 Task: Search one way flight ticket for 3 adults in first from Des Moines: Des Moines International Airport to Gillette: Gillette Campbell County Airport on 5-1-2023. Choice of flights is Singapure airlines. Number of bags: 11 checked bags. Price is upto 92000. Outbound departure time preference is 5:45.
Action: Mouse moved to (302, 293)
Screenshot: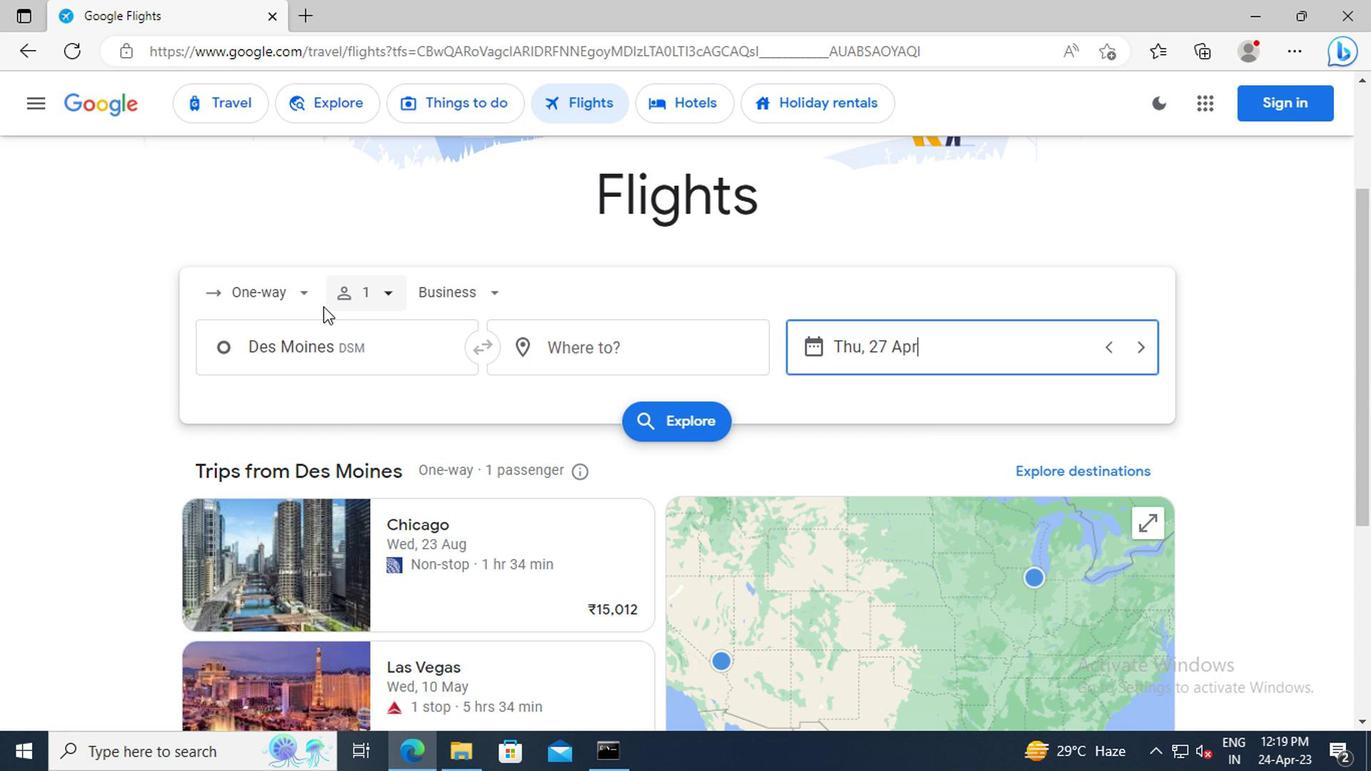 
Action: Mouse pressed left at (302, 293)
Screenshot: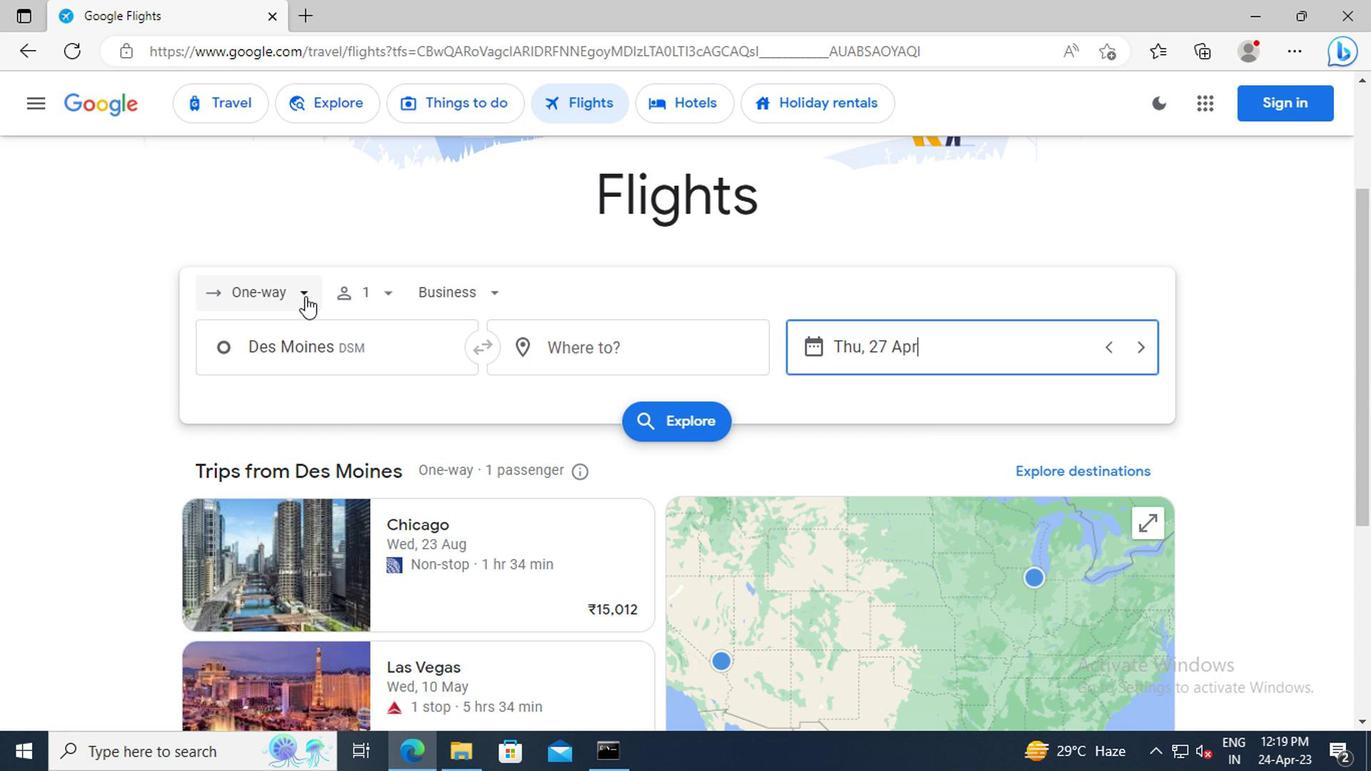 
Action: Mouse moved to (262, 395)
Screenshot: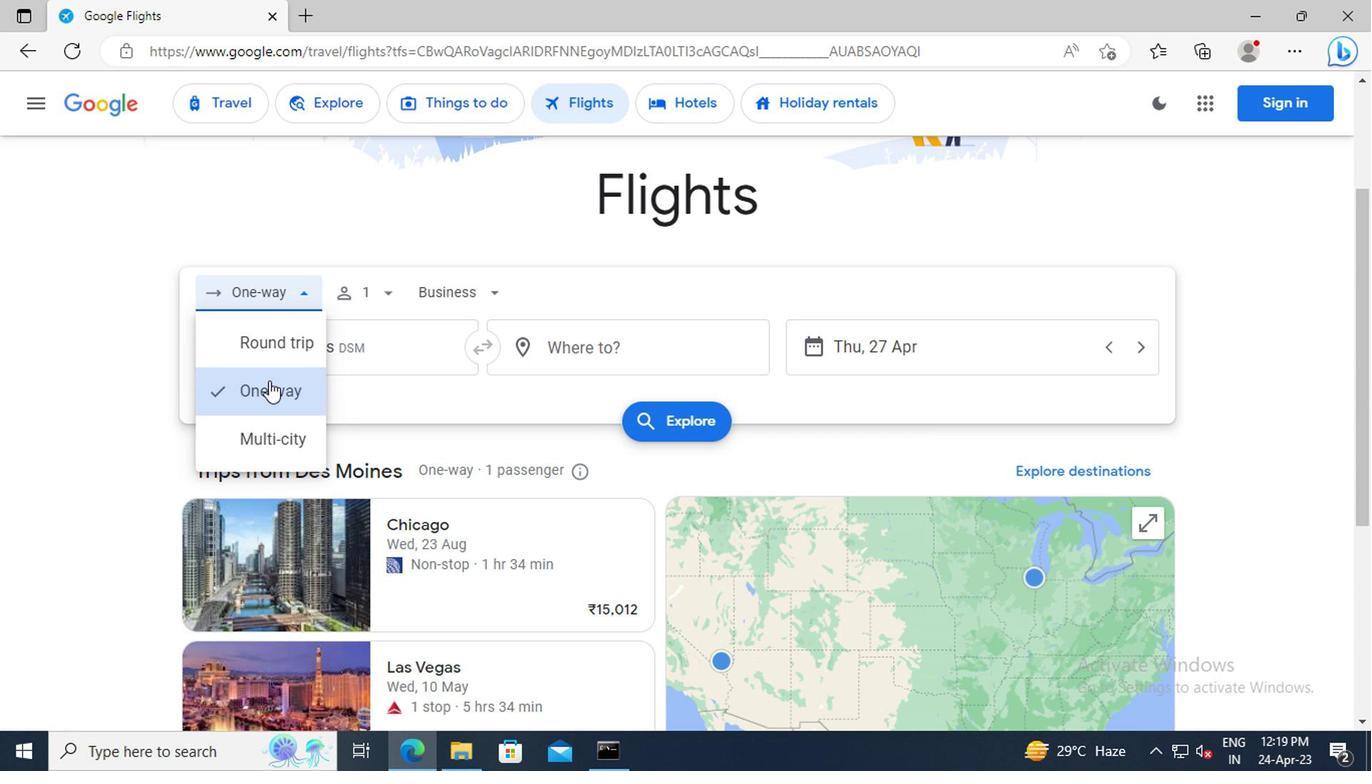 
Action: Mouse pressed left at (262, 395)
Screenshot: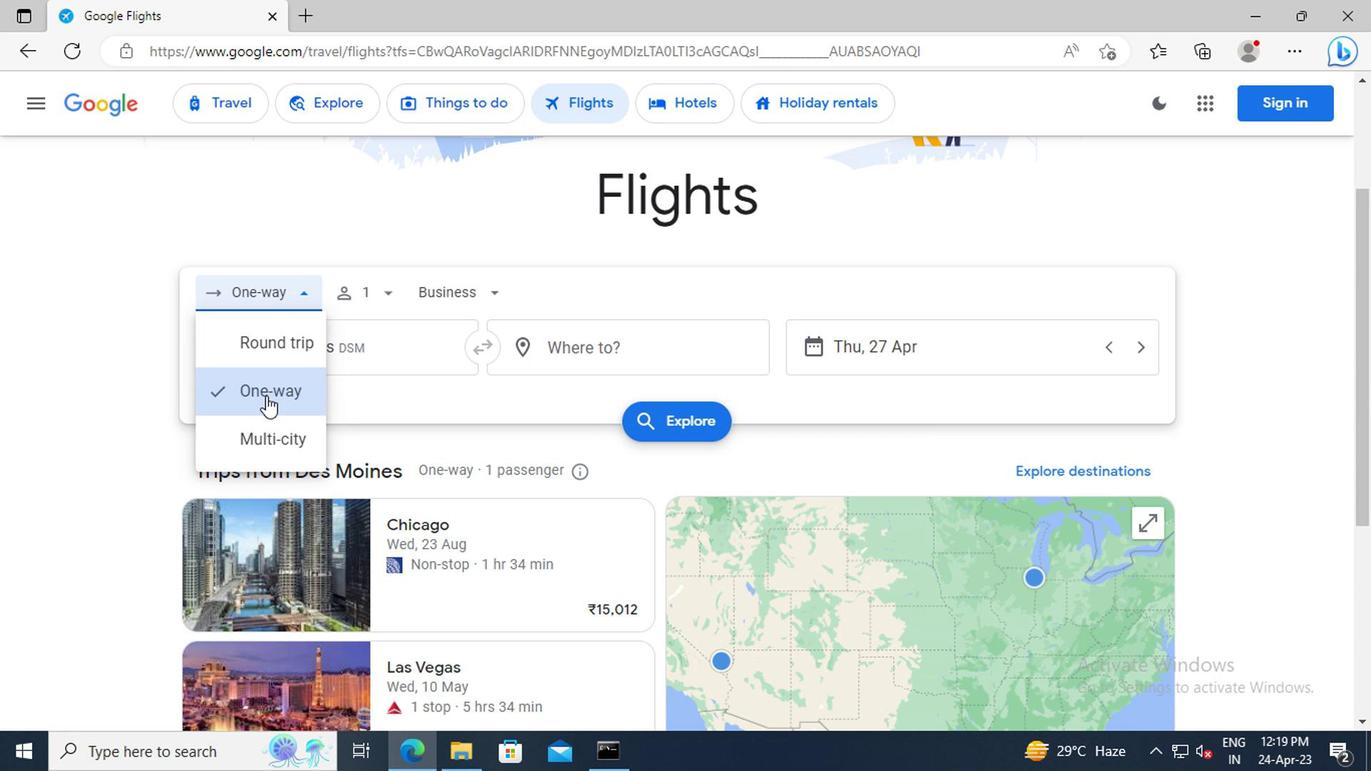 
Action: Mouse moved to (383, 293)
Screenshot: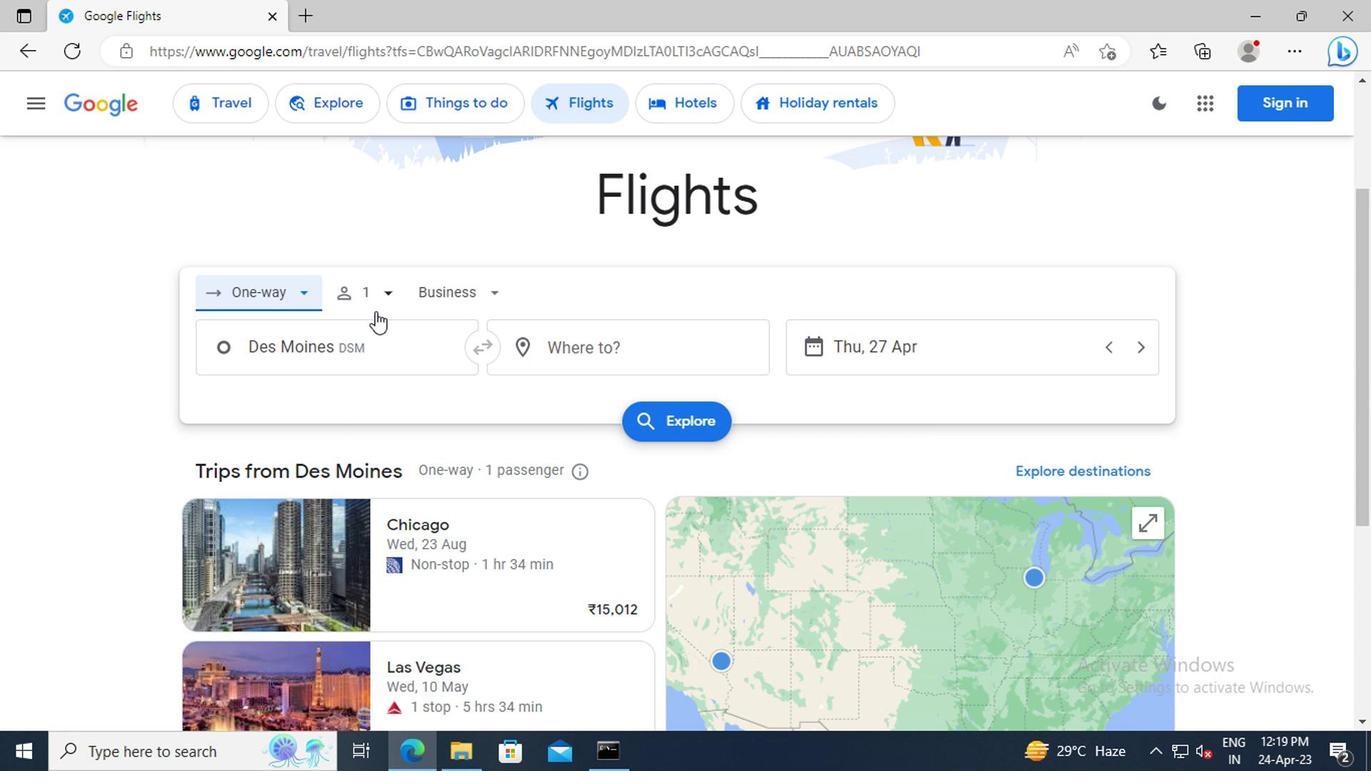 
Action: Mouse pressed left at (383, 293)
Screenshot: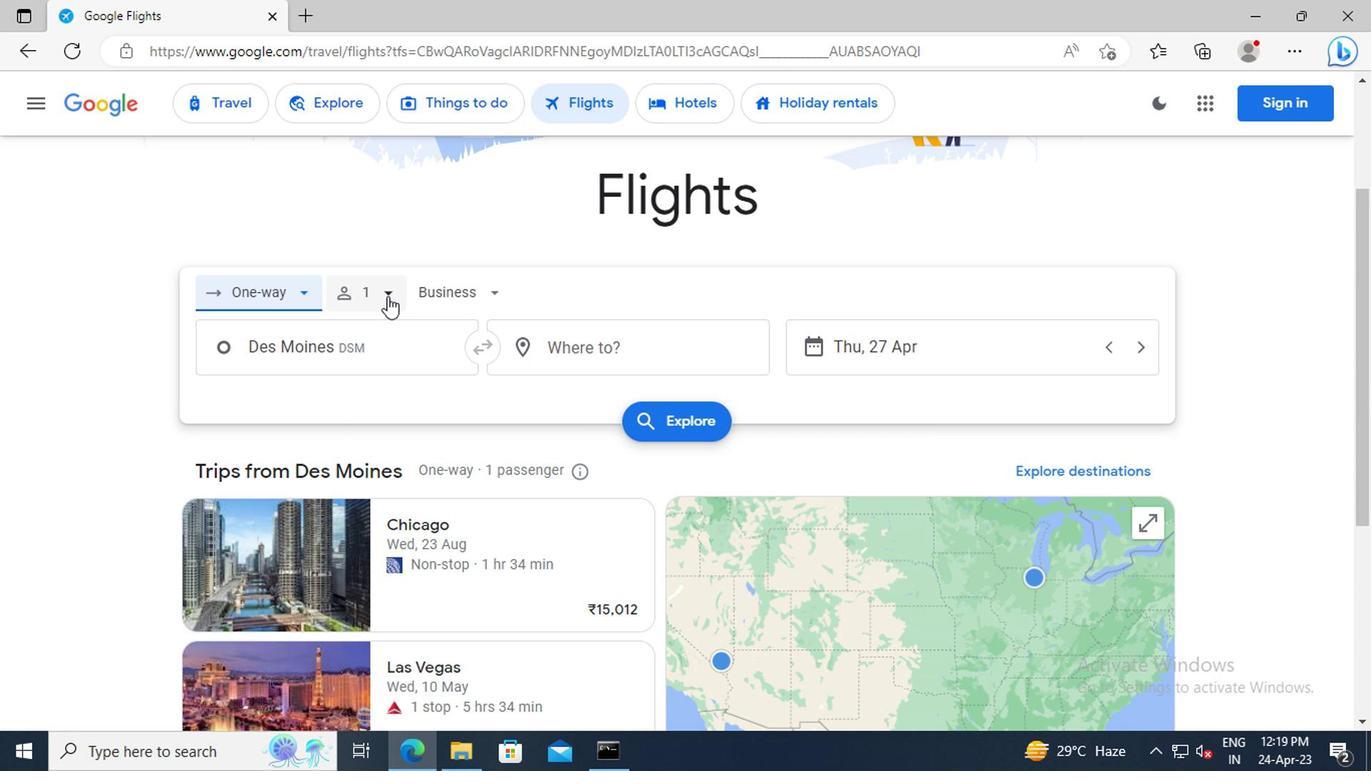 
Action: Mouse moved to (527, 337)
Screenshot: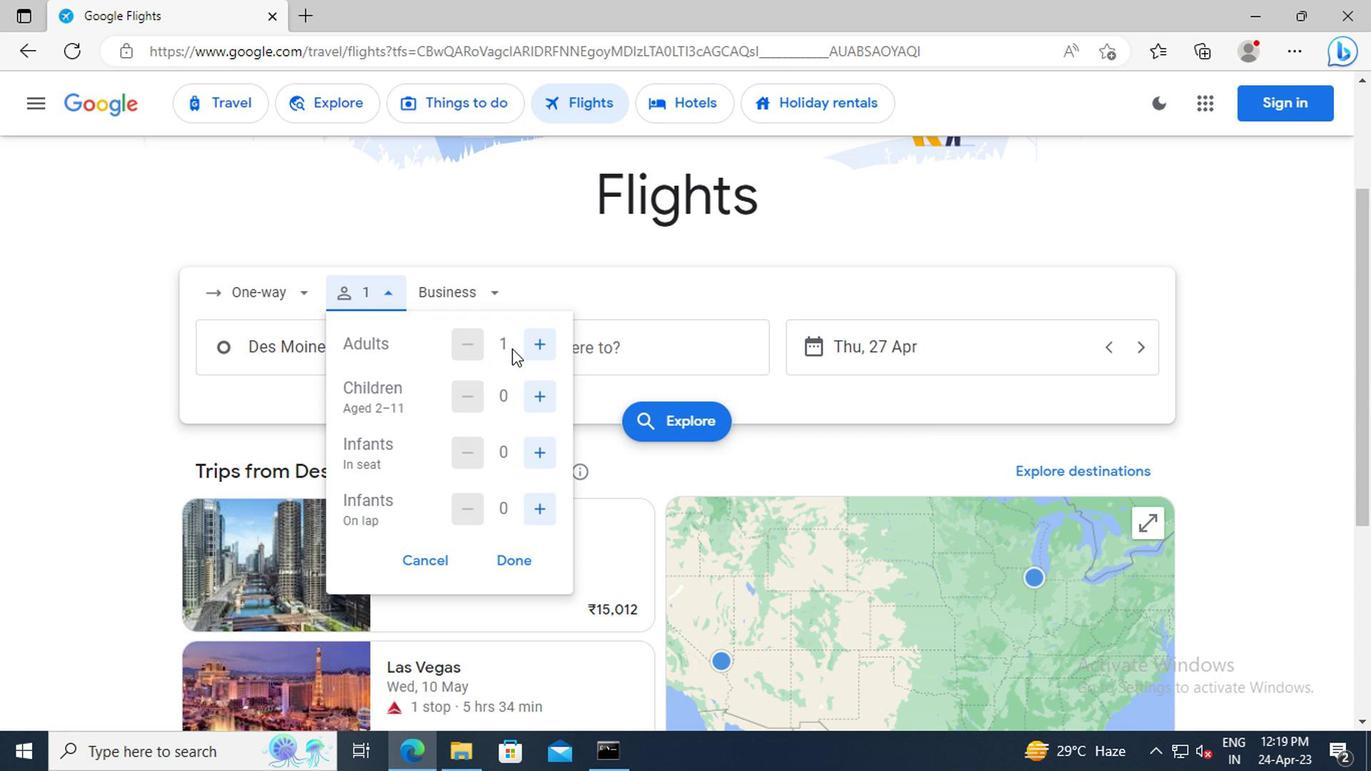 
Action: Mouse pressed left at (527, 337)
Screenshot: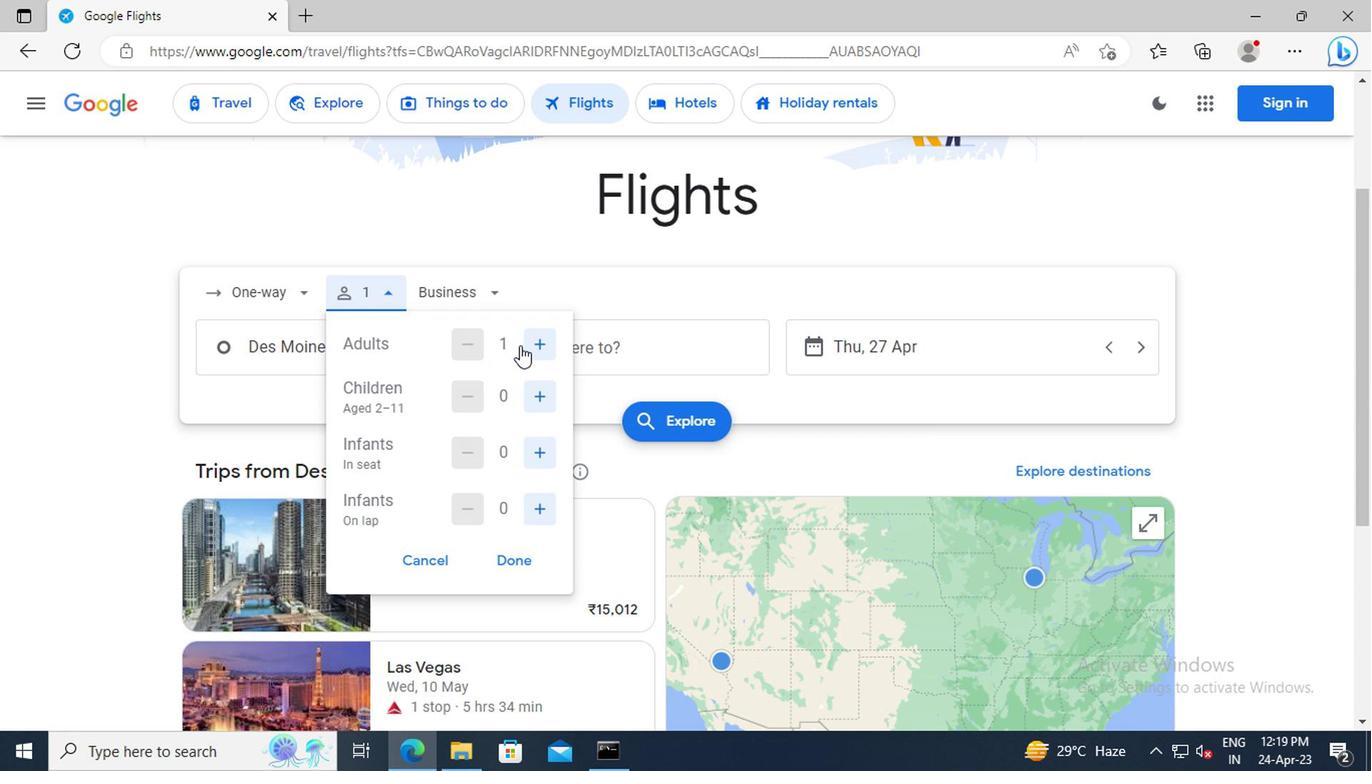 
Action: Mouse pressed left at (527, 337)
Screenshot: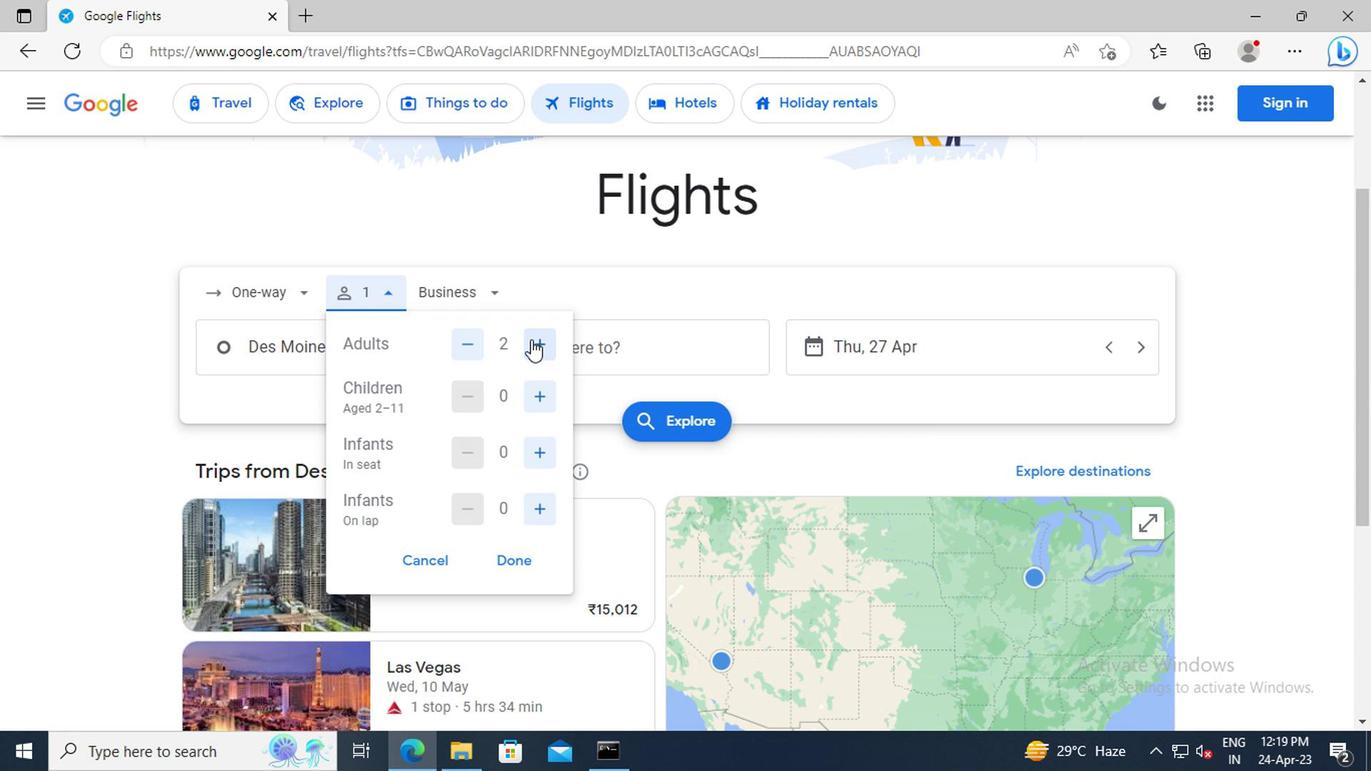 
Action: Mouse moved to (525, 565)
Screenshot: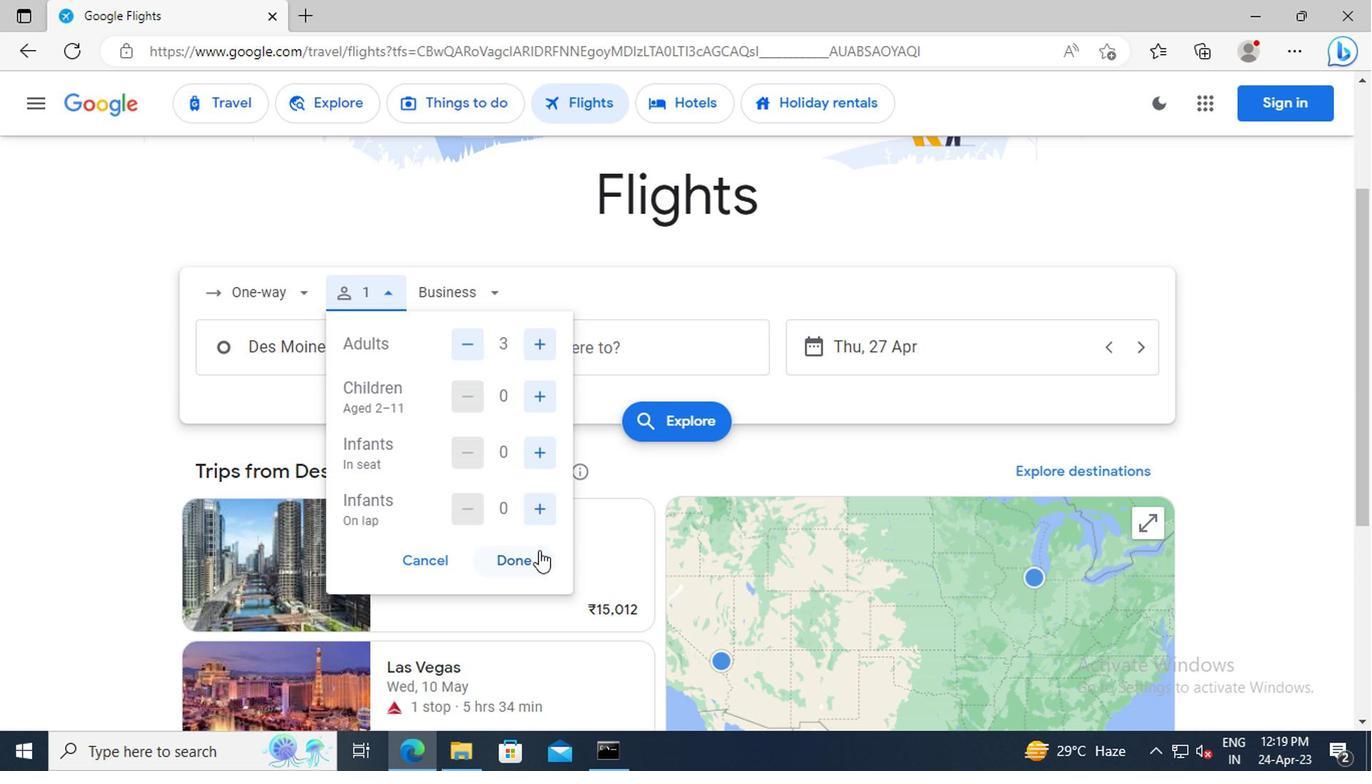 
Action: Mouse pressed left at (525, 565)
Screenshot: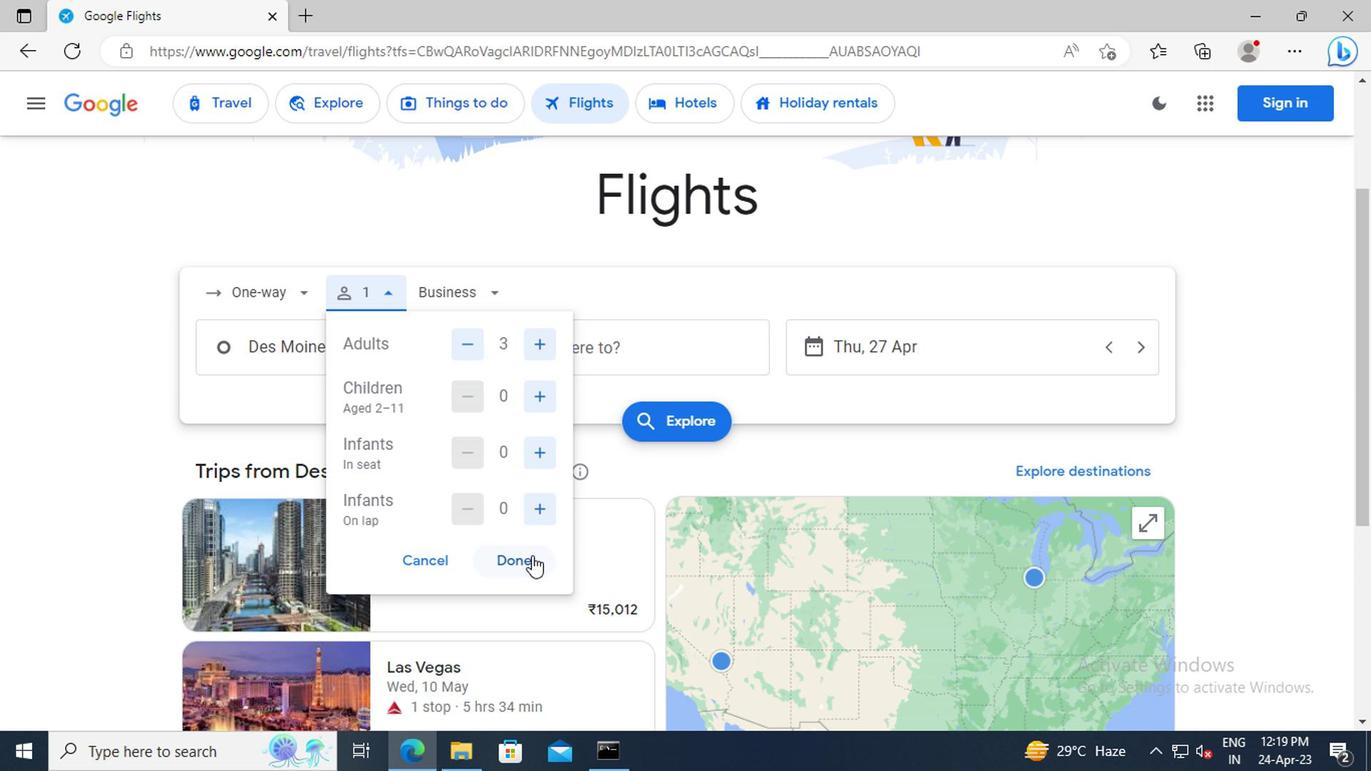 
Action: Mouse moved to (470, 293)
Screenshot: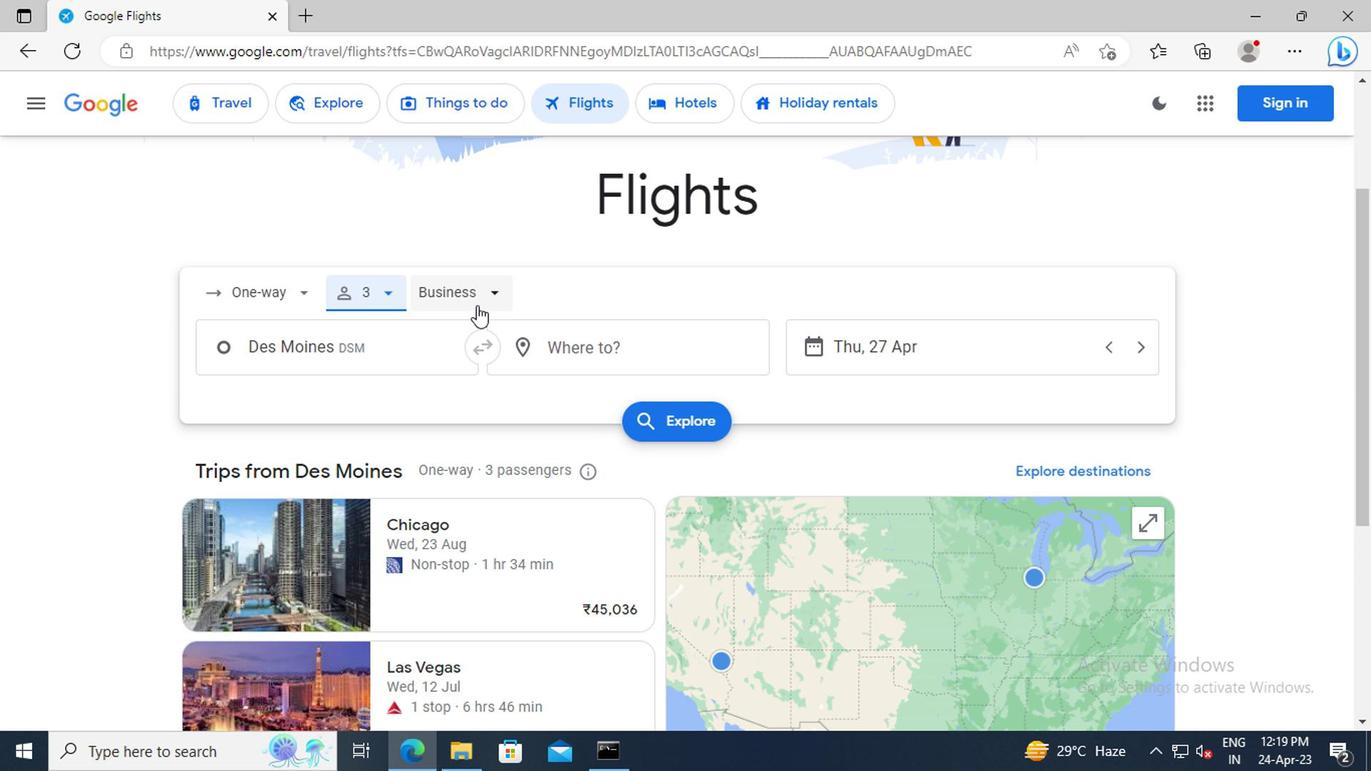 
Action: Mouse pressed left at (470, 293)
Screenshot: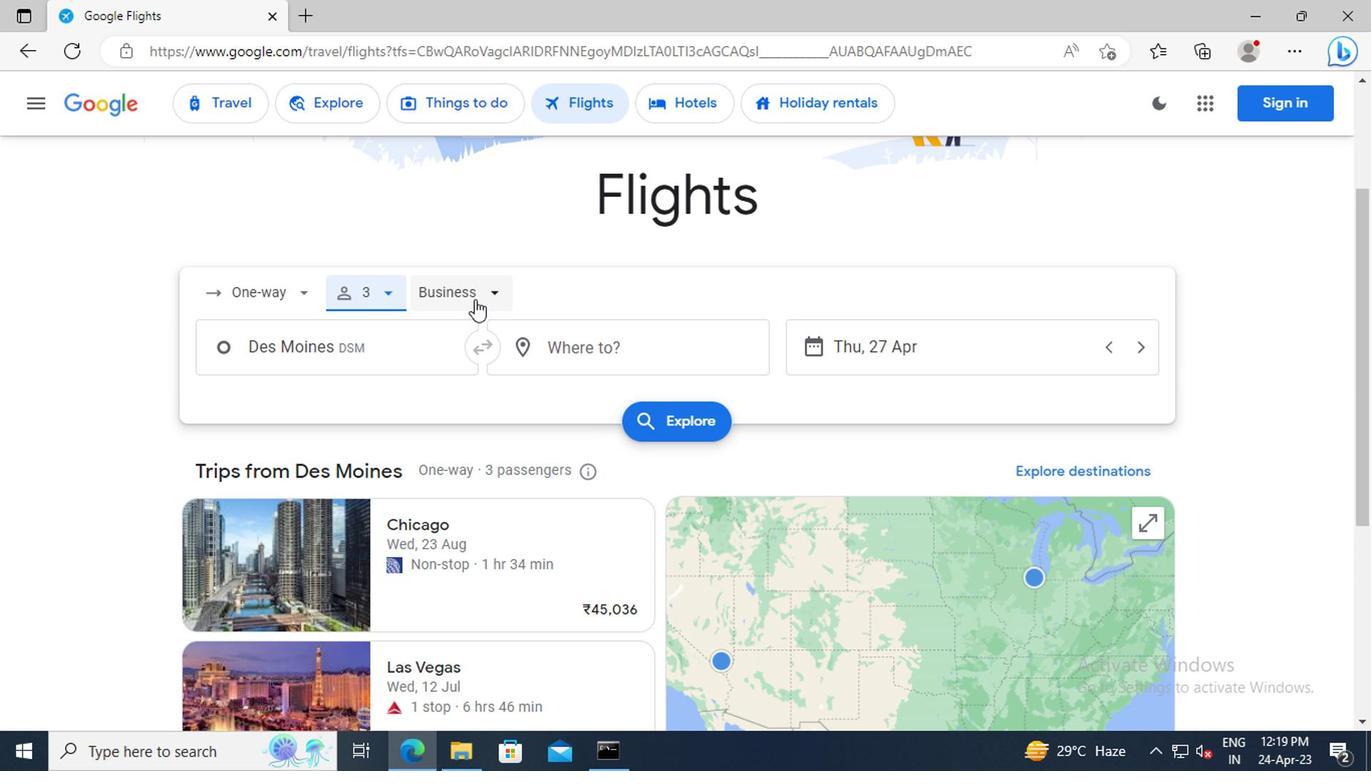 
Action: Mouse moved to (472, 487)
Screenshot: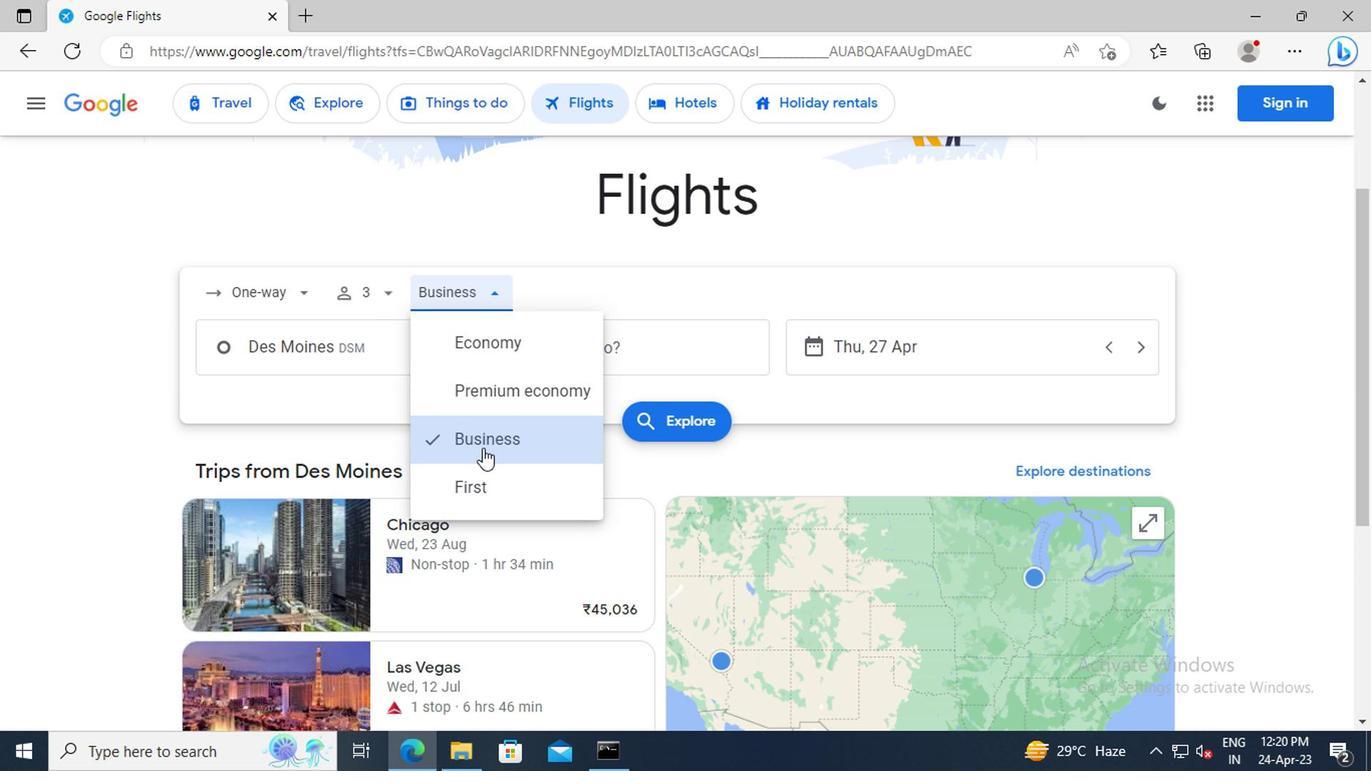 
Action: Mouse pressed left at (472, 487)
Screenshot: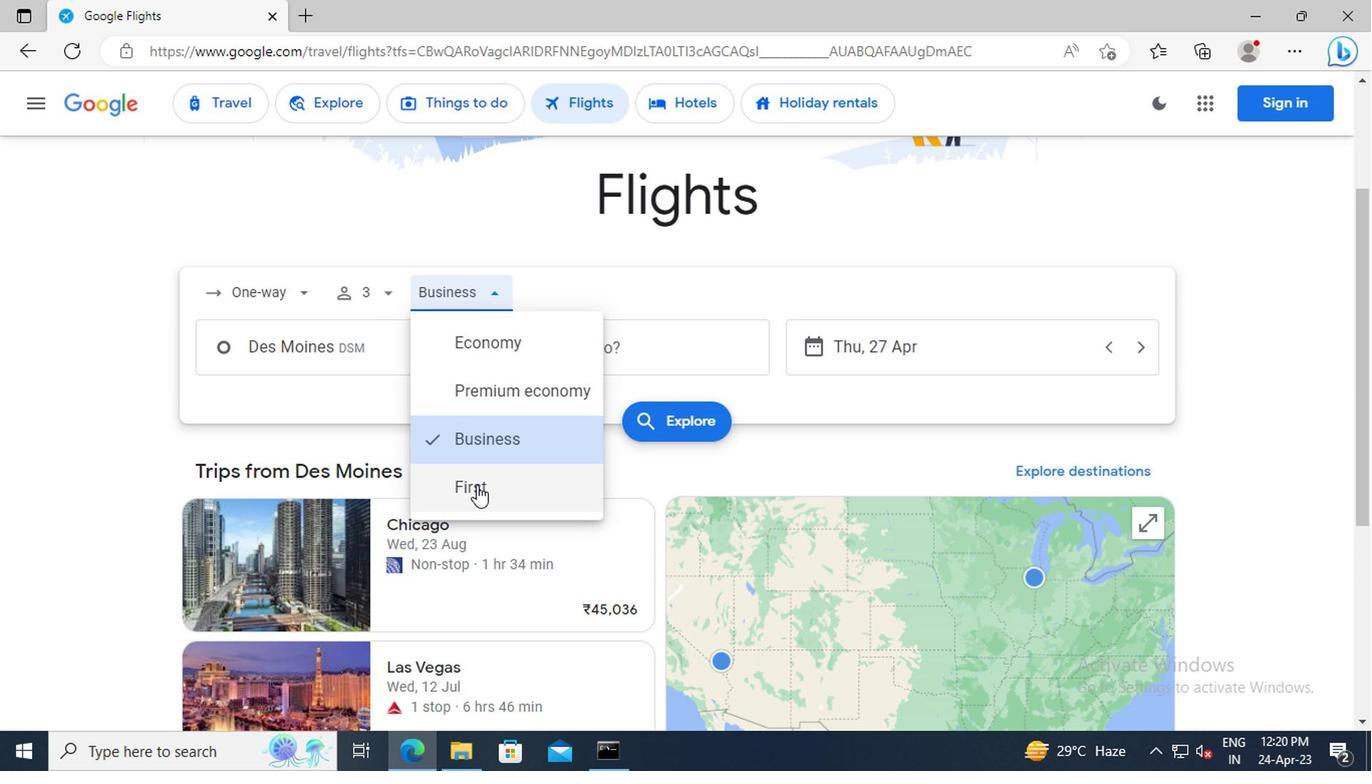 
Action: Mouse moved to (395, 345)
Screenshot: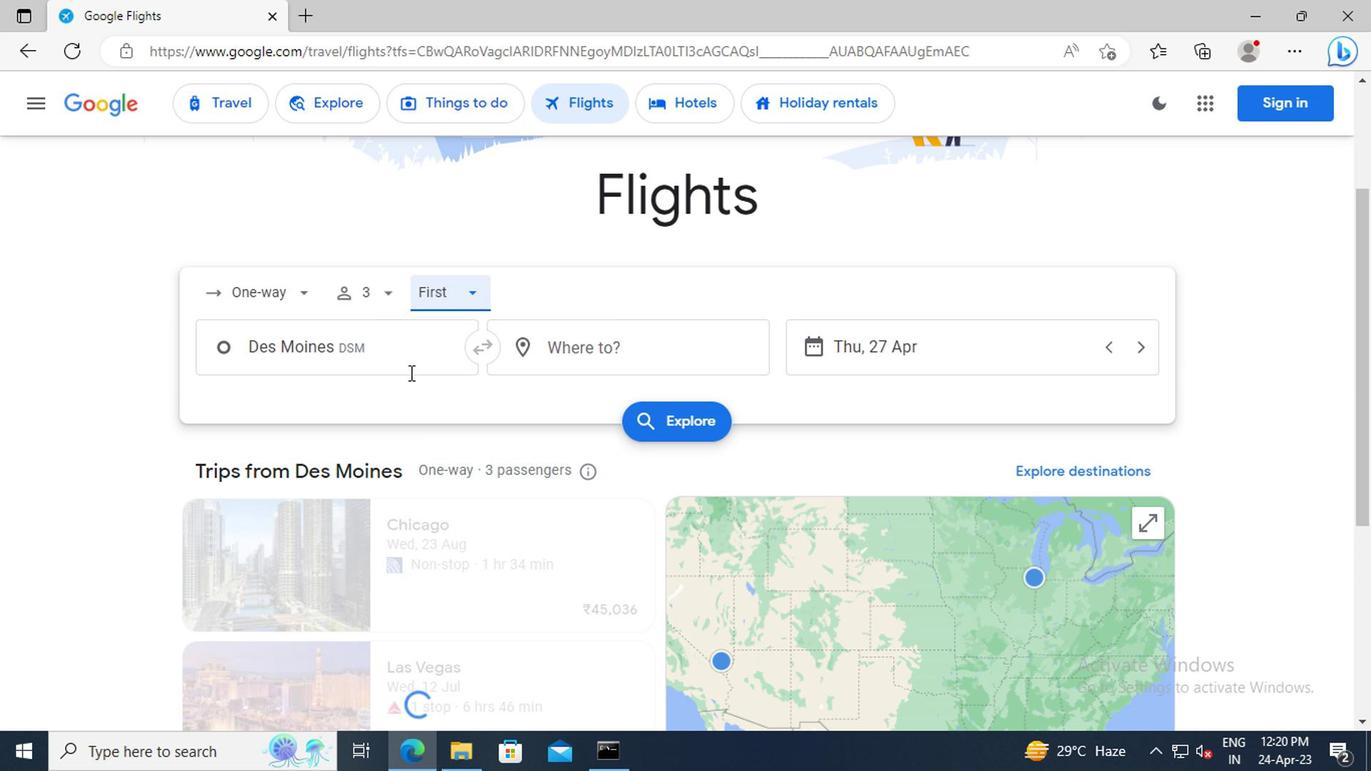 
Action: Mouse pressed left at (395, 345)
Screenshot: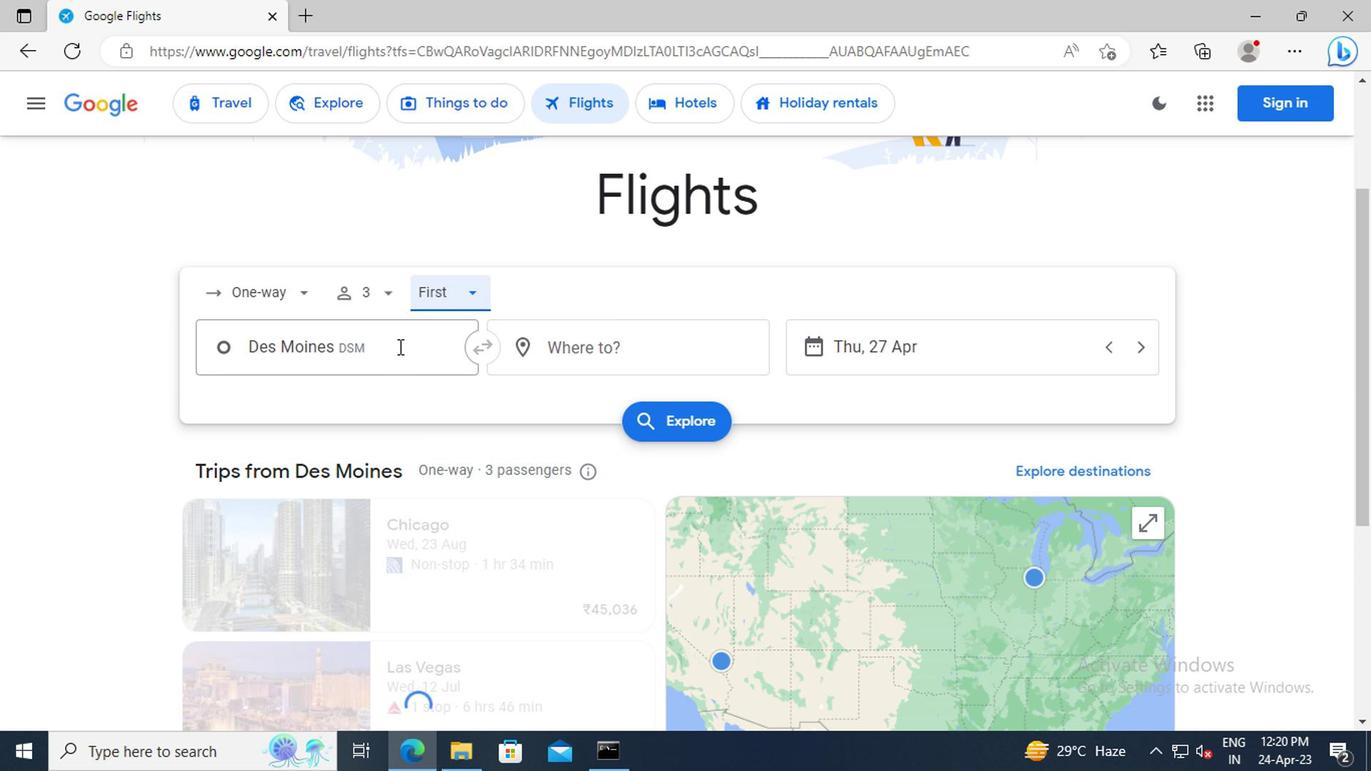 
Action: Key pressed <Key.shift>DES<Key.space><Key.shift>MOINES
Screenshot: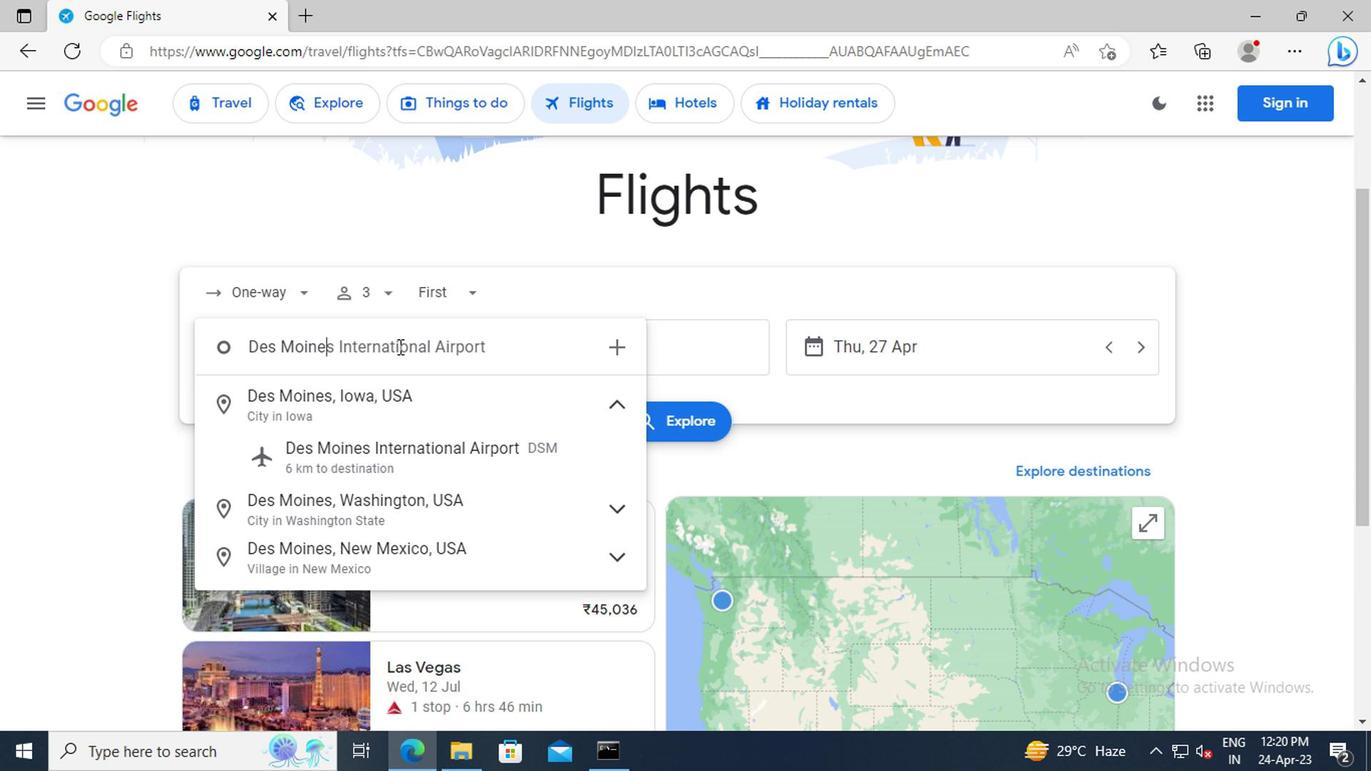 
Action: Mouse moved to (435, 458)
Screenshot: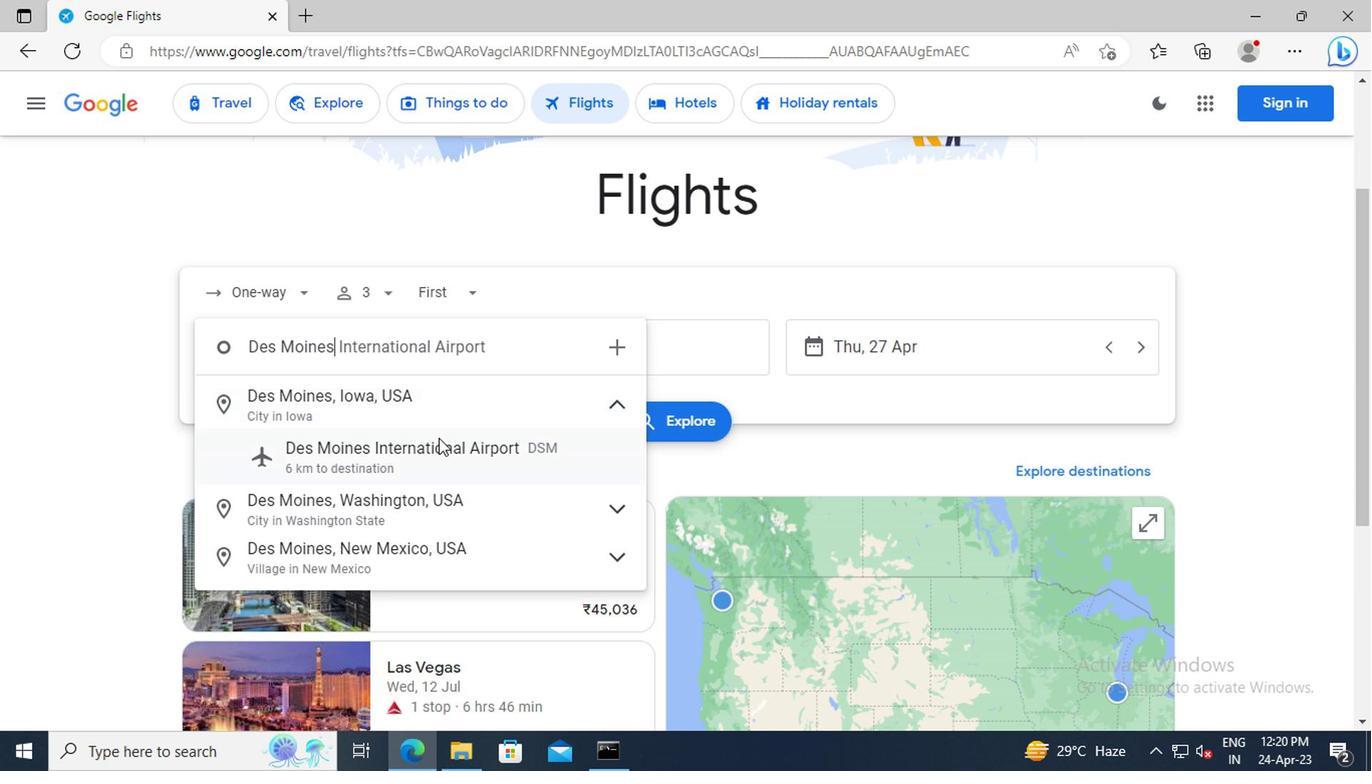 
Action: Mouse pressed left at (435, 458)
Screenshot: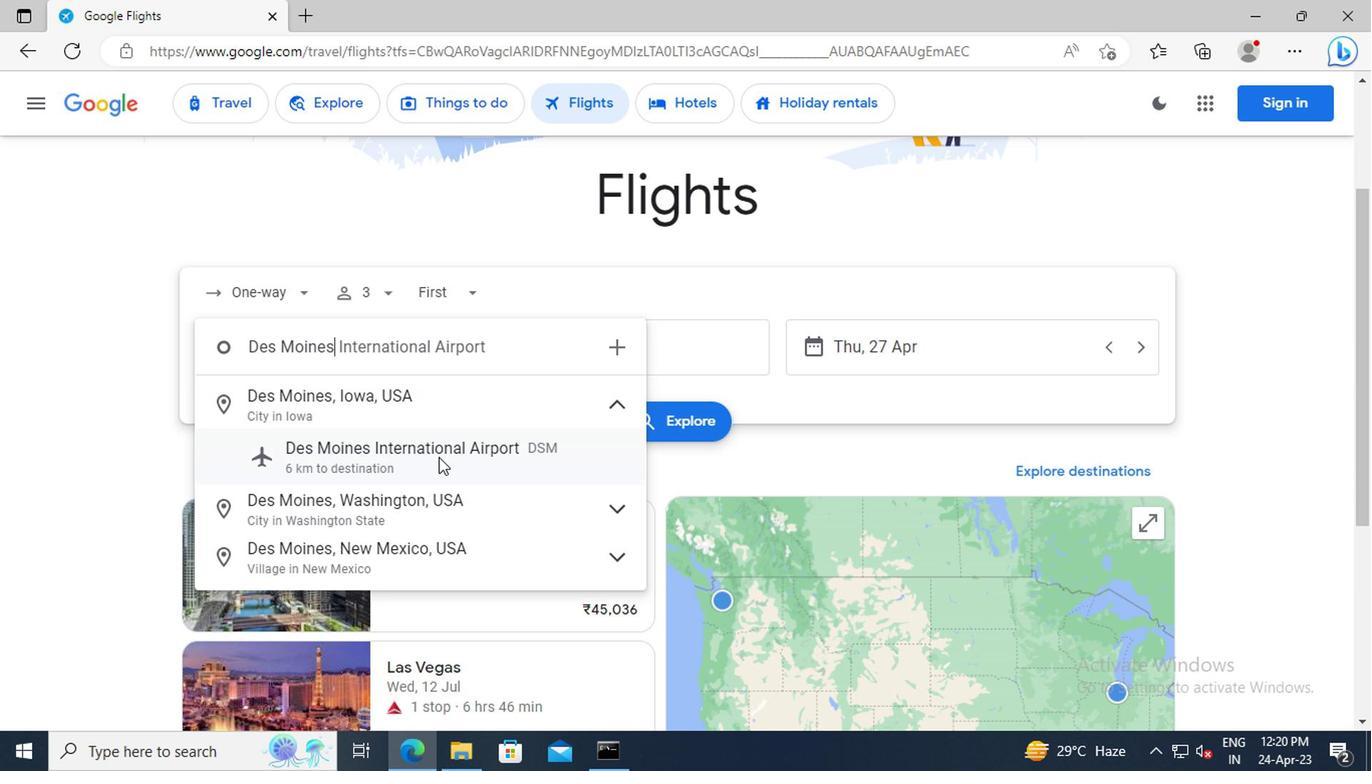 
Action: Mouse moved to (559, 357)
Screenshot: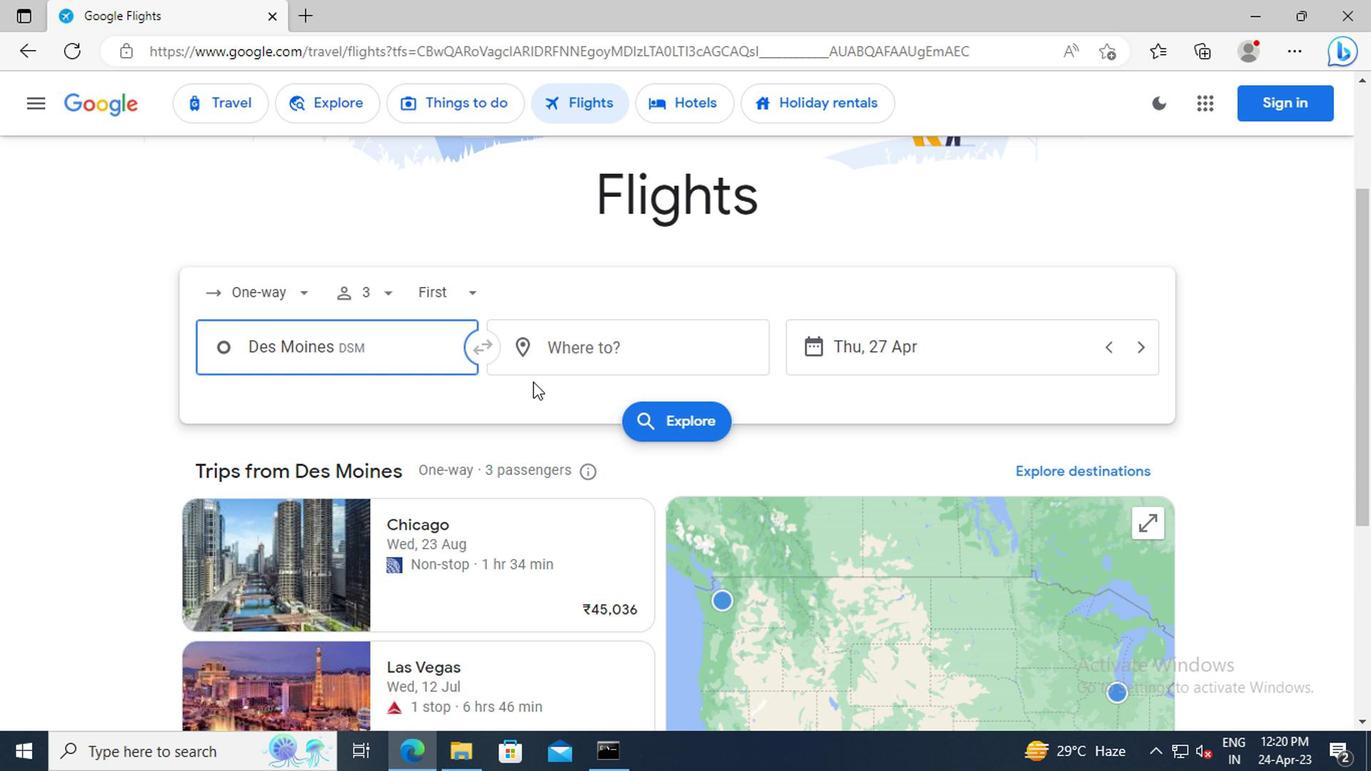 
Action: Mouse pressed left at (559, 357)
Screenshot: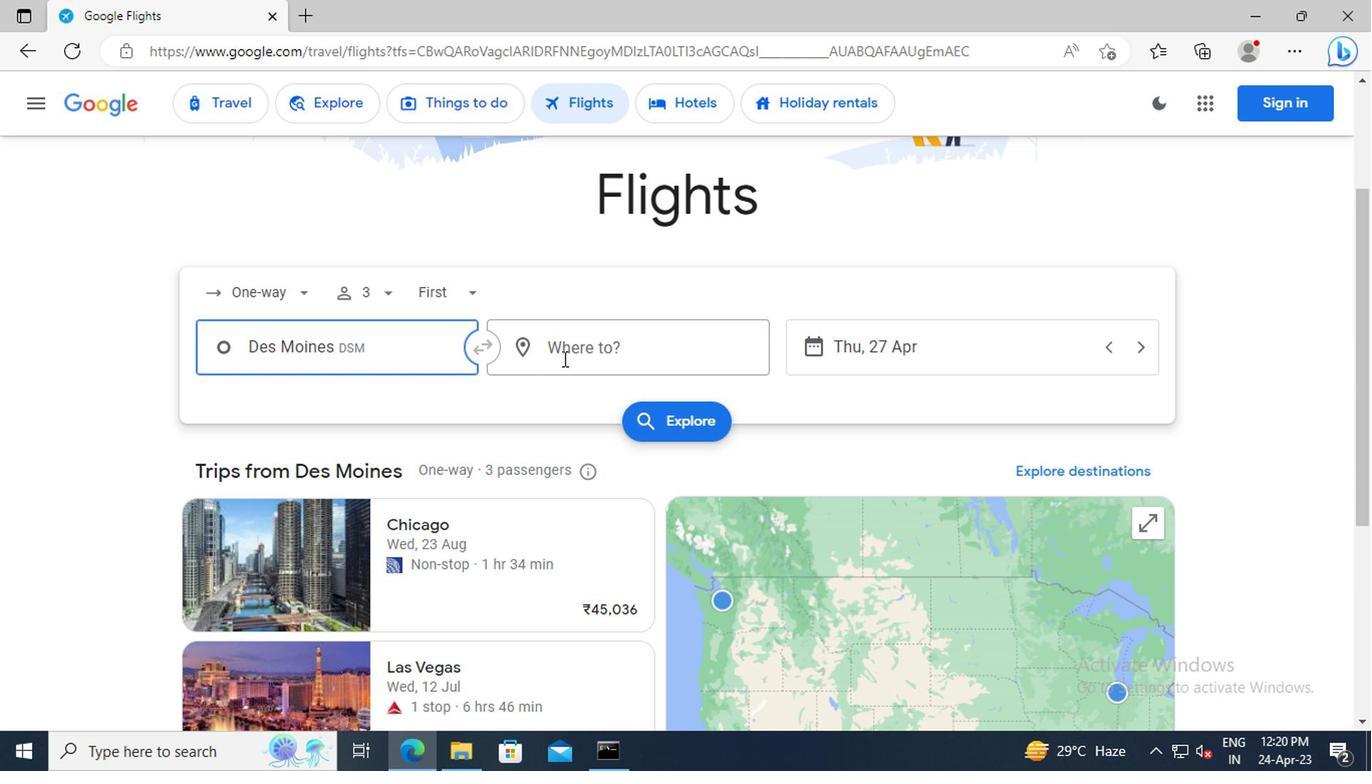 
Action: Key pressed <Key.shift>GILLETTE
Screenshot: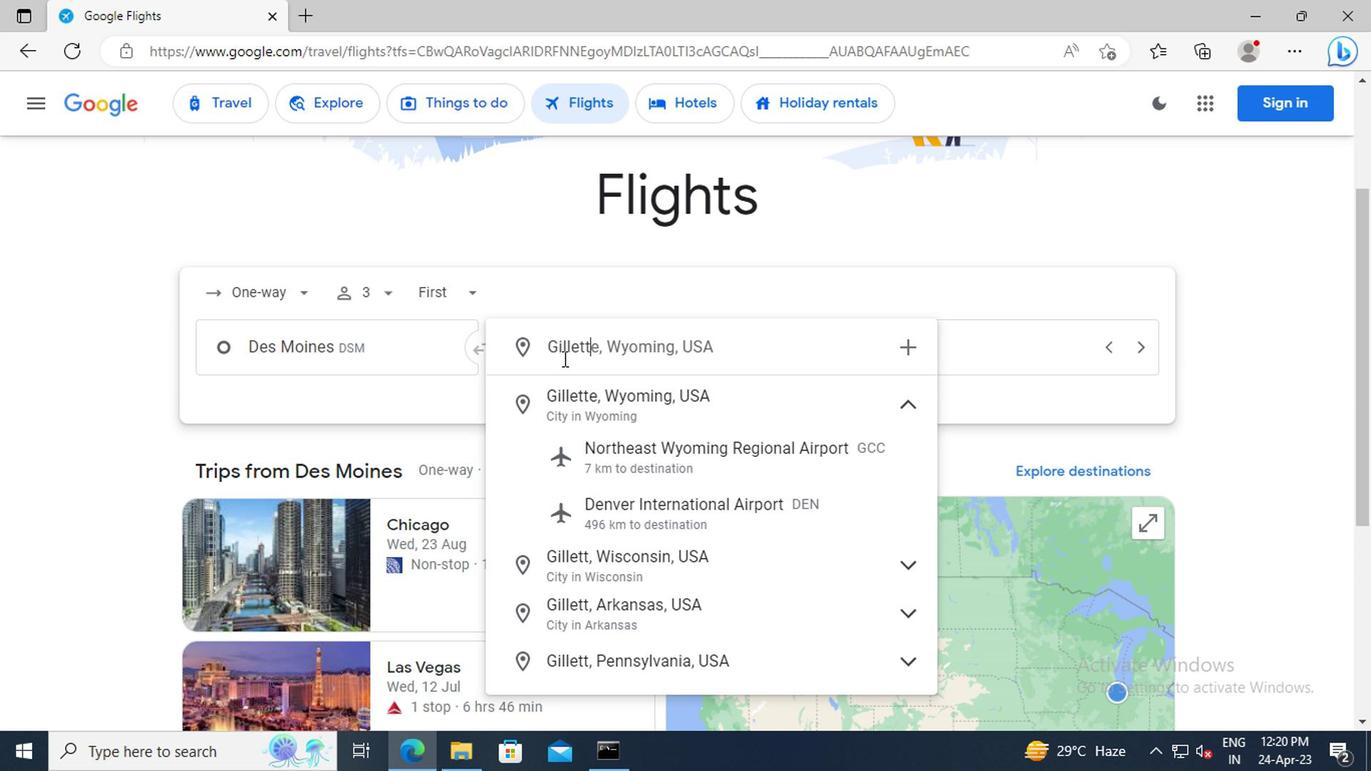 
Action: Mouse moved to (659, 461)
Screenshot: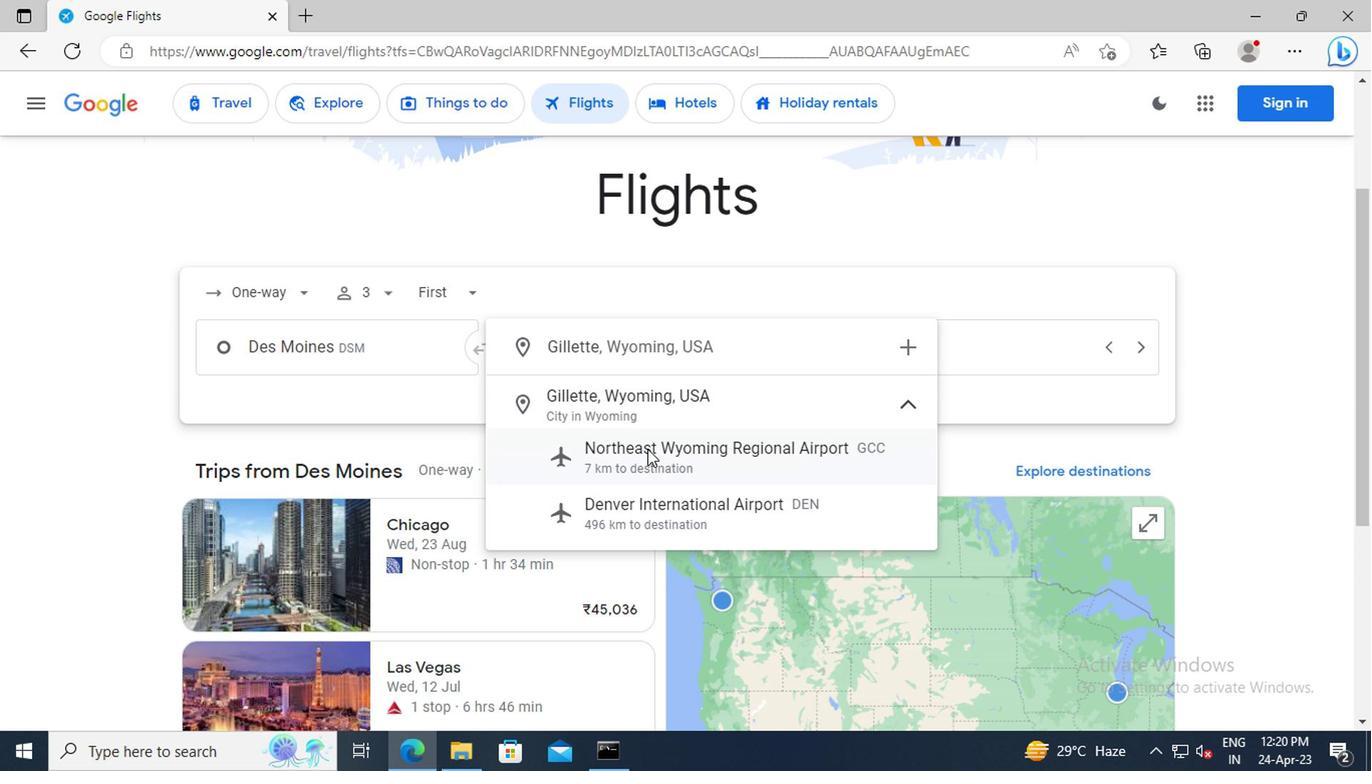 
Action: Mouse pressed left at (659, 461)
Screenshot: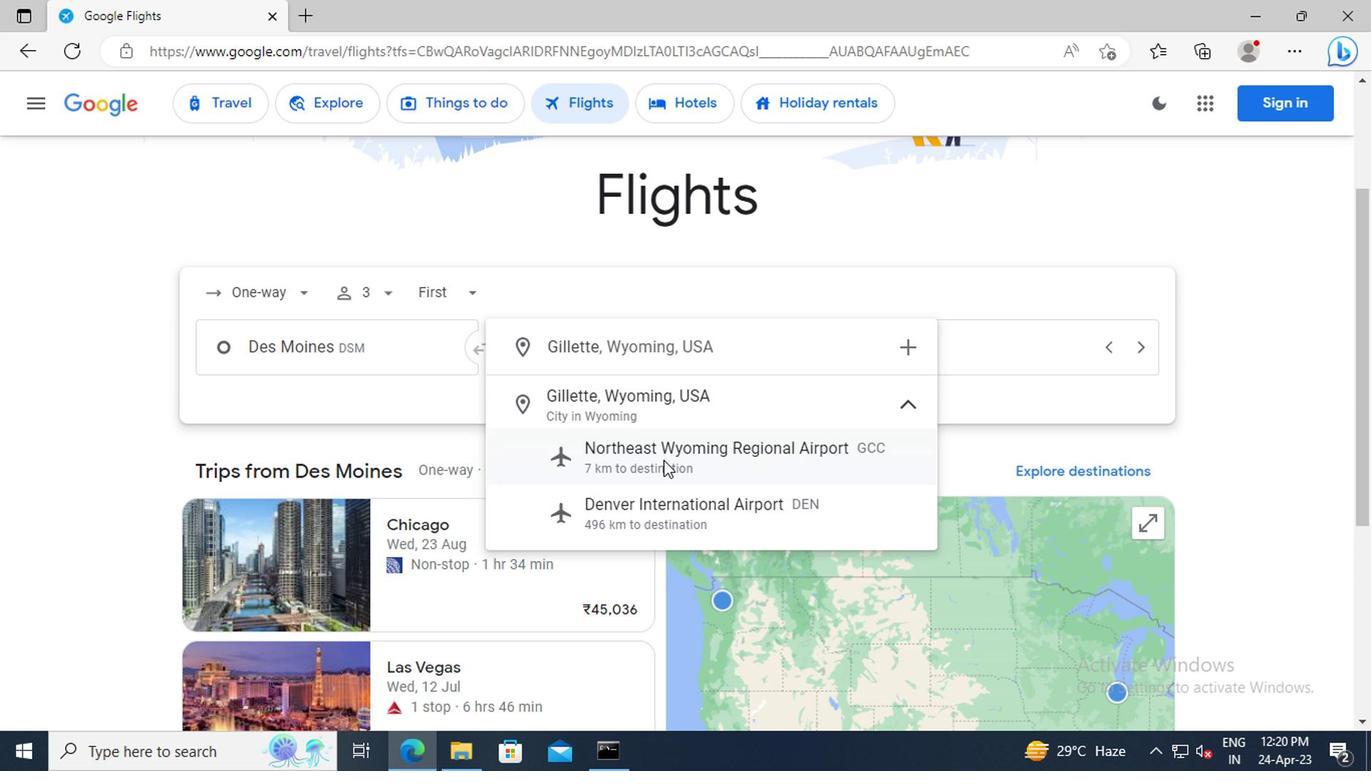 
Action: Mouse moved to (926, 344)
Screenshot: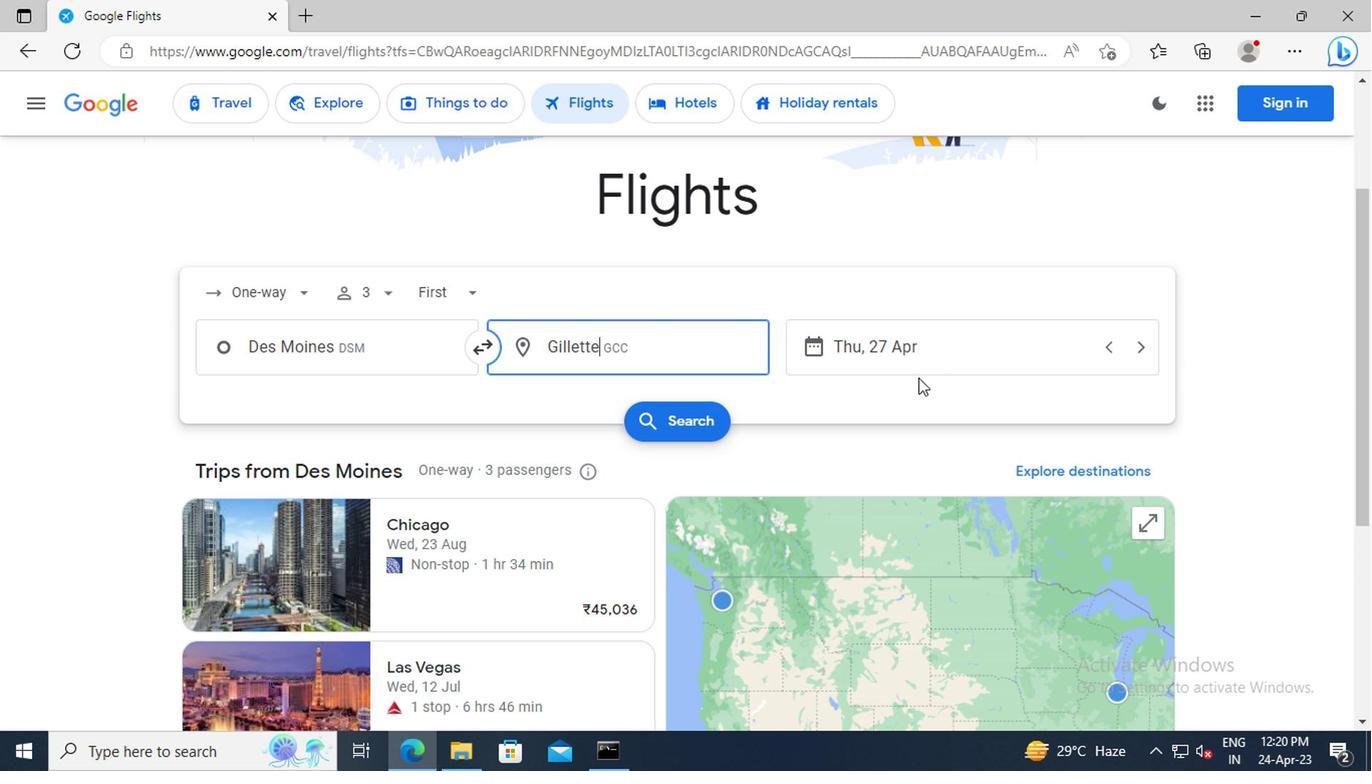 
Action: Mouse pressed left at (926, 344)
Screenshot: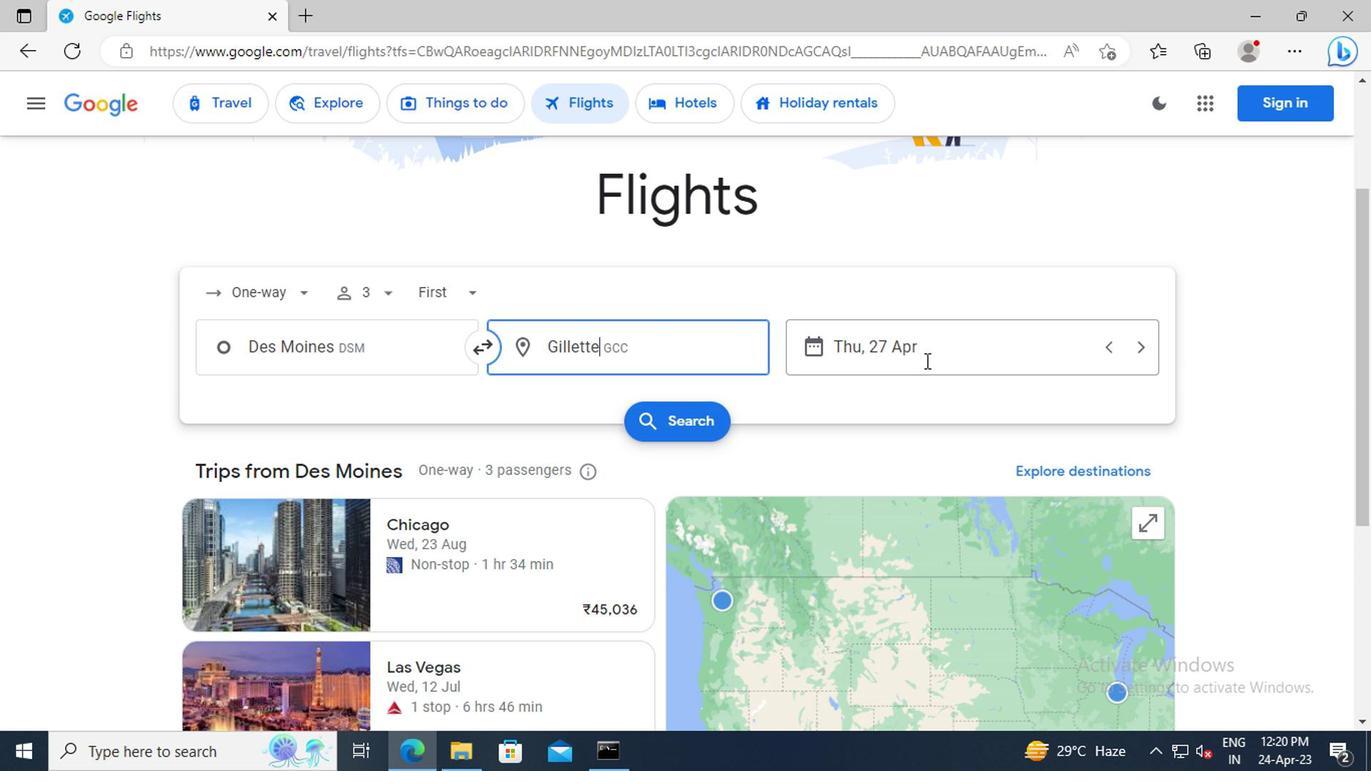 
Action: Key pressed 1<Key.space>MAY<Key.enter>
Screenshot: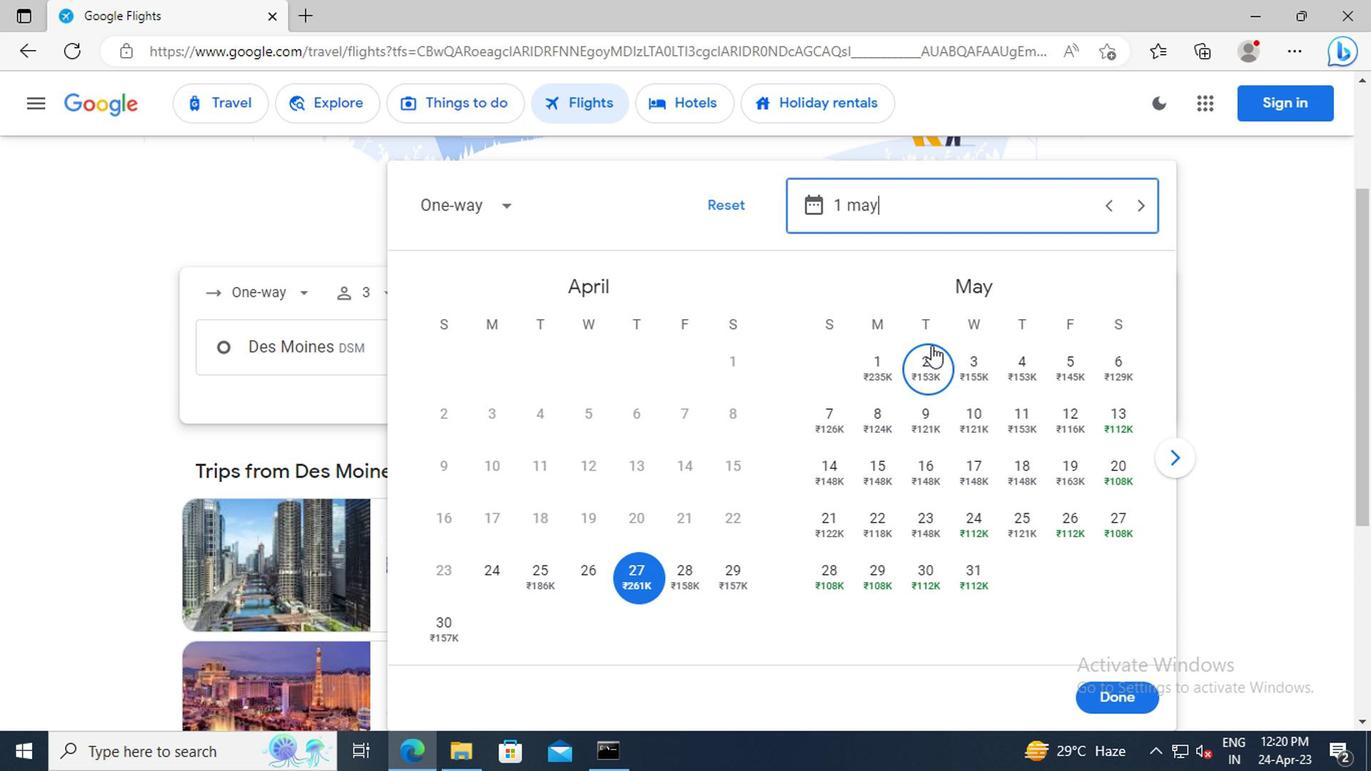 
Action: Mouse moved to (1115, 701)
Screenshot: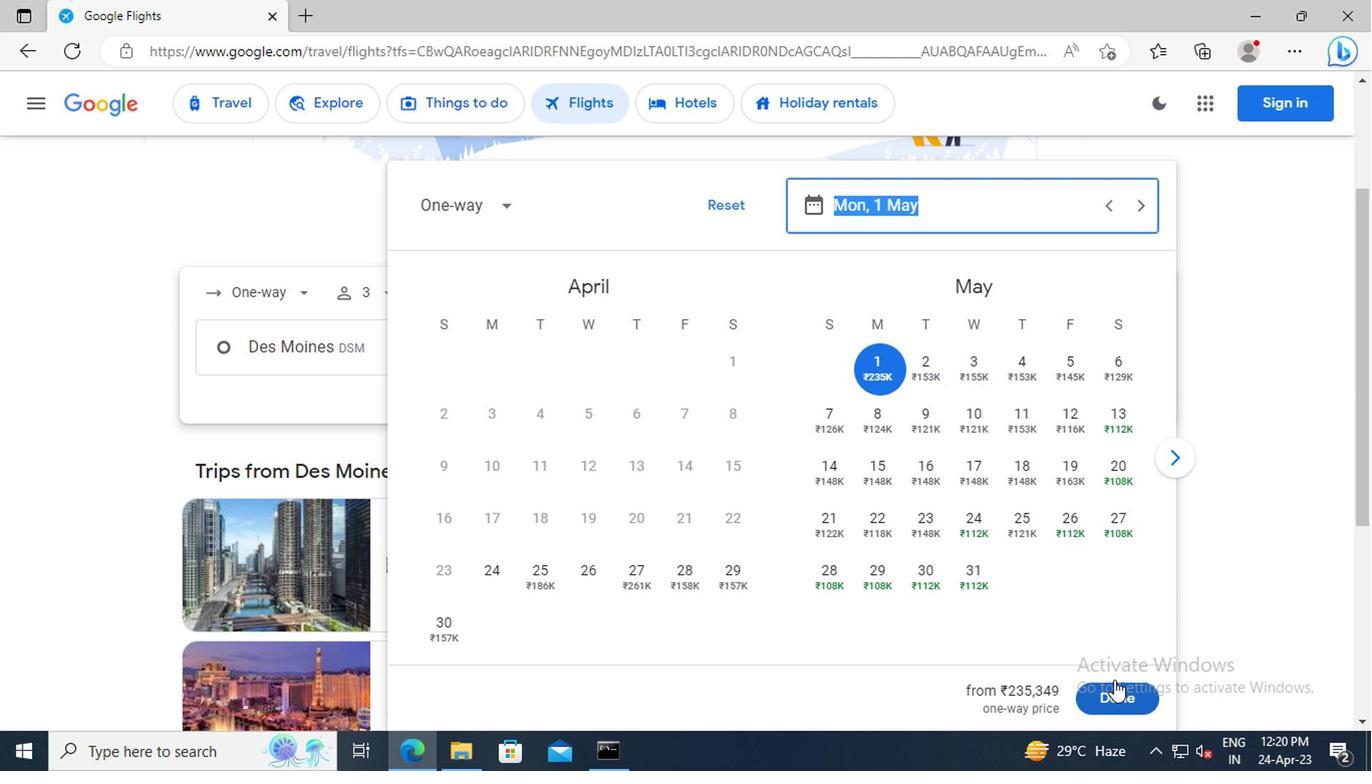 
Action: Mouse pressed left at (1115, 701)
Screenshot: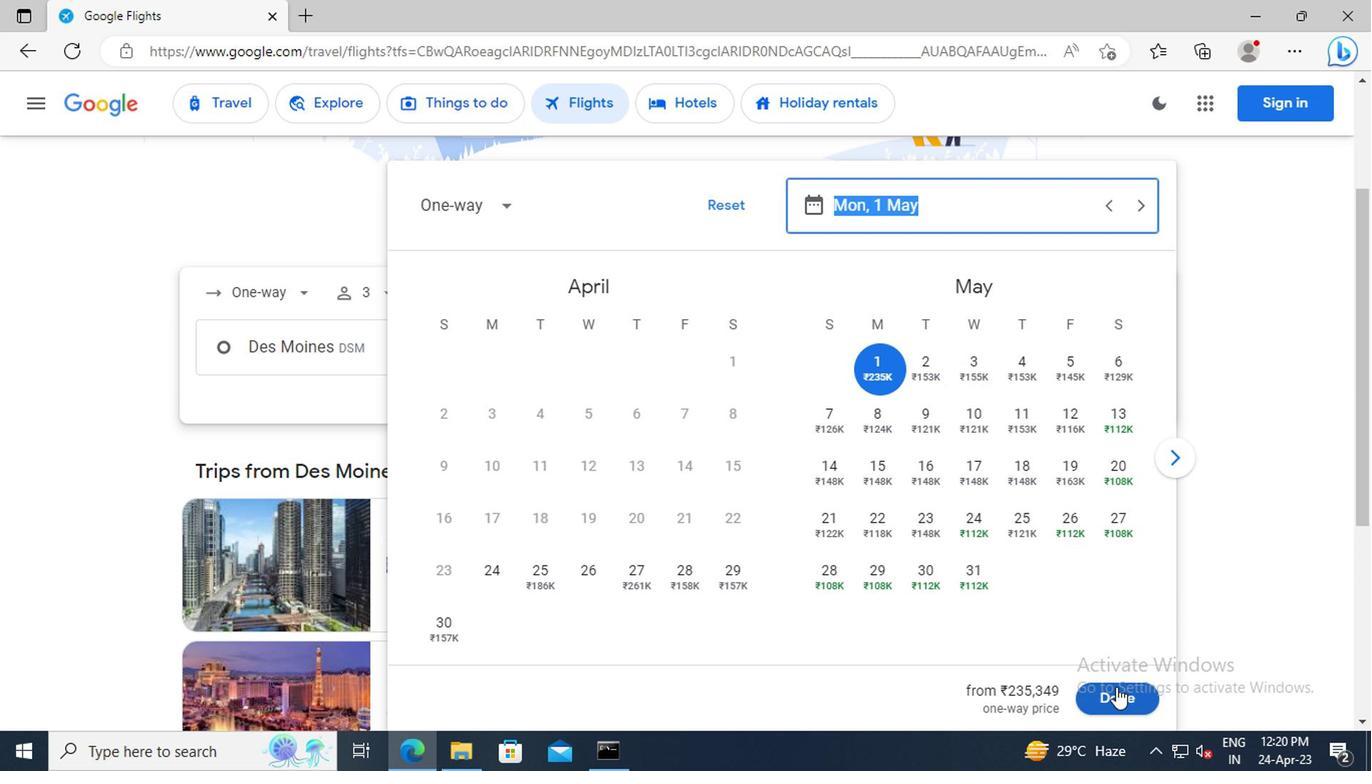
Action: Mouse moved to (682, 427)
Screenshot: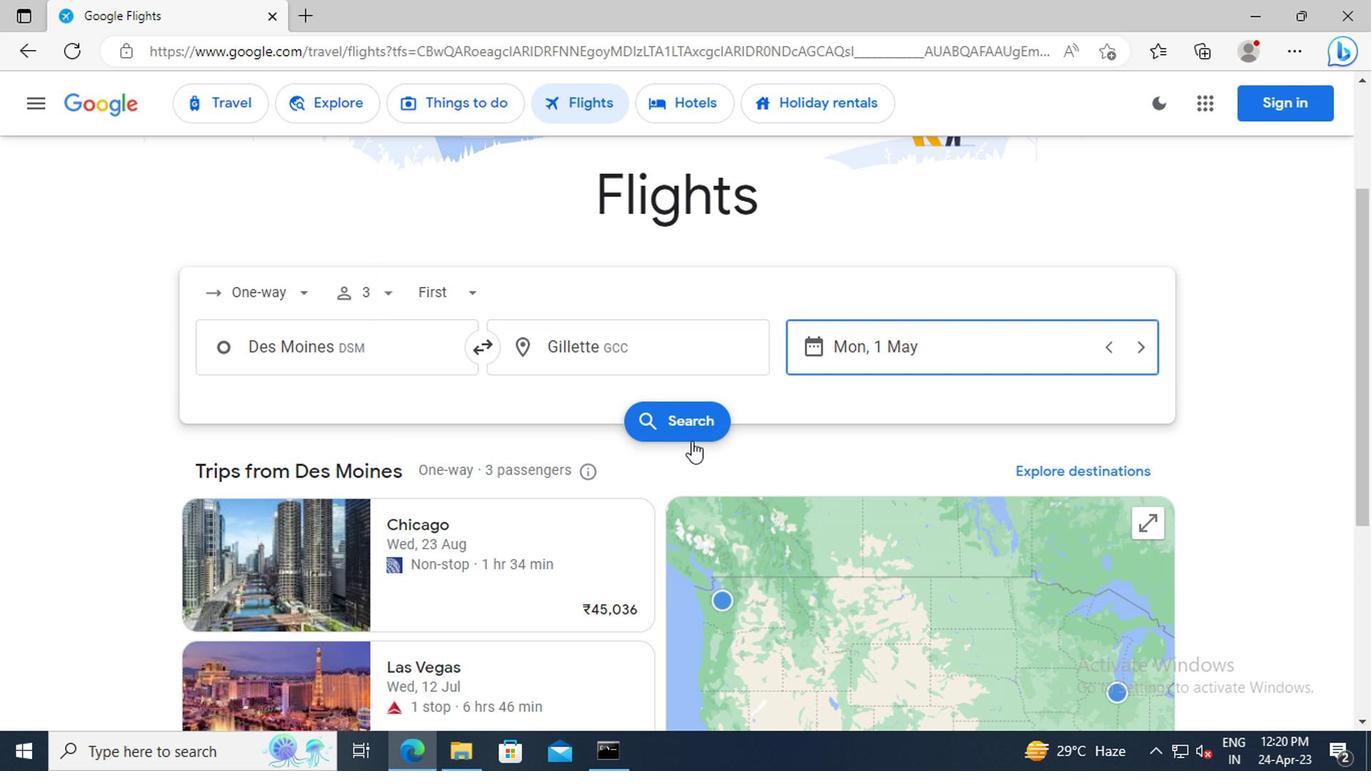 
Action: Mouse pressed left at (682, 427)
Screenshot: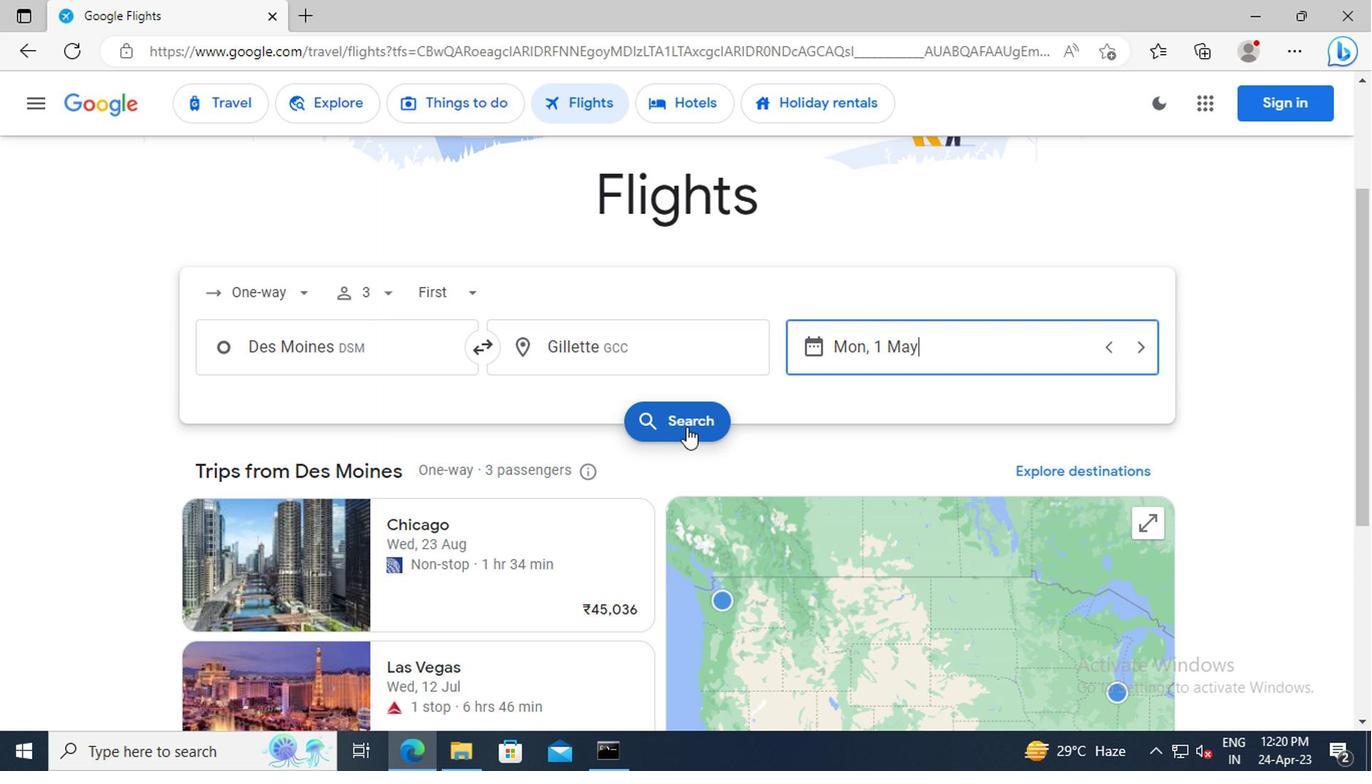 
Action: Mouse moved to (235, 290)
Screenshot: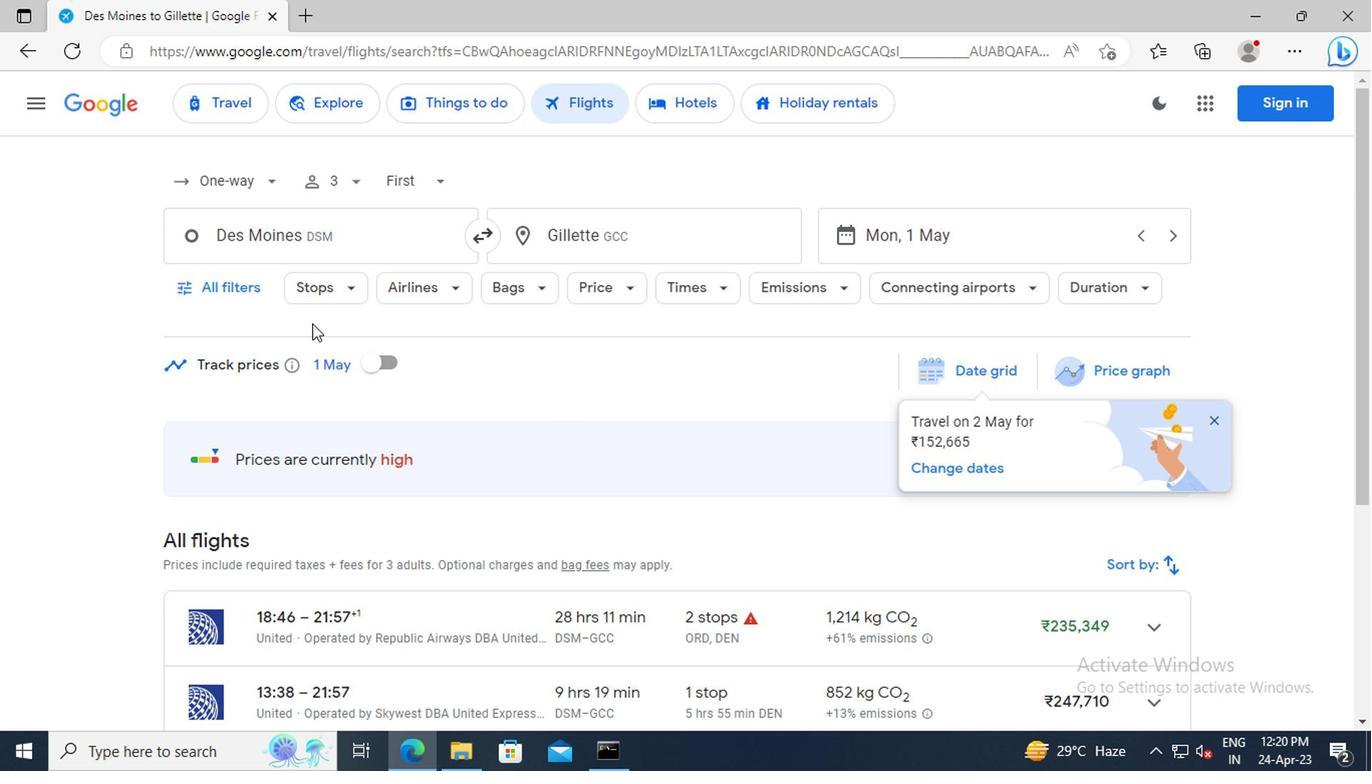 
Action: Mouse pressed left at (235, 290)
Screenshot: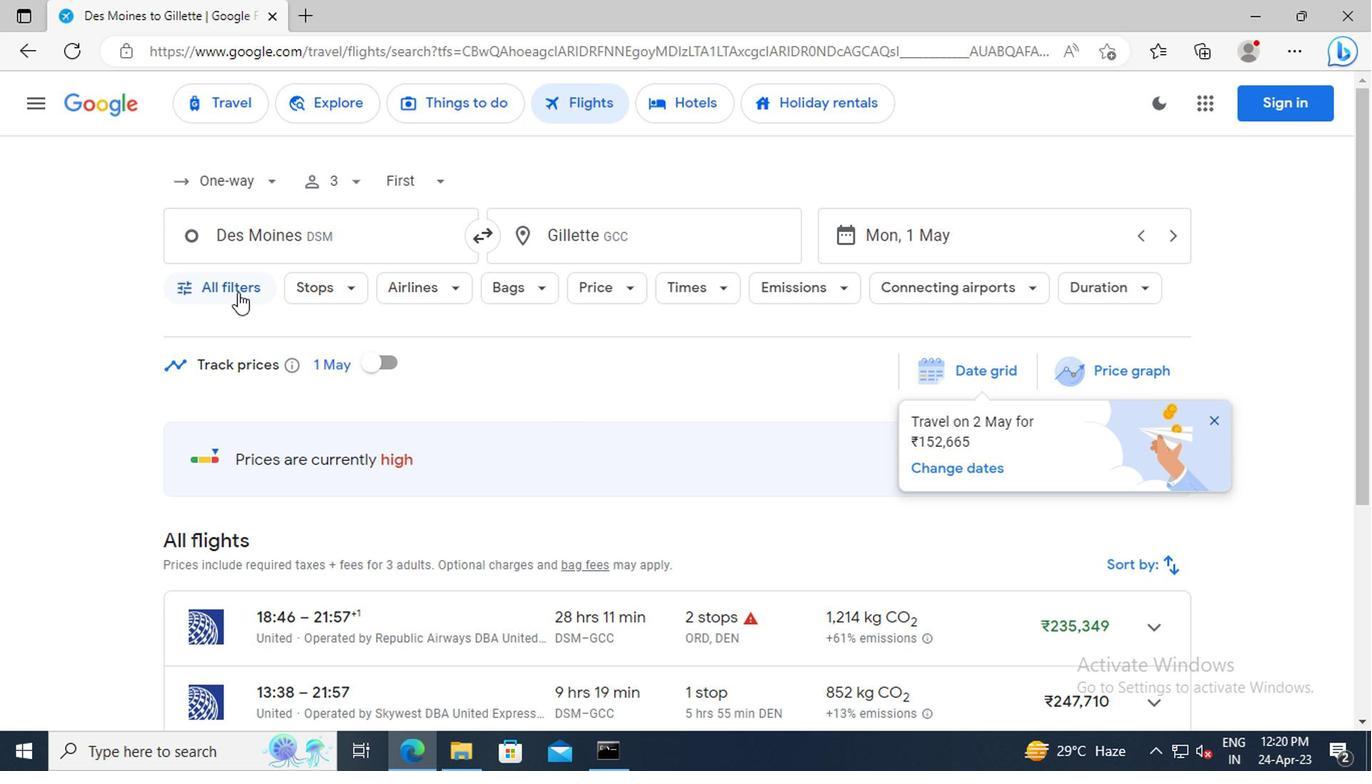 
Action: Mouse moved to (348, 433)
Screenshot: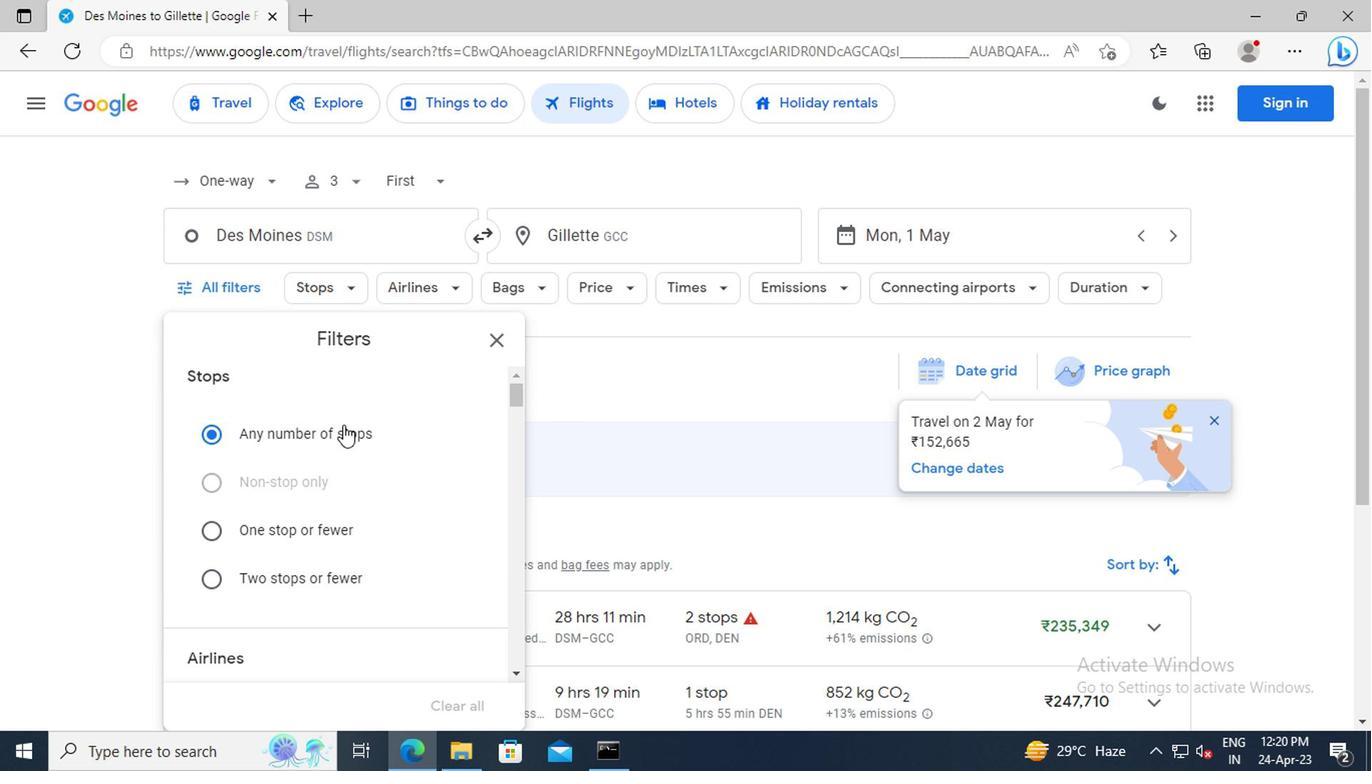 
Action: Mouse scrolled (348, 432) with delta (0, 0)
Screenshot: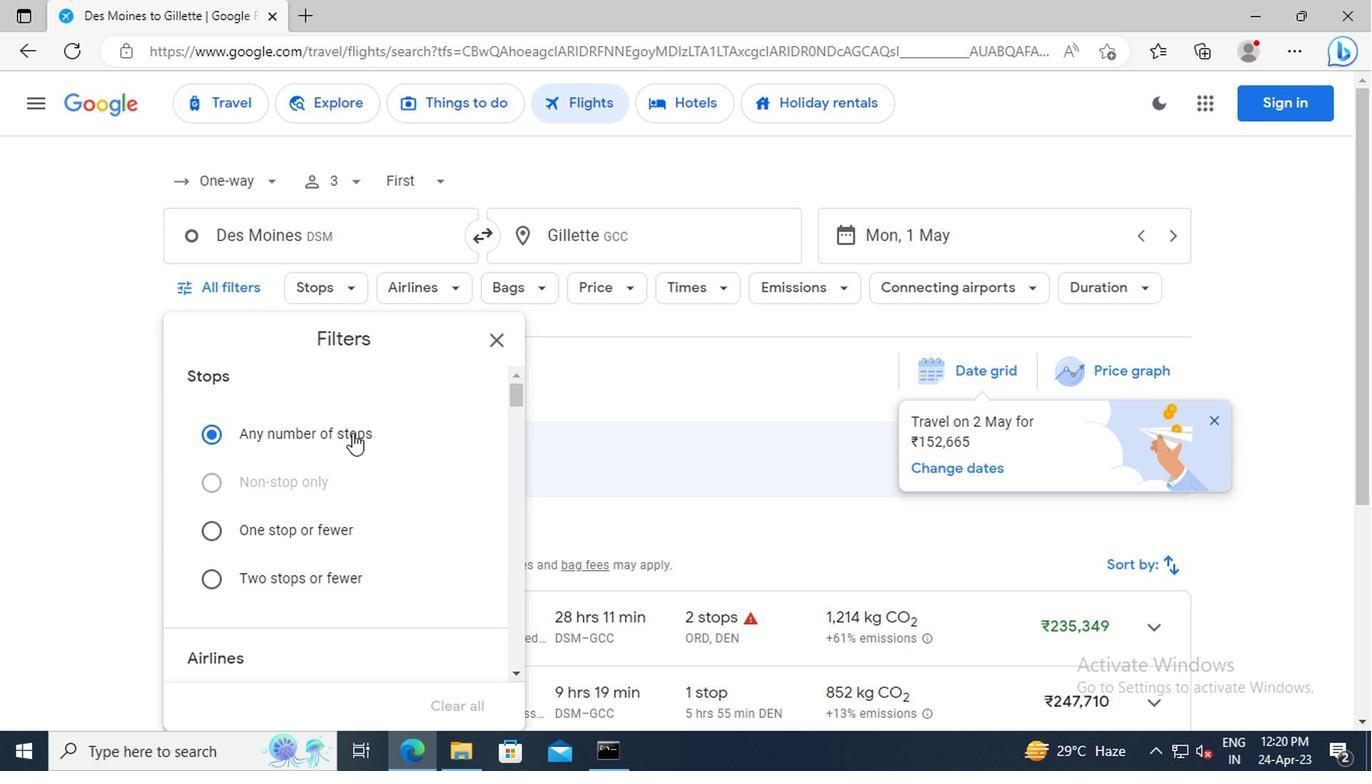 
Action: Mouse scrolled (348, 432) with delta (0, 0)
Screenshot: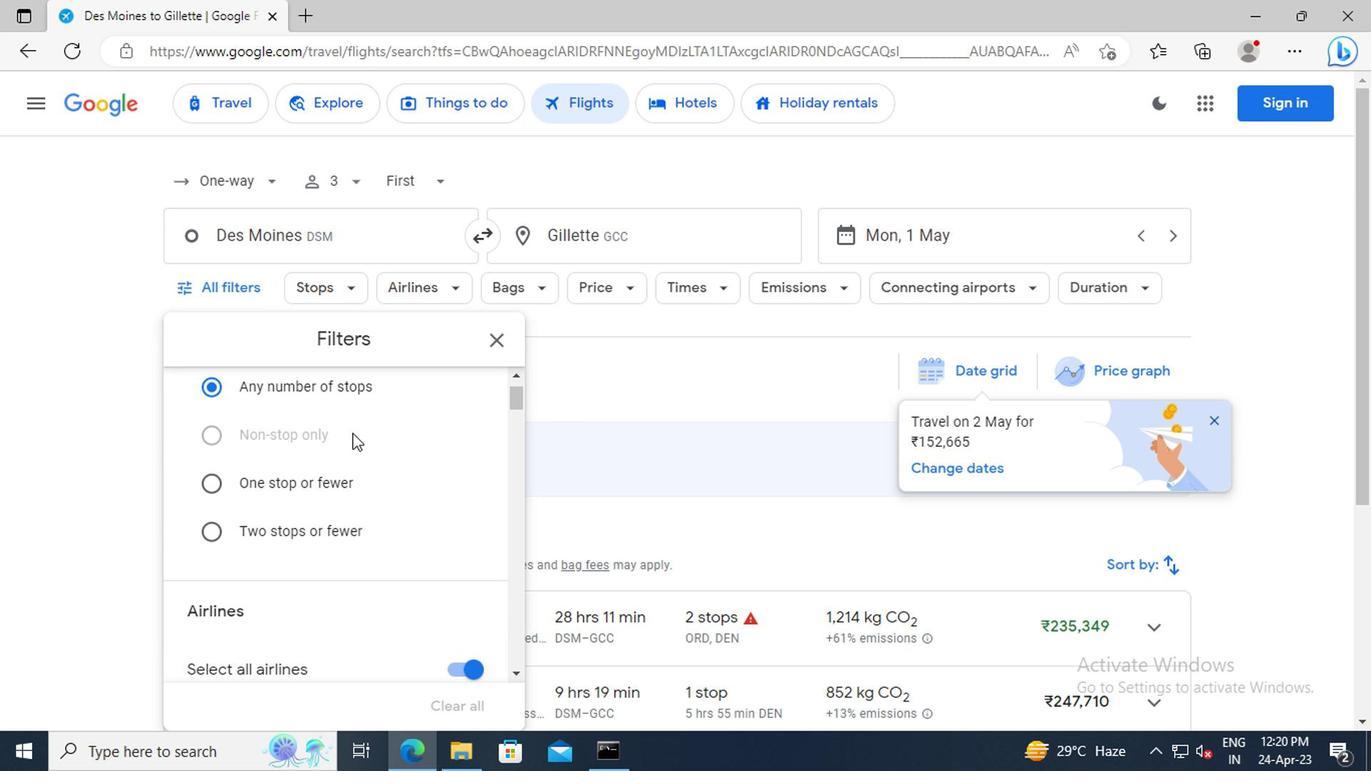 
Action: Mouse scrolled (348, 432) with delta (0, 0)
Screenshot: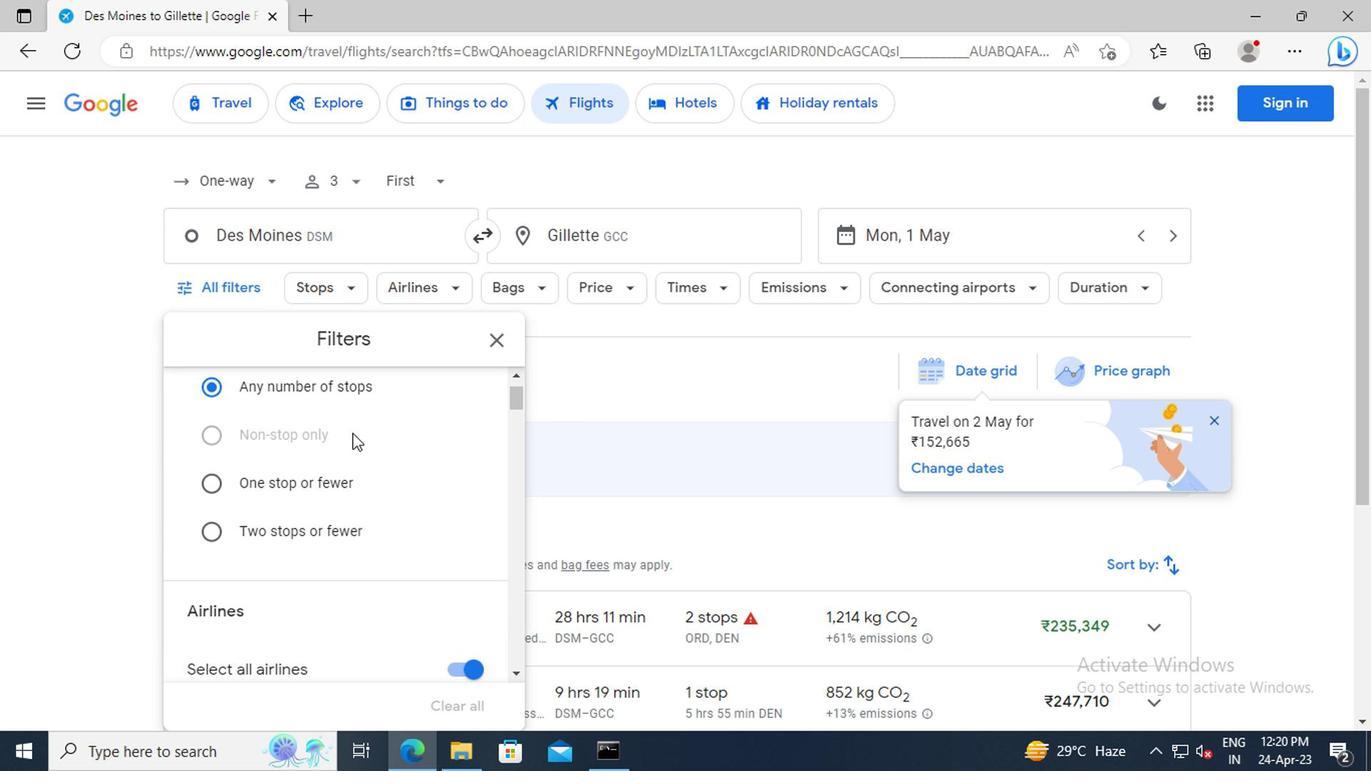 
Action: Mouse scrolled (348, 432) with delta (0, 0)
Screenshot: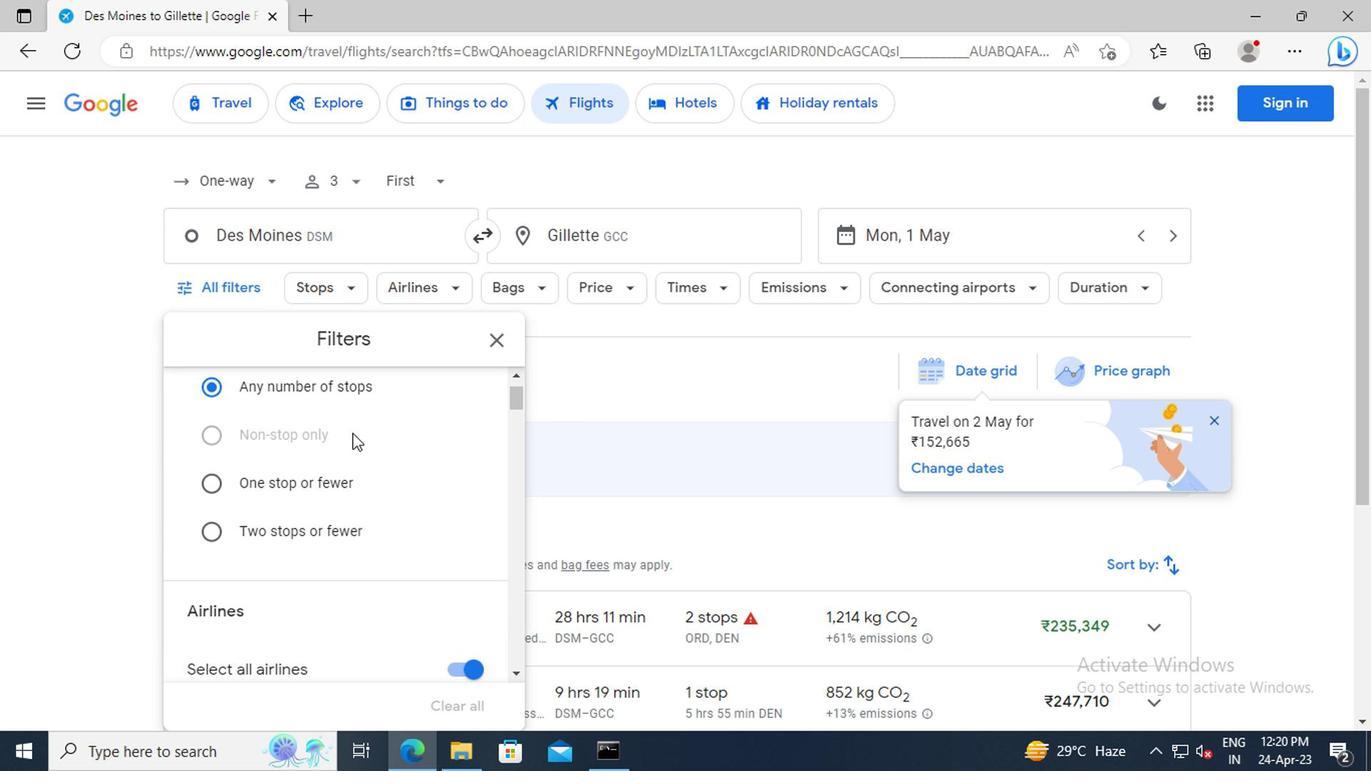 
Action: Mouse moved to (455, 527)
Screenshot: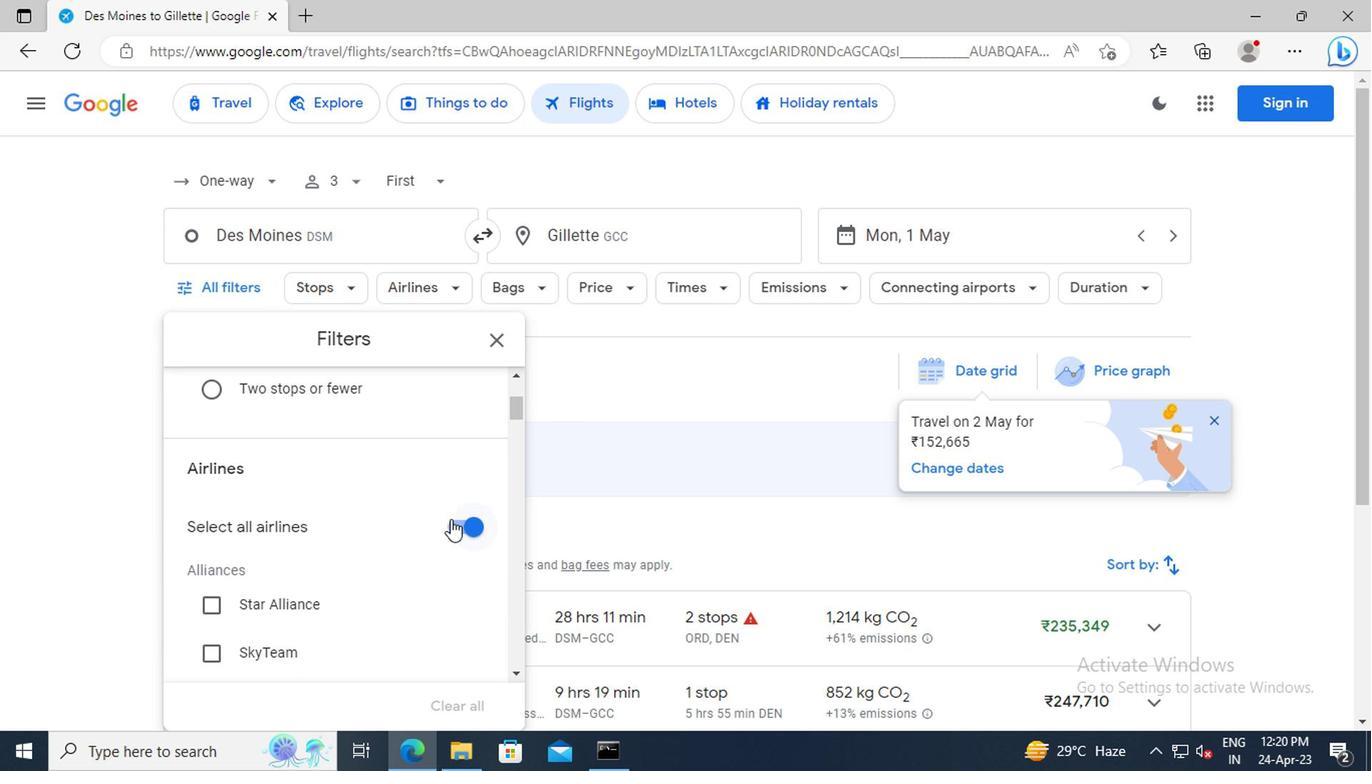 
Action: Mouse pressed left at (455, 527)
Screenshot: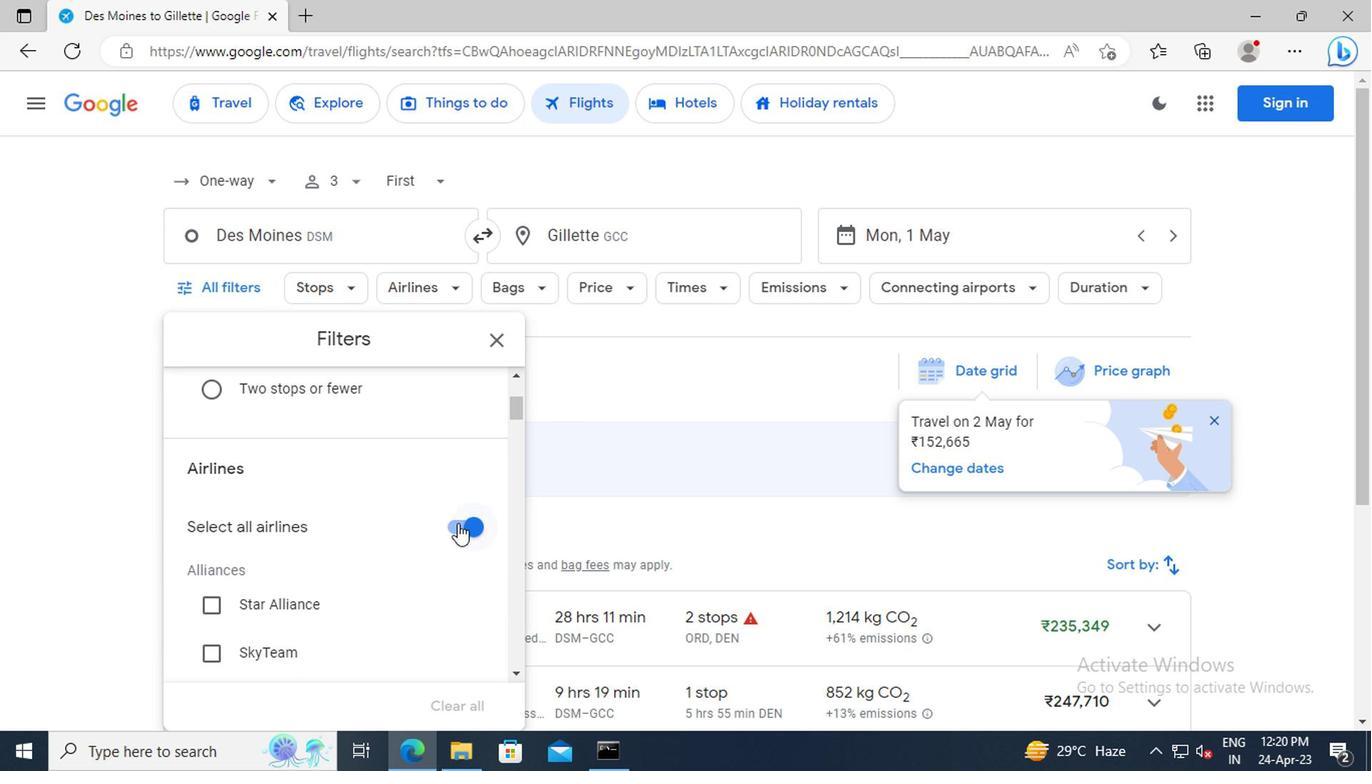 
Action: Mouse moved to (415, 502)
Screenshot: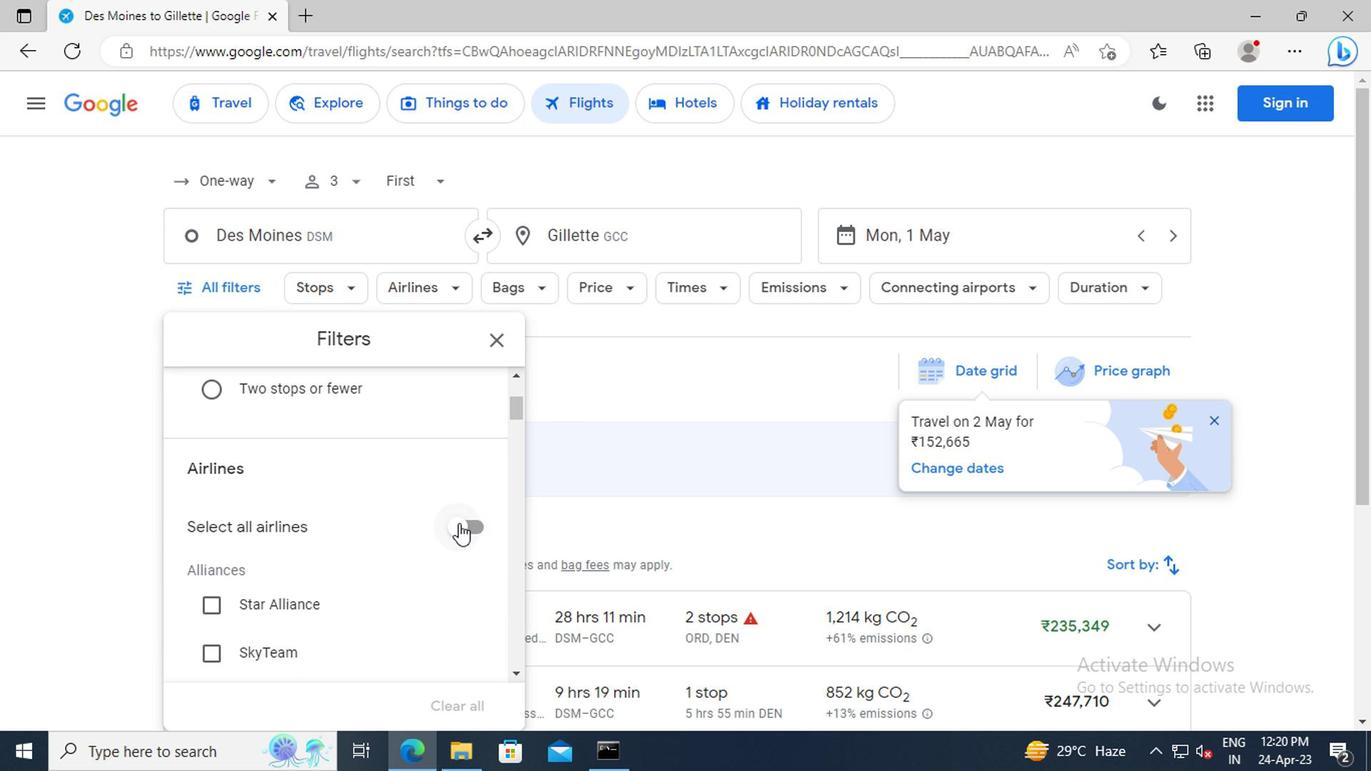 
Action: Mouse scrolled (415, 500) with delta (0, -1)
Screenshot: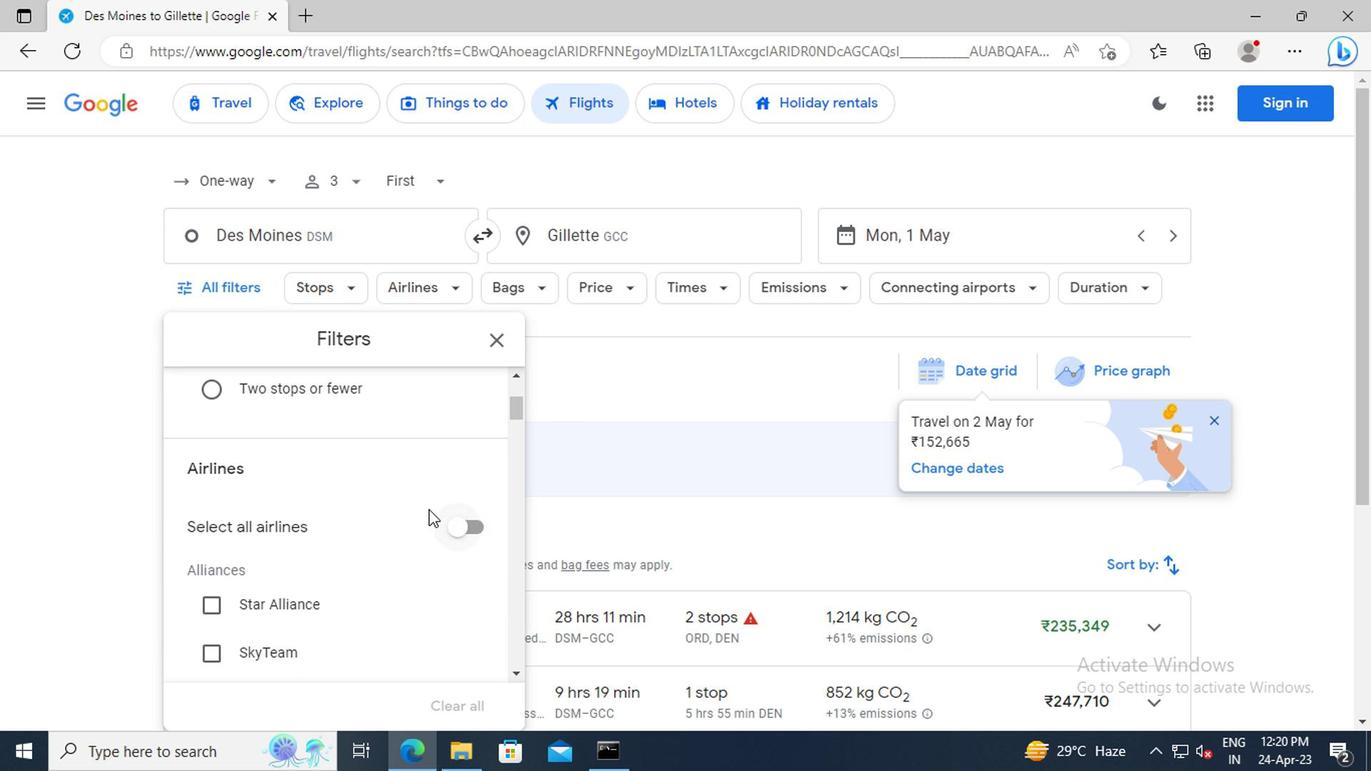 
Action: Mouse scrolled (415, 500) with delta (0, -1)
Screenshot: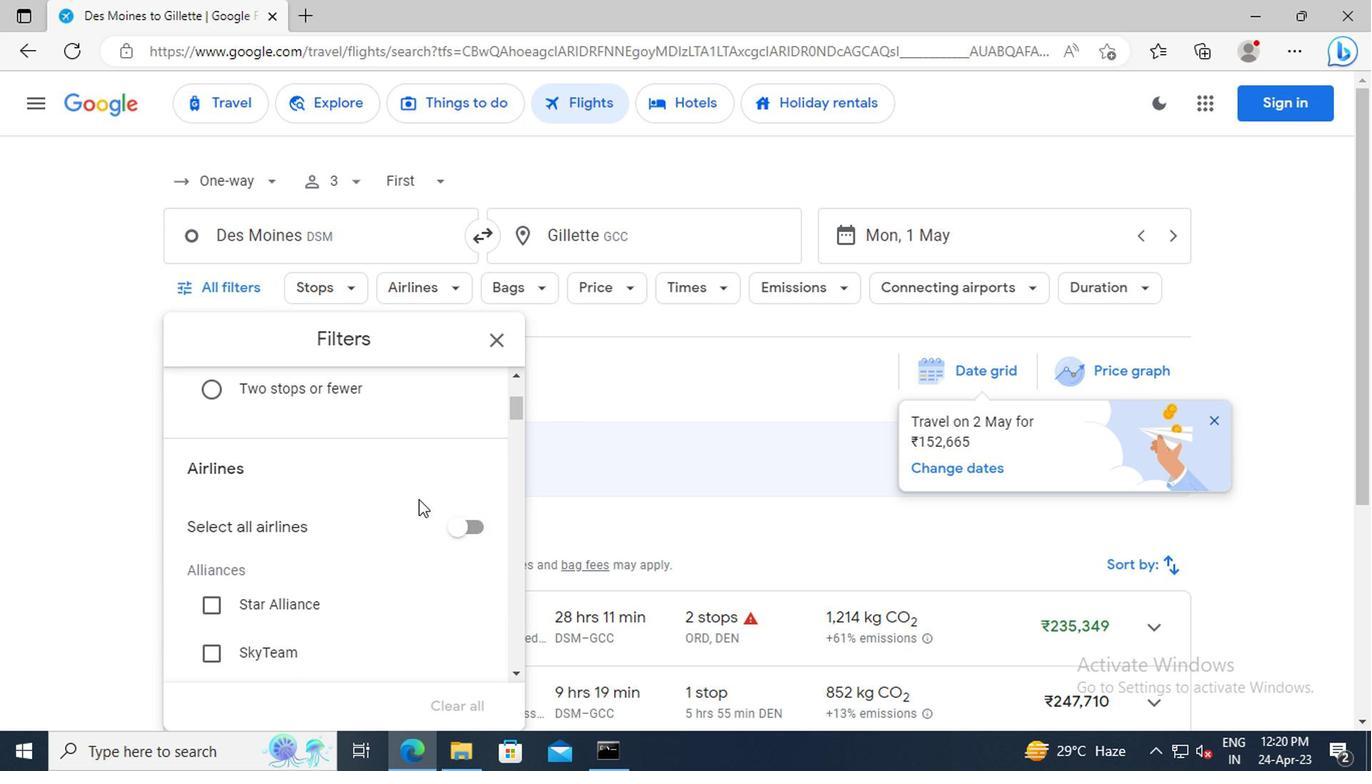 
Action: Mouse scrolled (415, 500) with delta (0, -1)
Screenshot: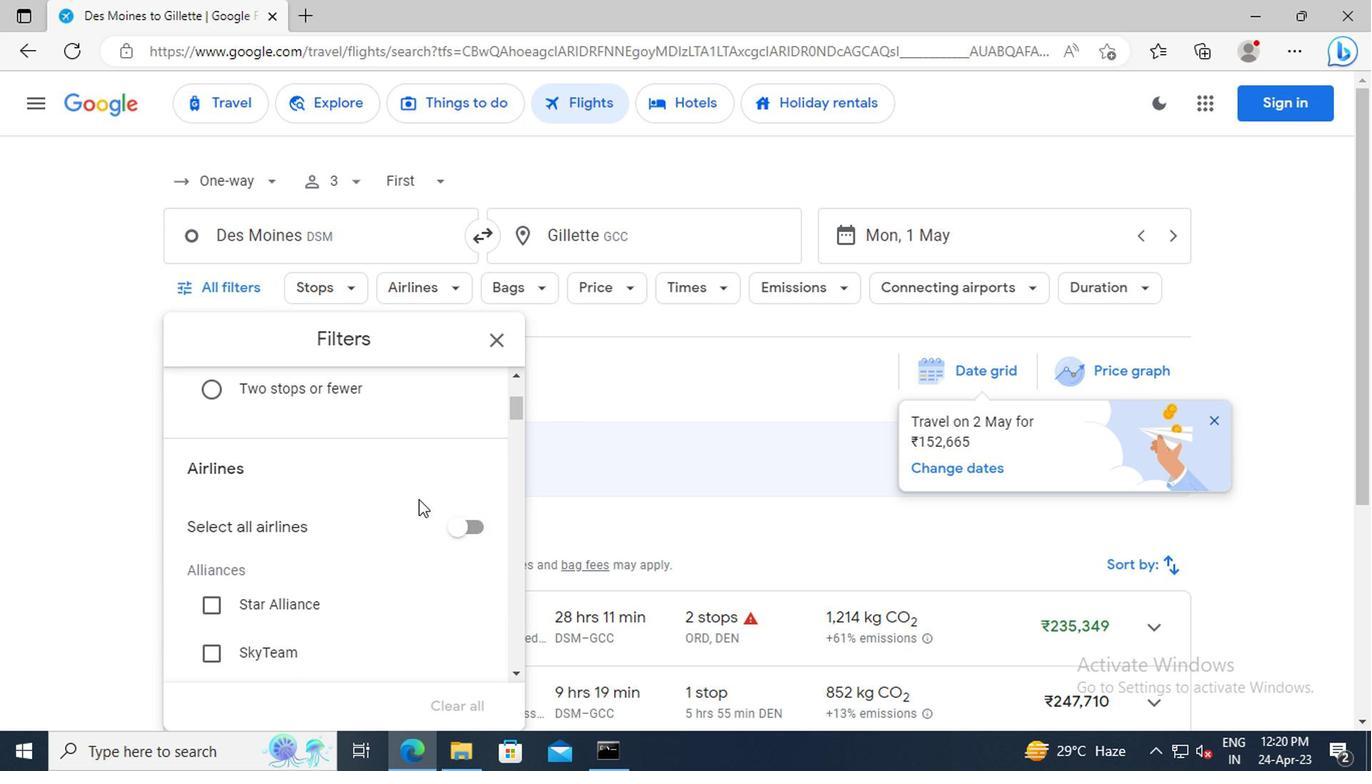 
Action: Mouse moved to (414, 500)
Screenshot: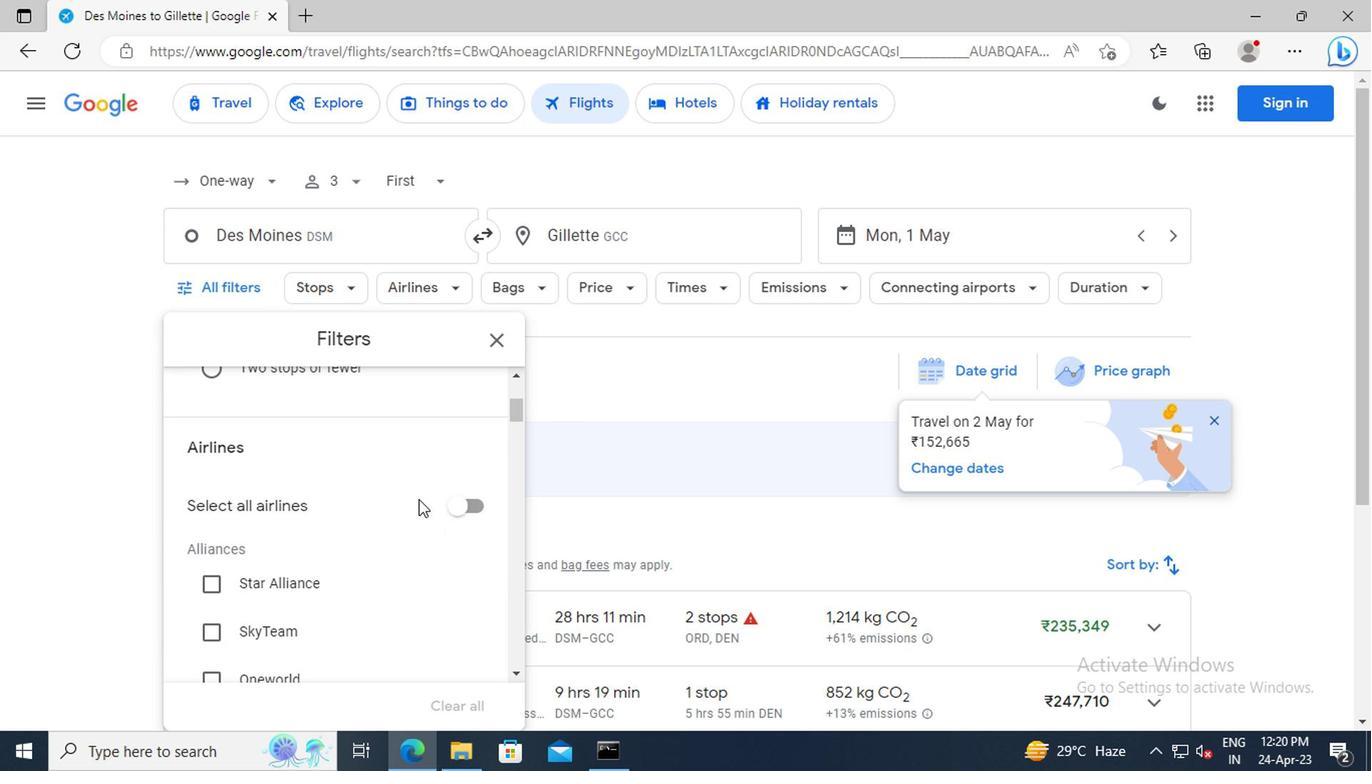 
Action: Mouse scrolled (414, 500) with delta (0, 0)
Screenshot: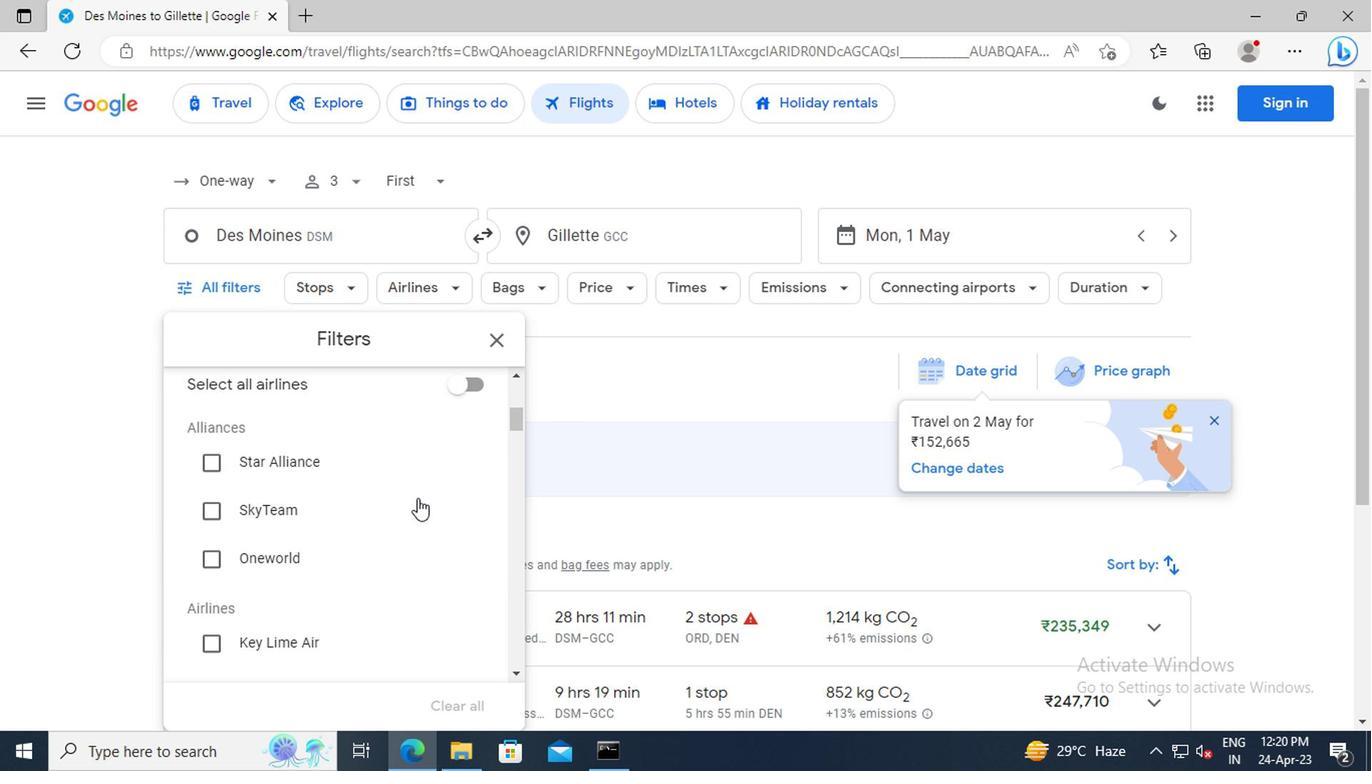 
Action: Mouse scrolled (414, 500) with delta (0, 0)
Screenshot: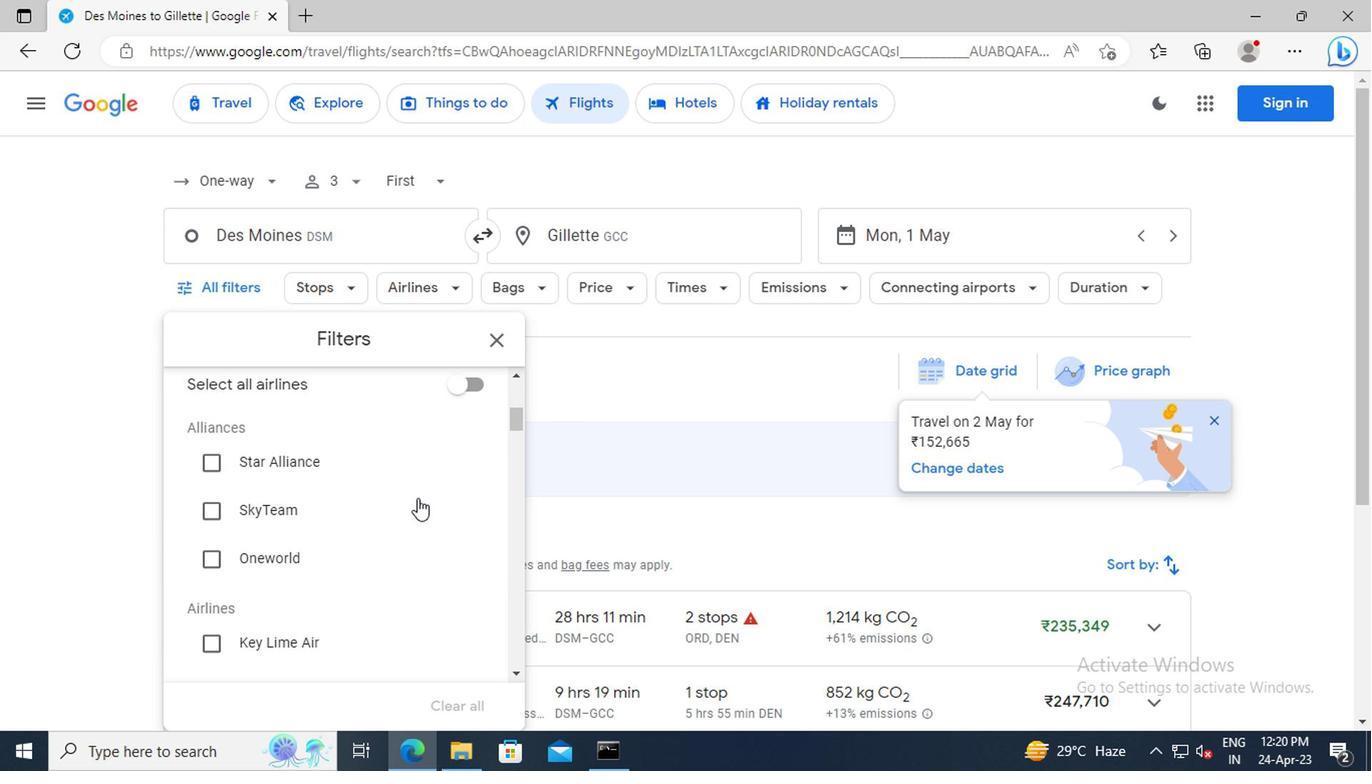 
Action: Mouse scrolled (414, 500) with delta (0, 0)
Screenshot: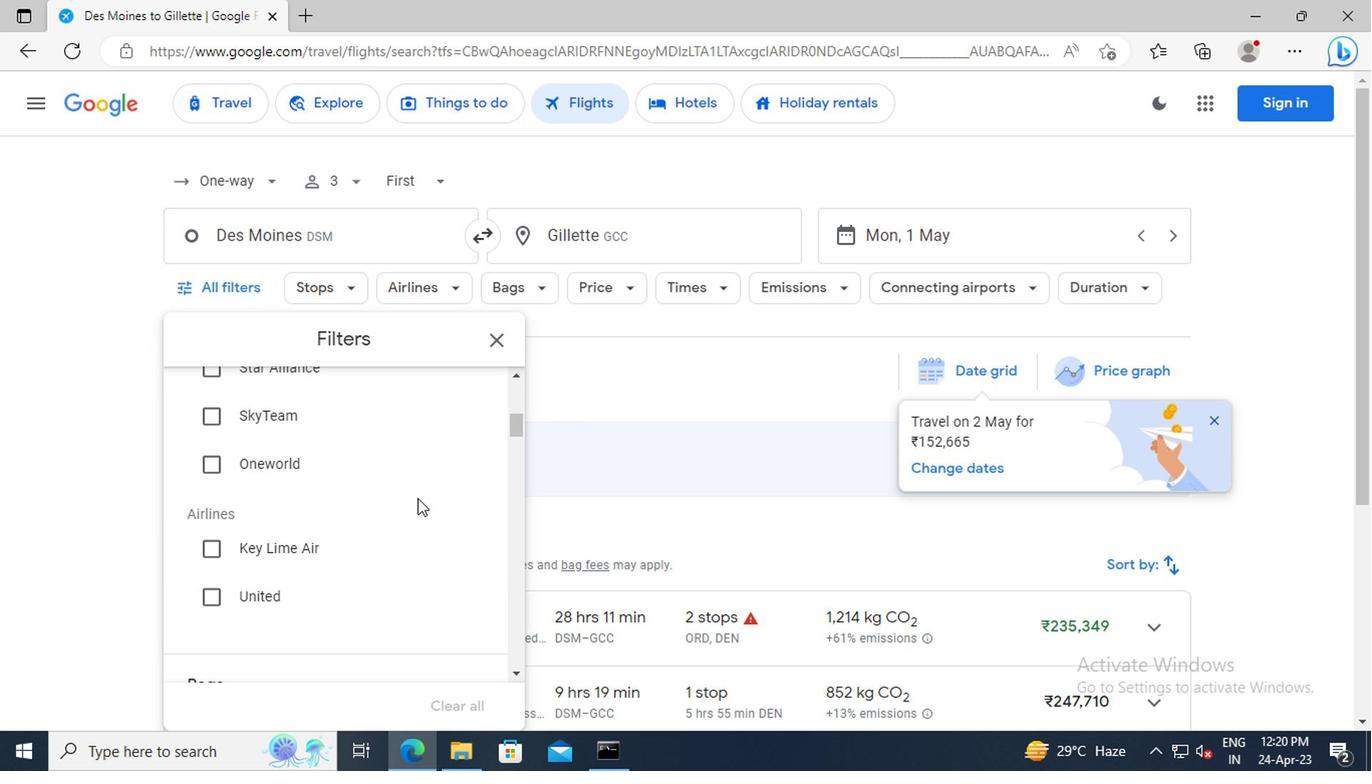 
Action: Mouse scrolled (414, 500) with delta (0, 0)
Screenshot: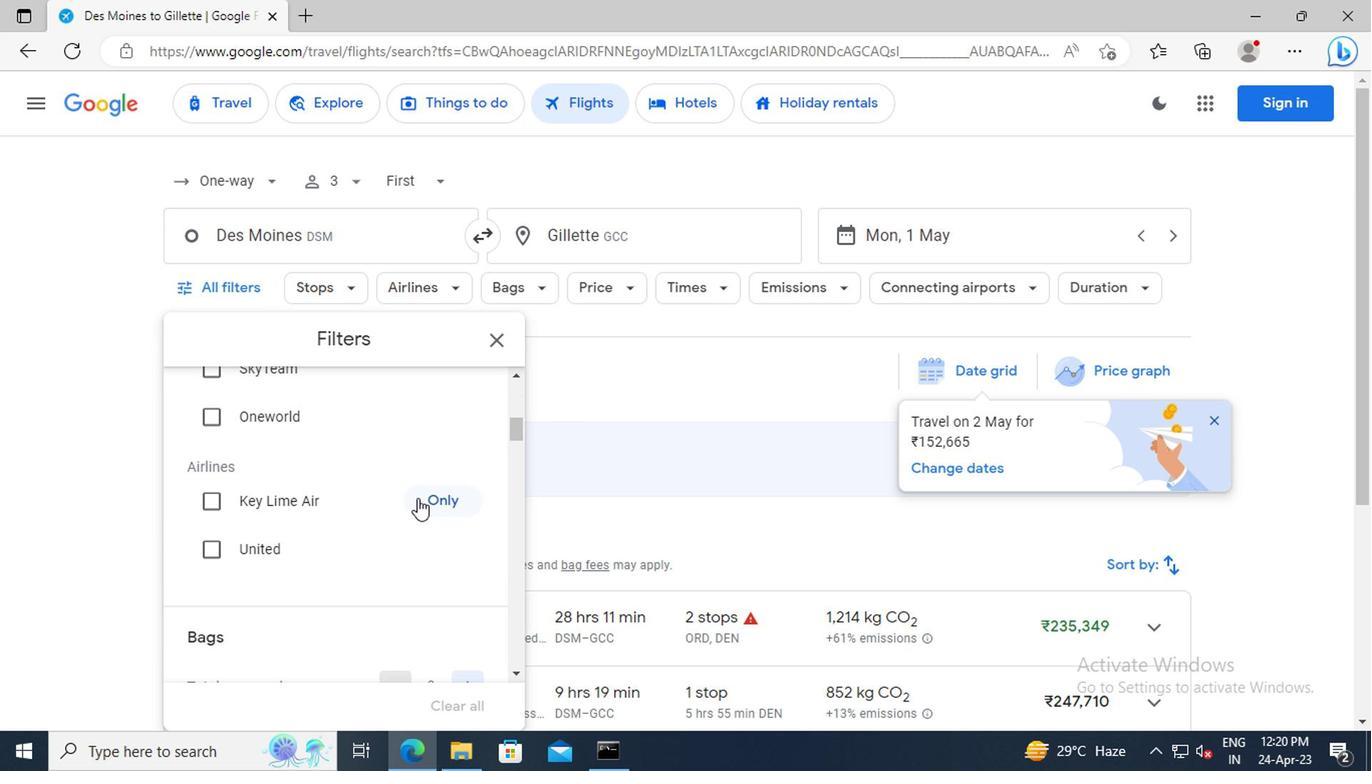 
Action: Mouse scrolled (414, 500) with delta (0, 0)
Screenshot: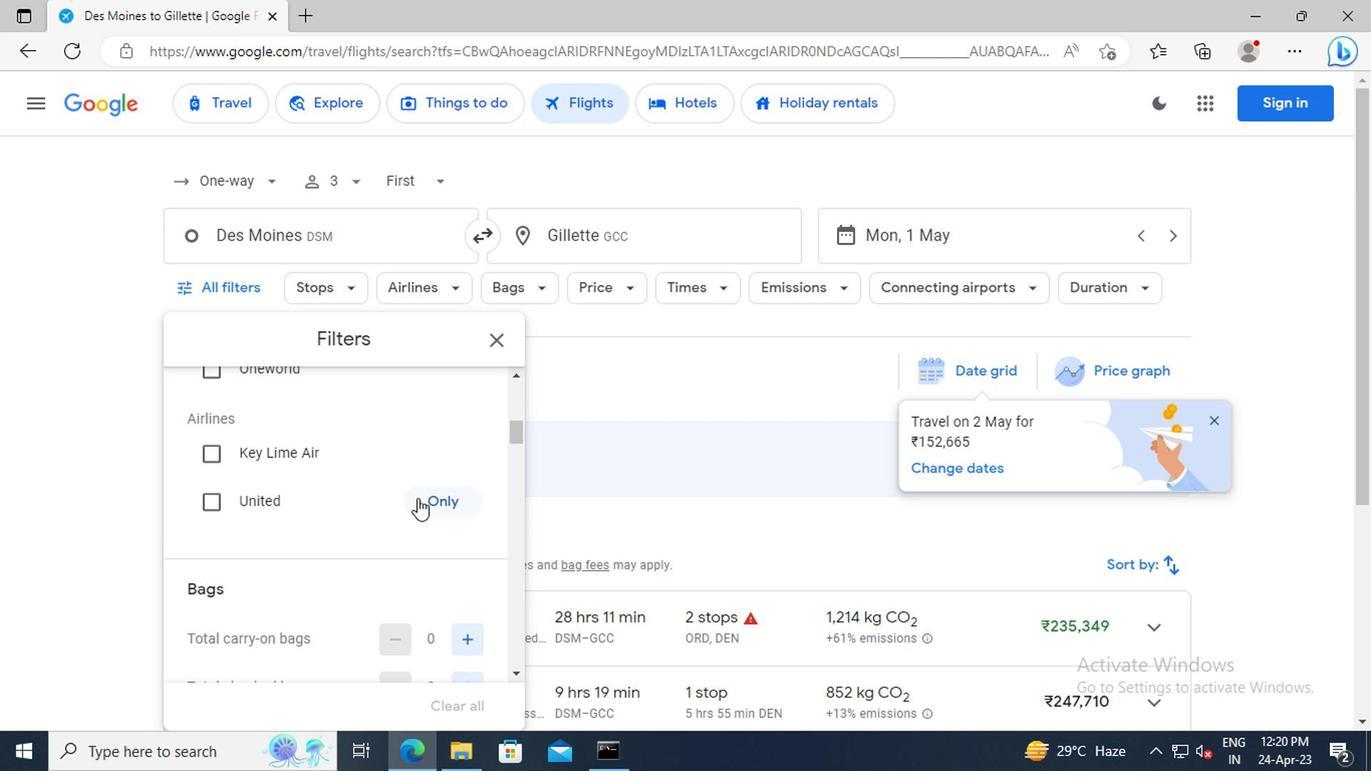 
Action: Mouse scrolled (414, 500) with delta (0, 0)
Screenshot: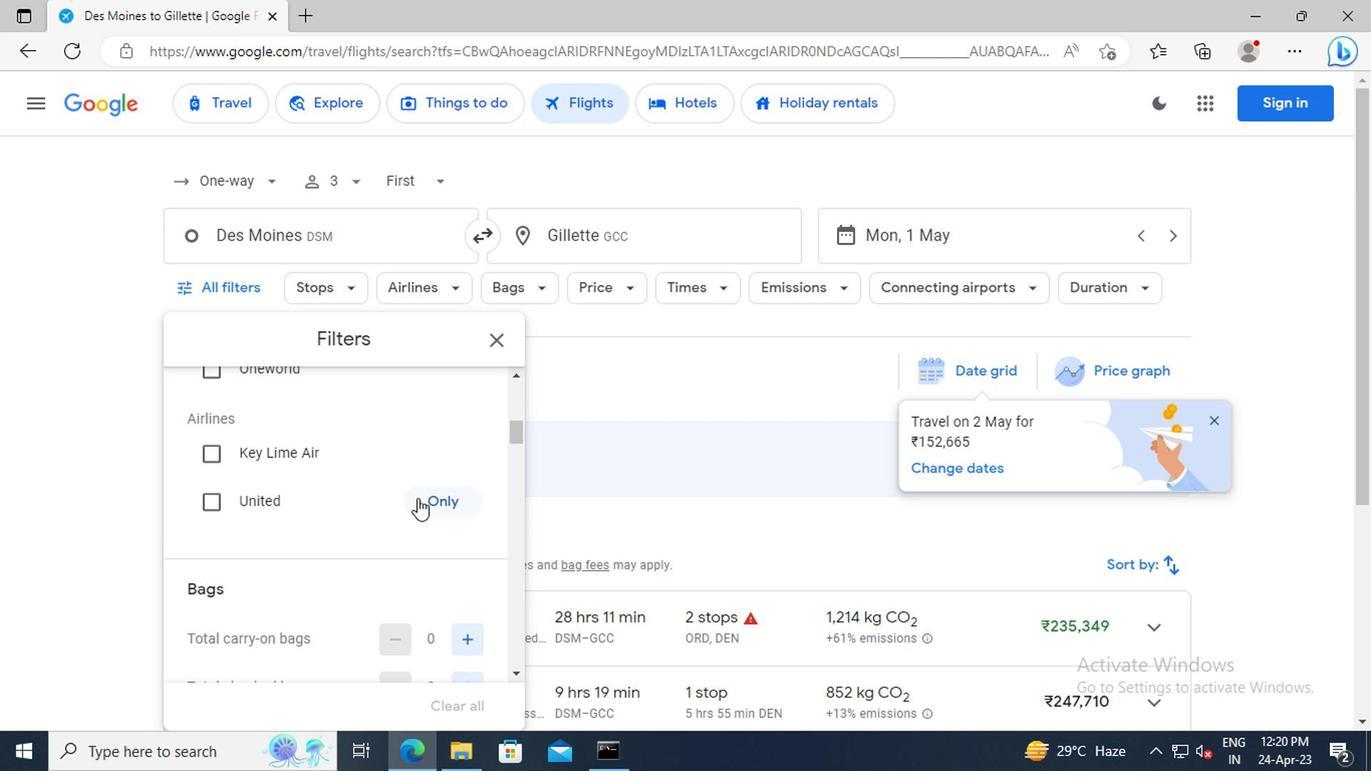 
Action: Mouse moved to (465, 590)
Screenshot: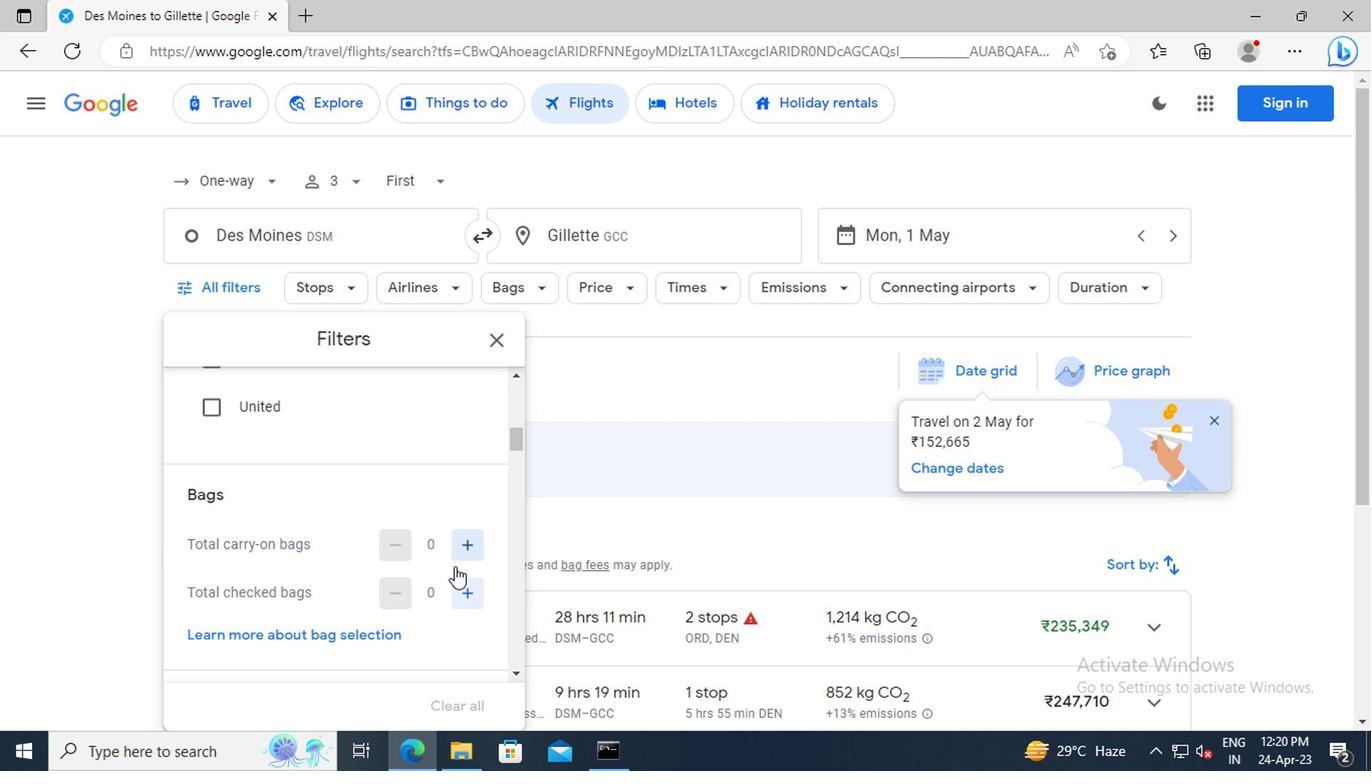 
Action: Mouse pressed left at (465, 590)
Screenshot: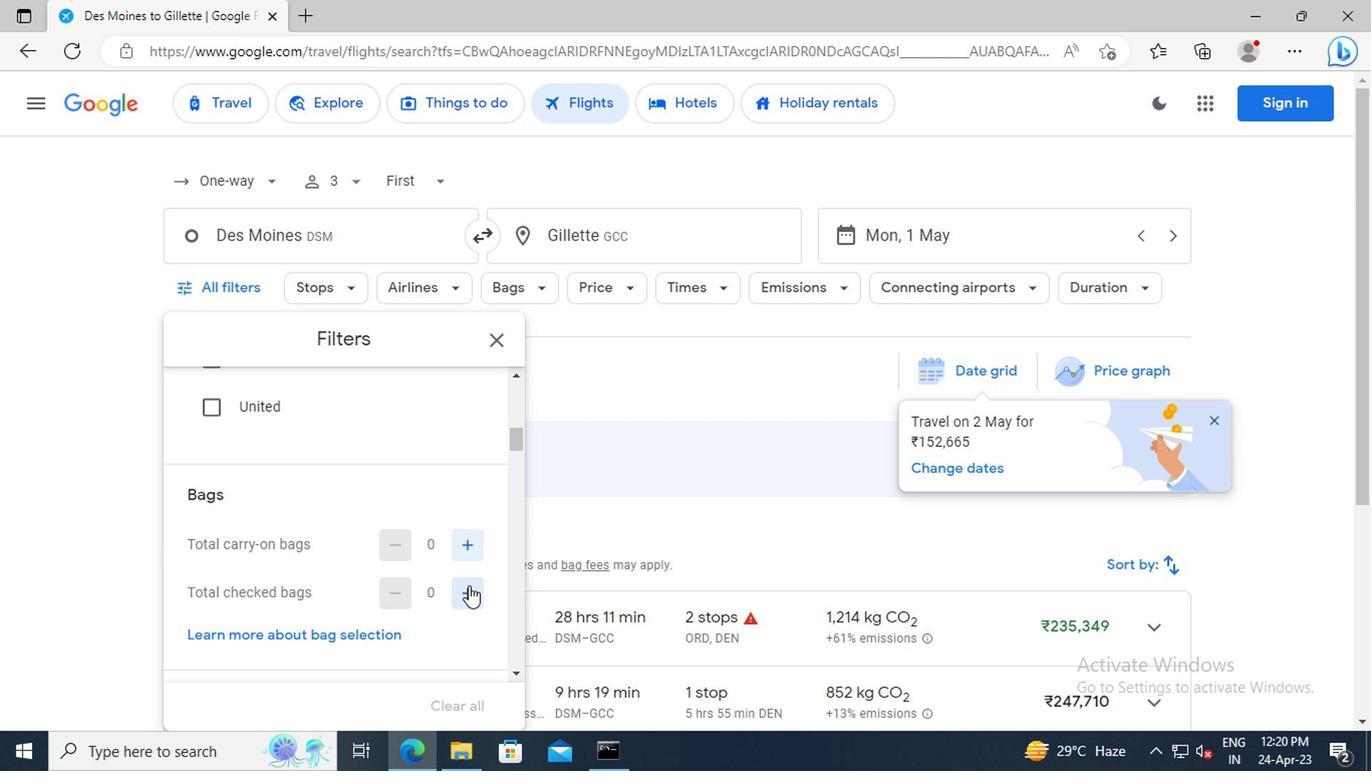 
Action: Mouse pressed left at (465, 590)
Screenshot: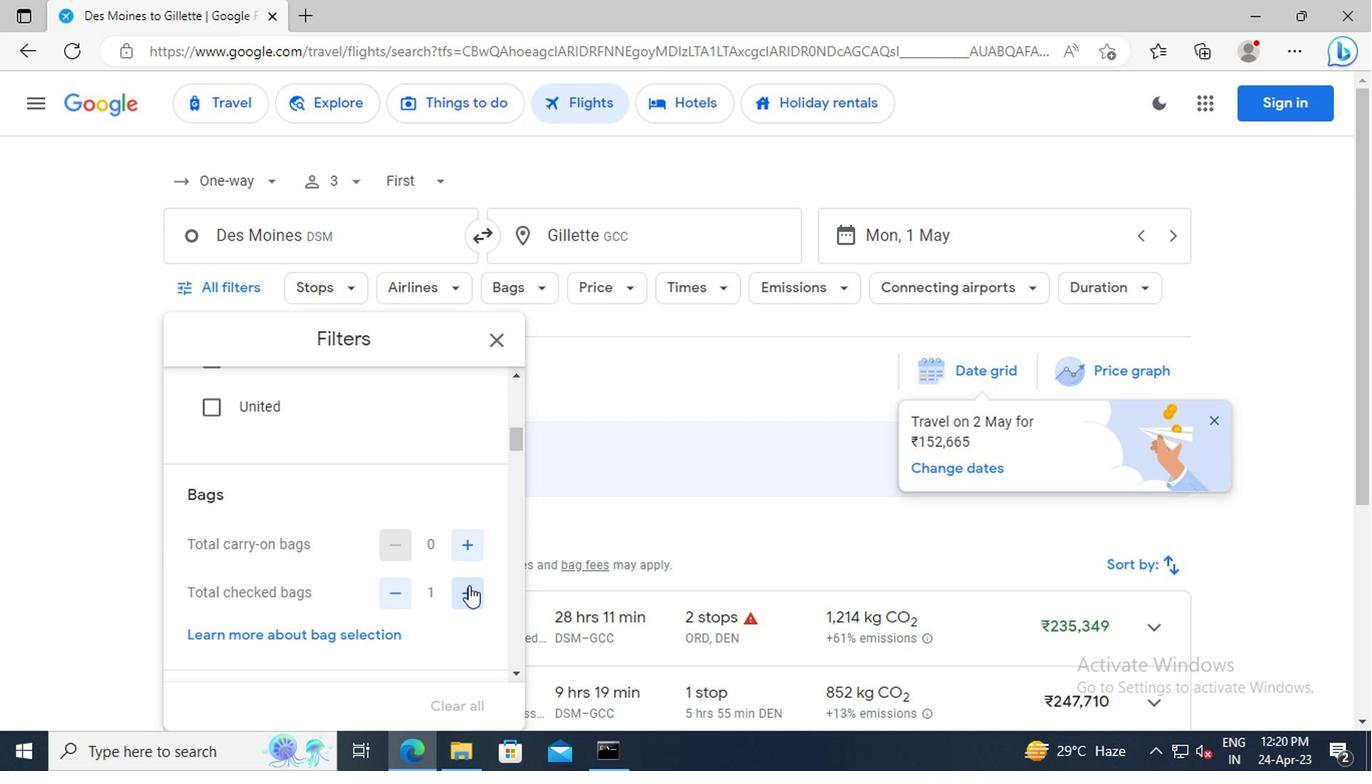 
Action: Mouse pressed left at (465, 590)
Screenshot: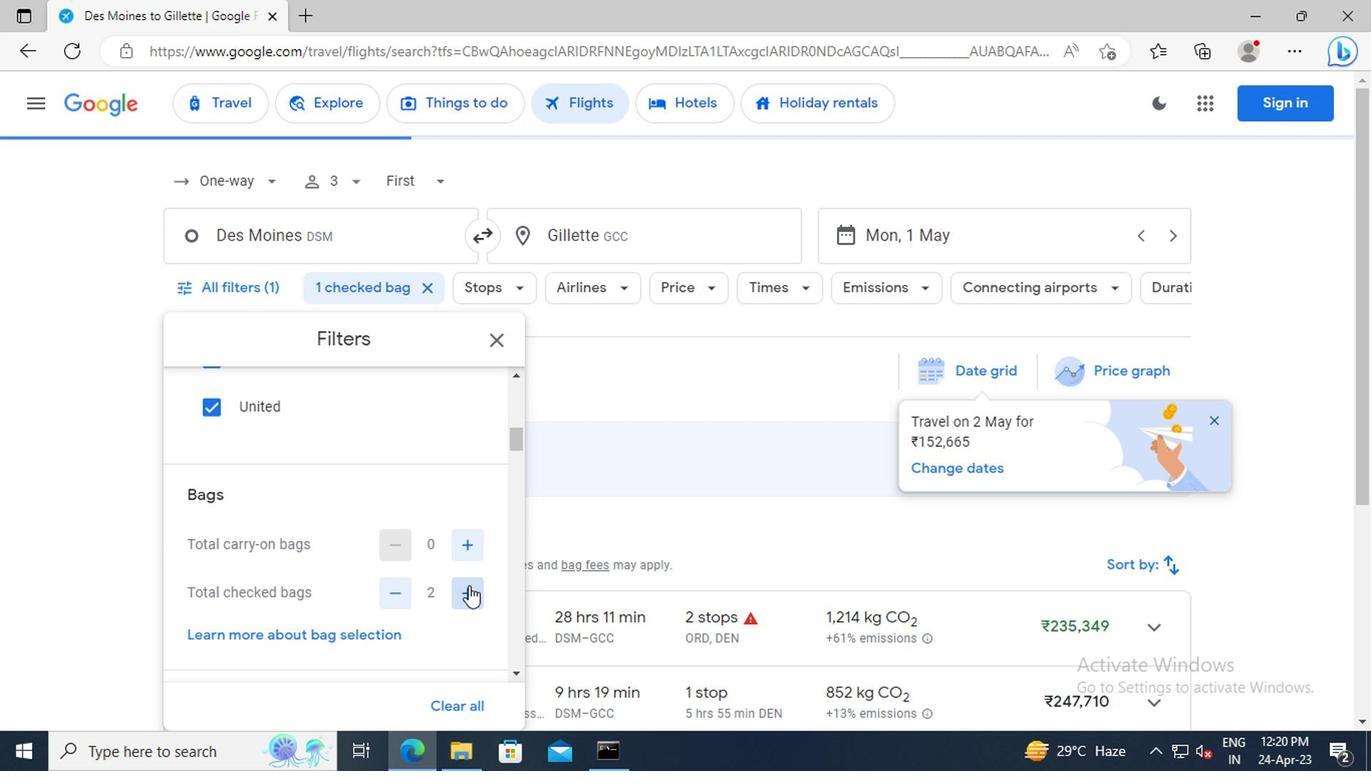 
Action: Mouse moved to (434, 525)
Screenshot: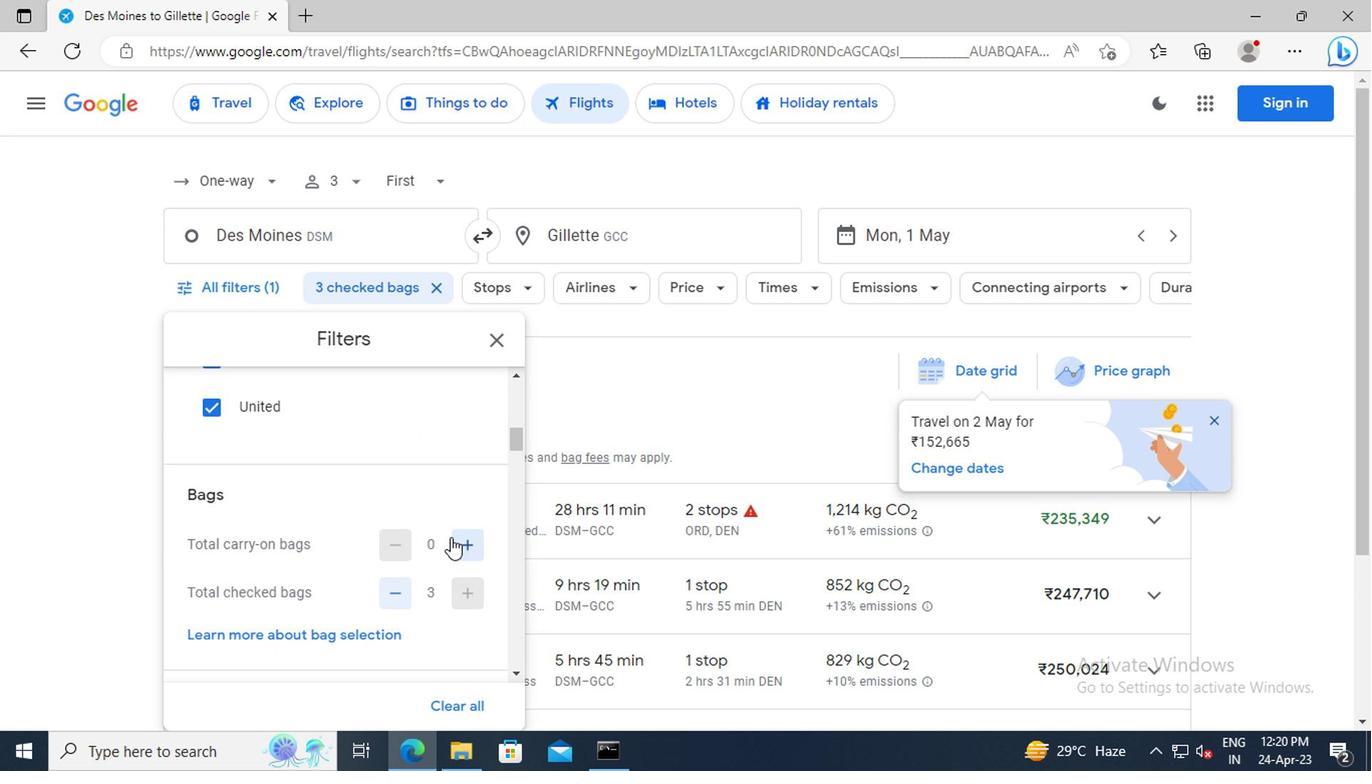 
Action: Mouse scrolled (434, 524) with delta (0, -1)
Screenshot: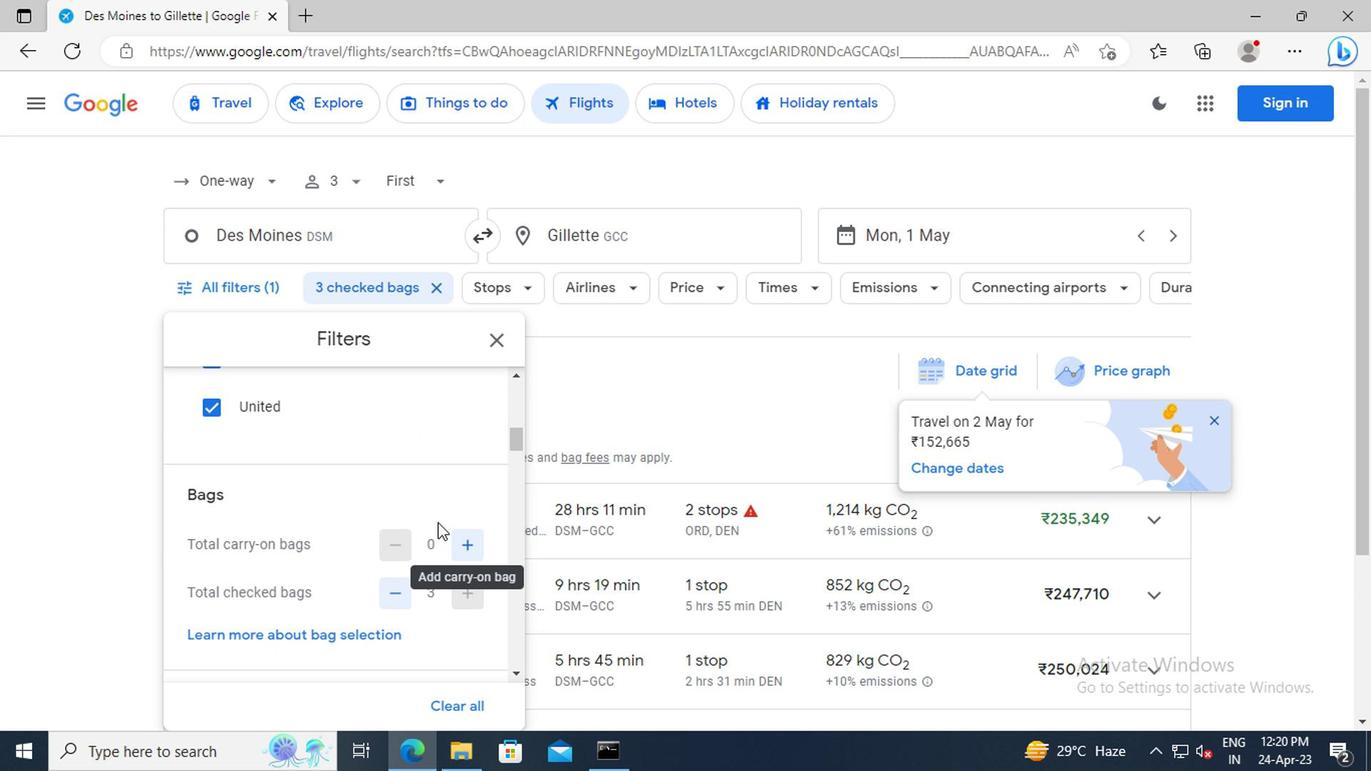 
Action: Mouse scrolled (434, 524) with delta (0, -1)
Screenshot: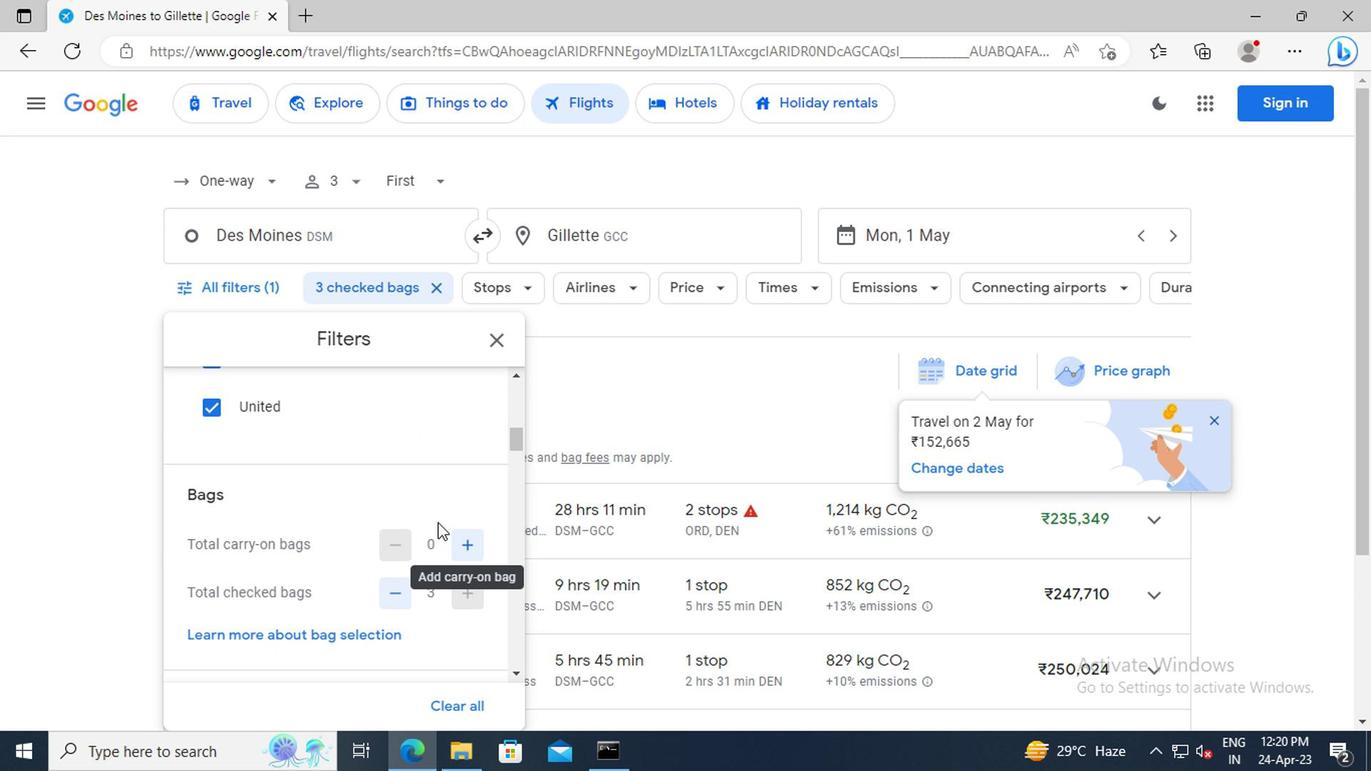
Action: Mouse scrolled (434, 524) with delta (0, -1)
Screenshot: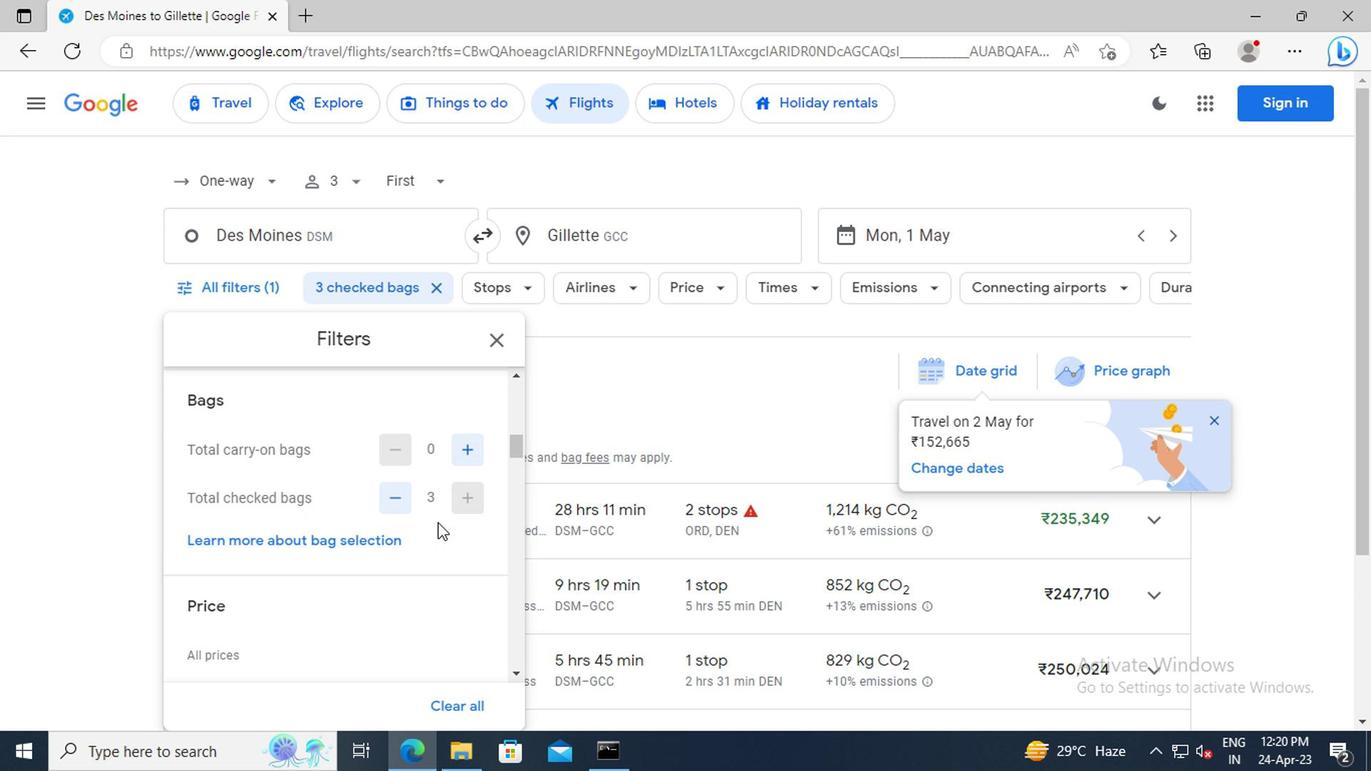 
Action: Mouse scrolled (434, 524) with delta (0, -1)
Screenshot: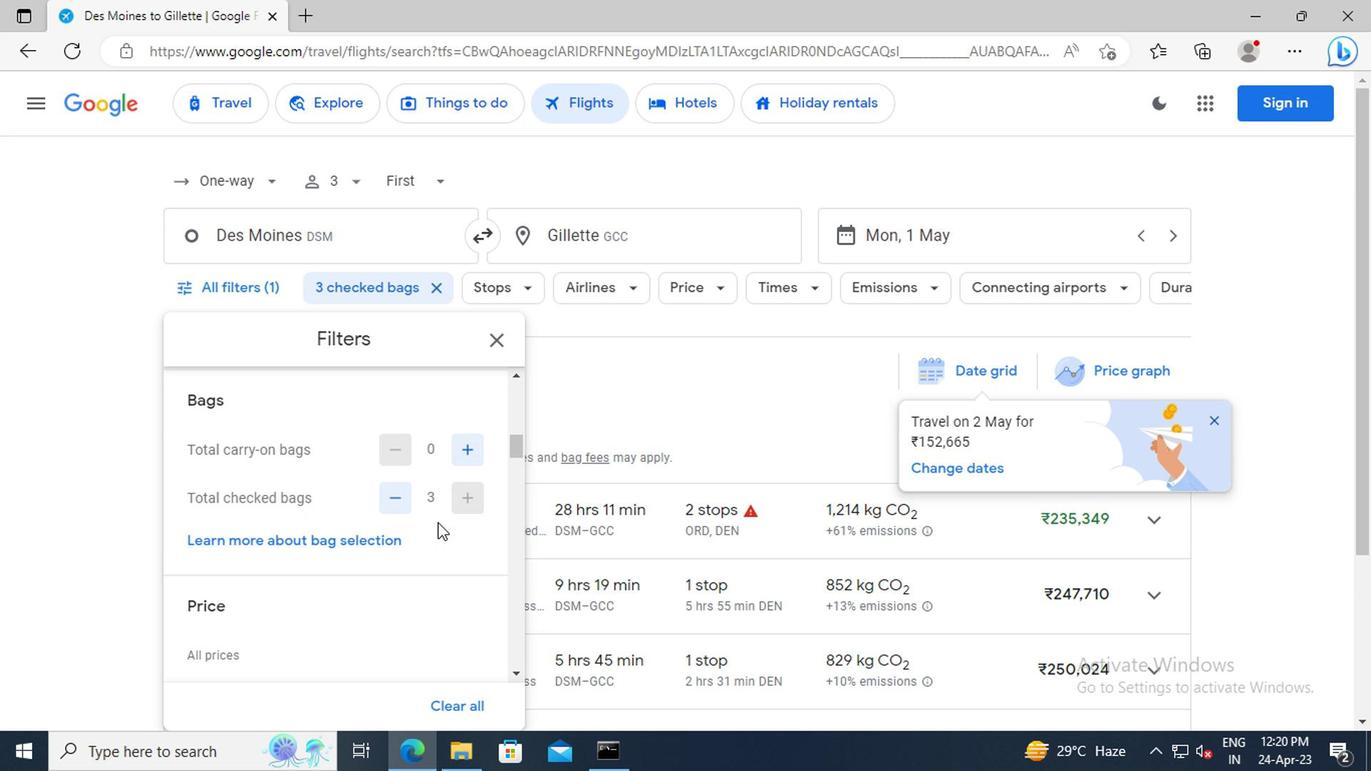 
Action: Mouse moved to (469, 607)
Screenshot: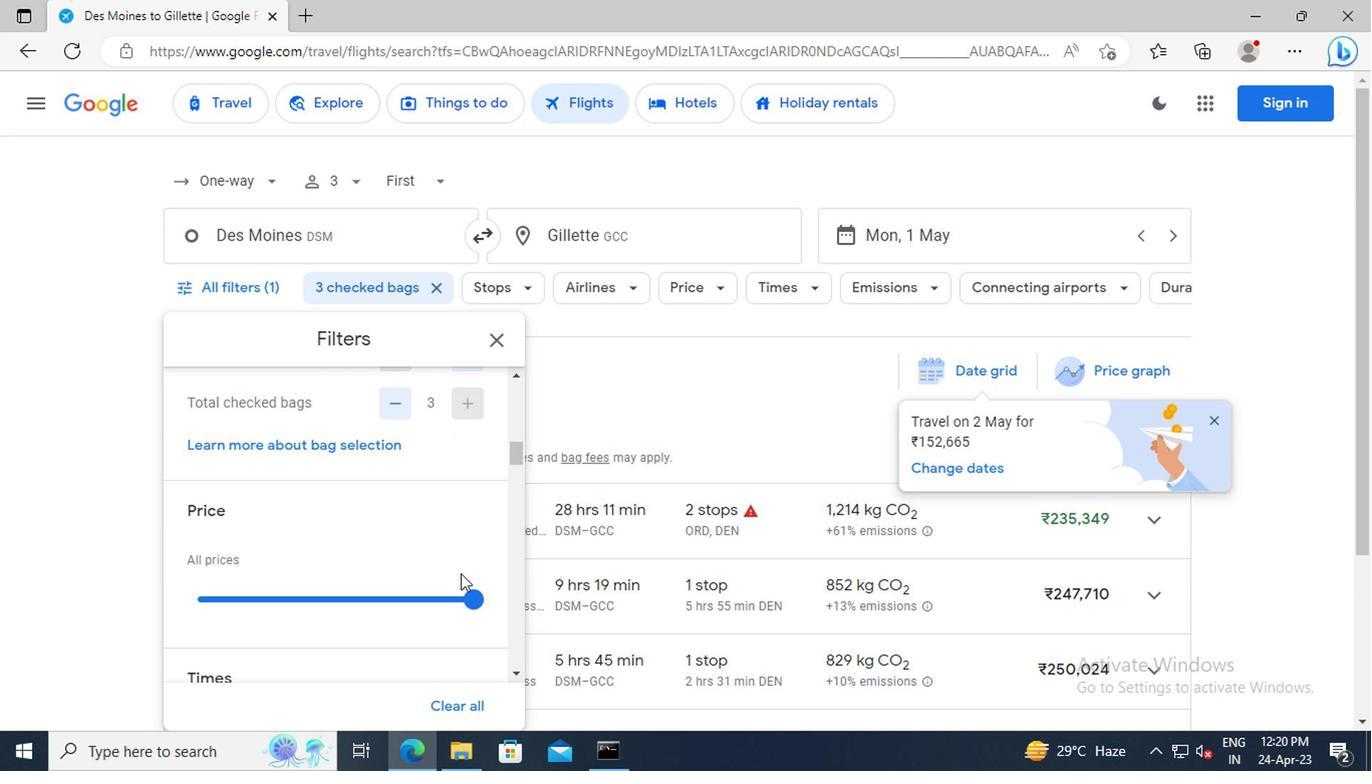 
Action: Mouse pressed left at (469, 607)
Screenshot: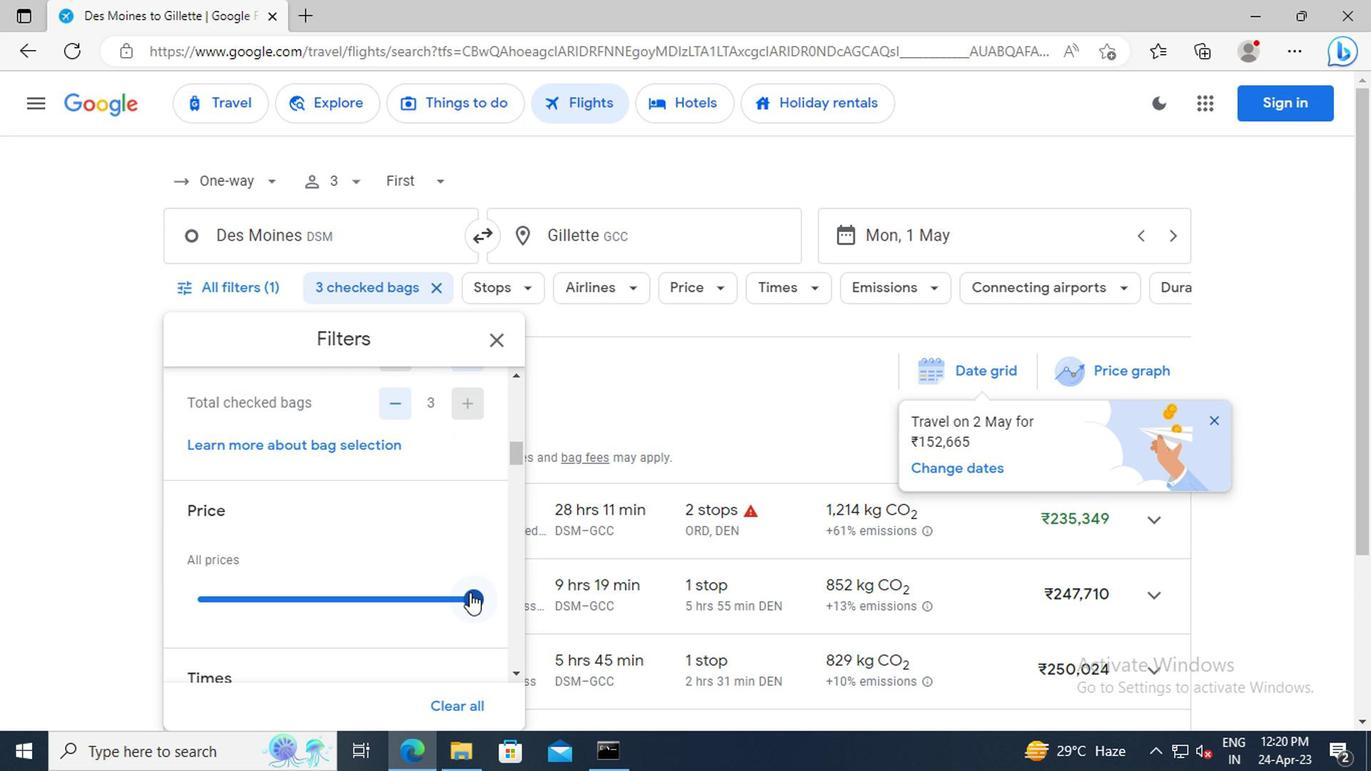 
Action: Mouse moved to (377, 500)
Screenshot: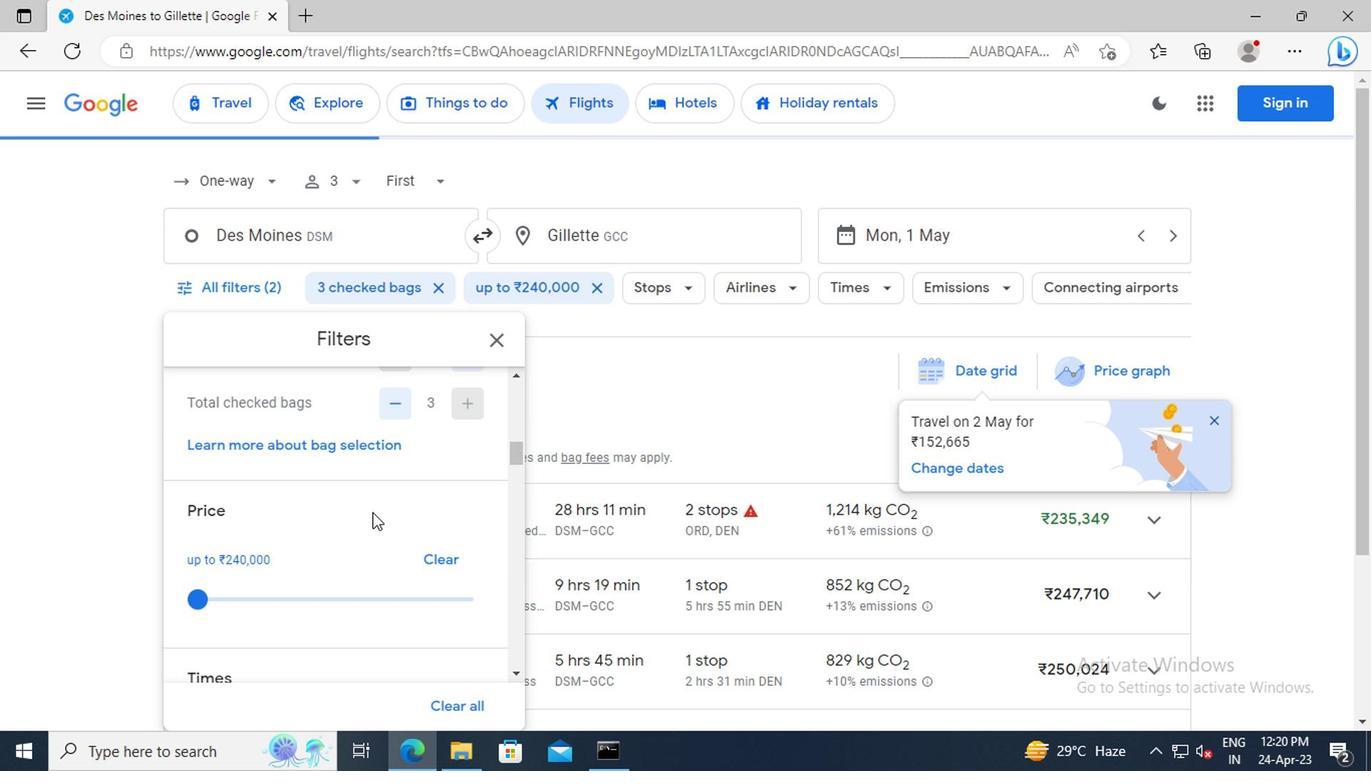 
Action: Mouse scrolled (377, 498) with delta (0, -1)
Screenshot: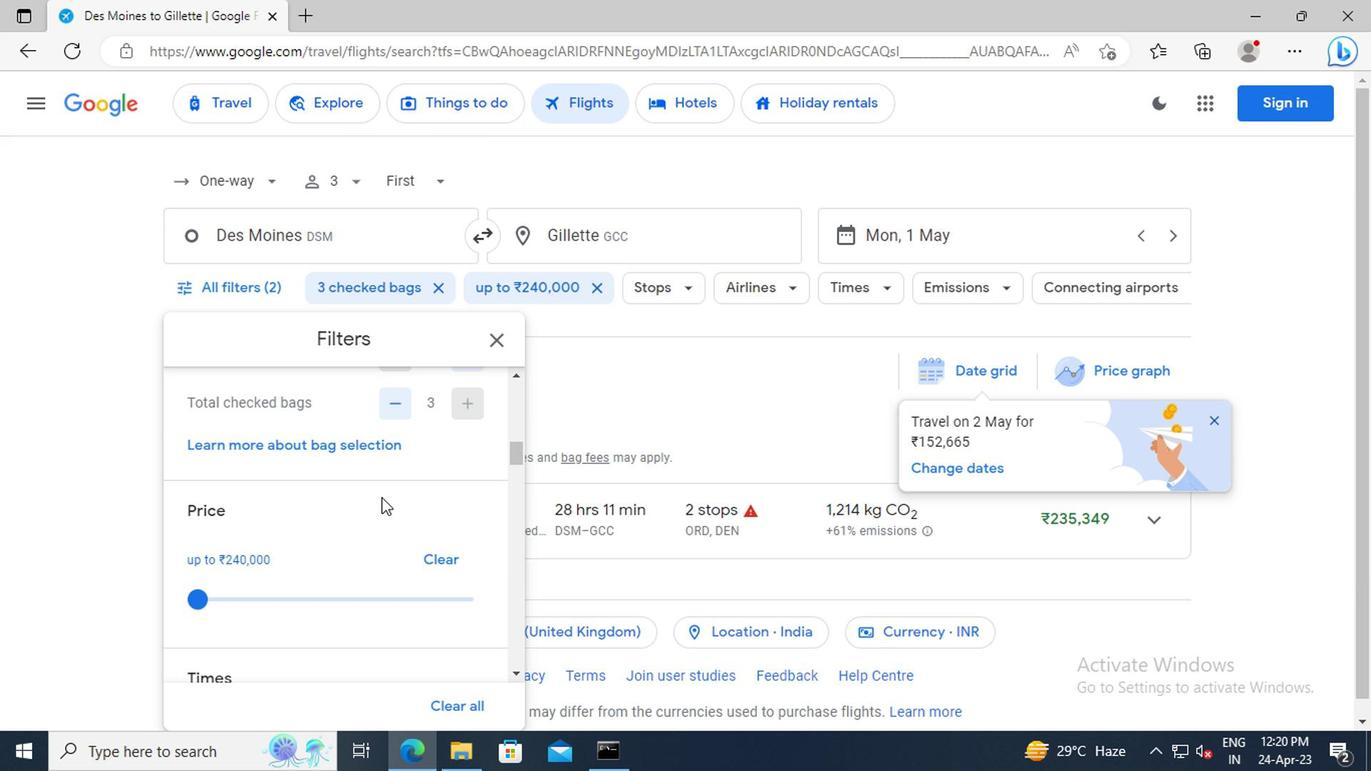 
Action: Mouse scrolled (377, 498) with delta (0, -1)
Screenshot: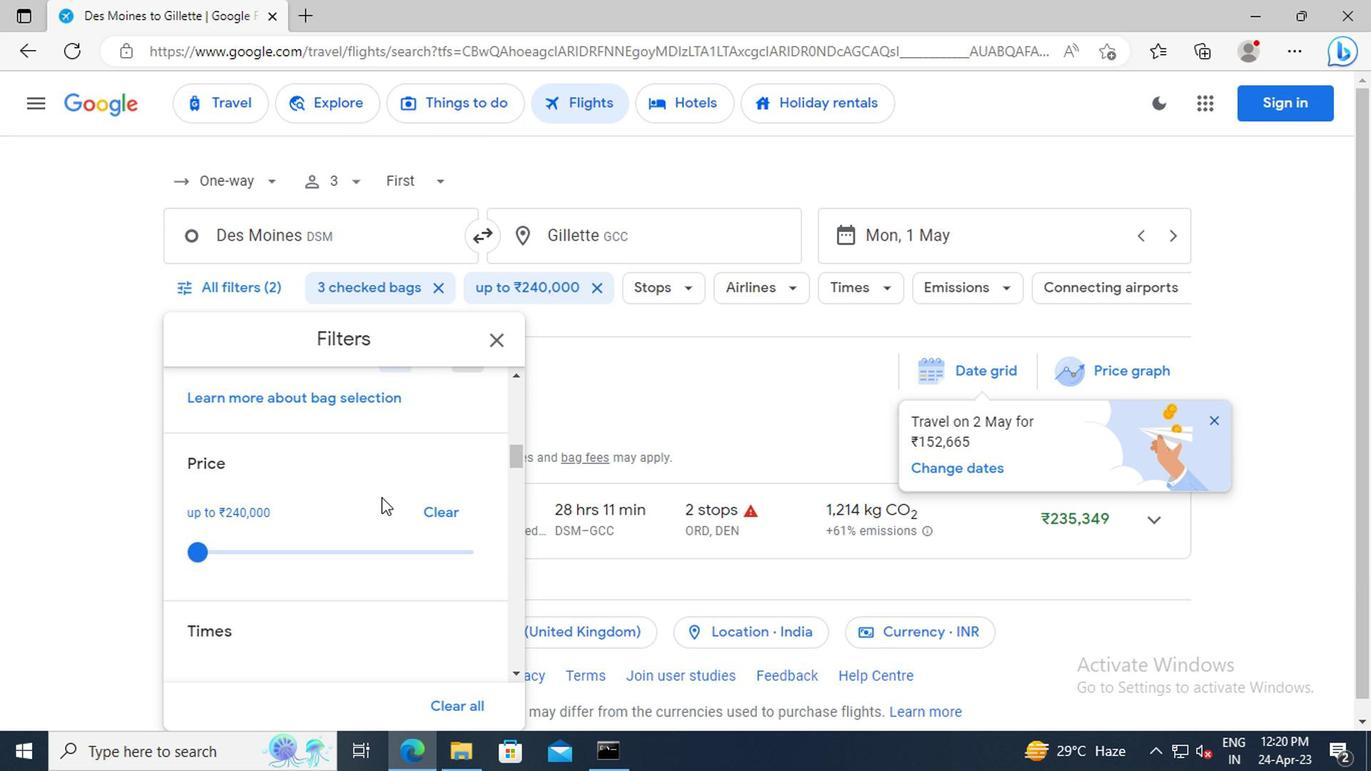 
Action: Mouse scrolled (377, 498) with delta (0, -1)
Screenshot: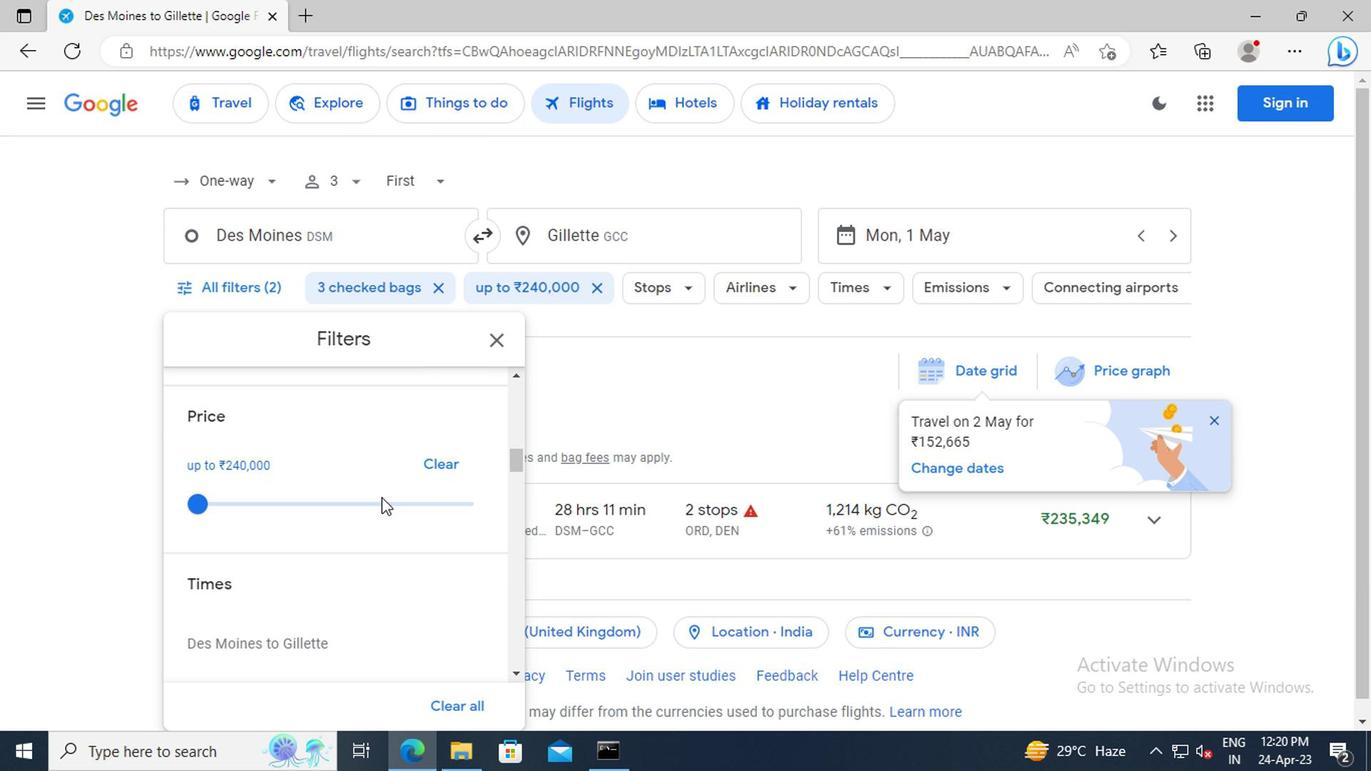 
Action: Mouse scrolled (377, 498) with delta (0, -1)
Screenshot: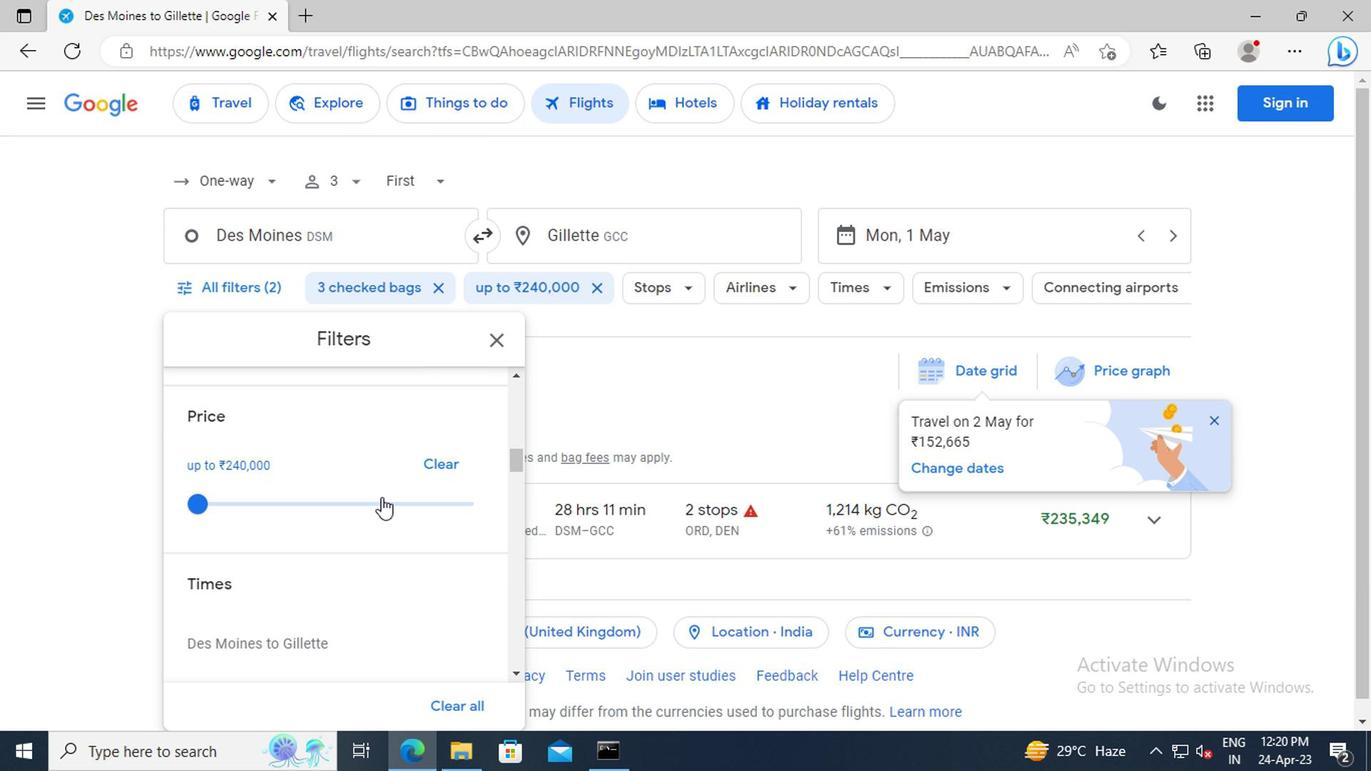 
Action: Mouse scrolled (377, 498) with delta (0, -1)
Screenshot: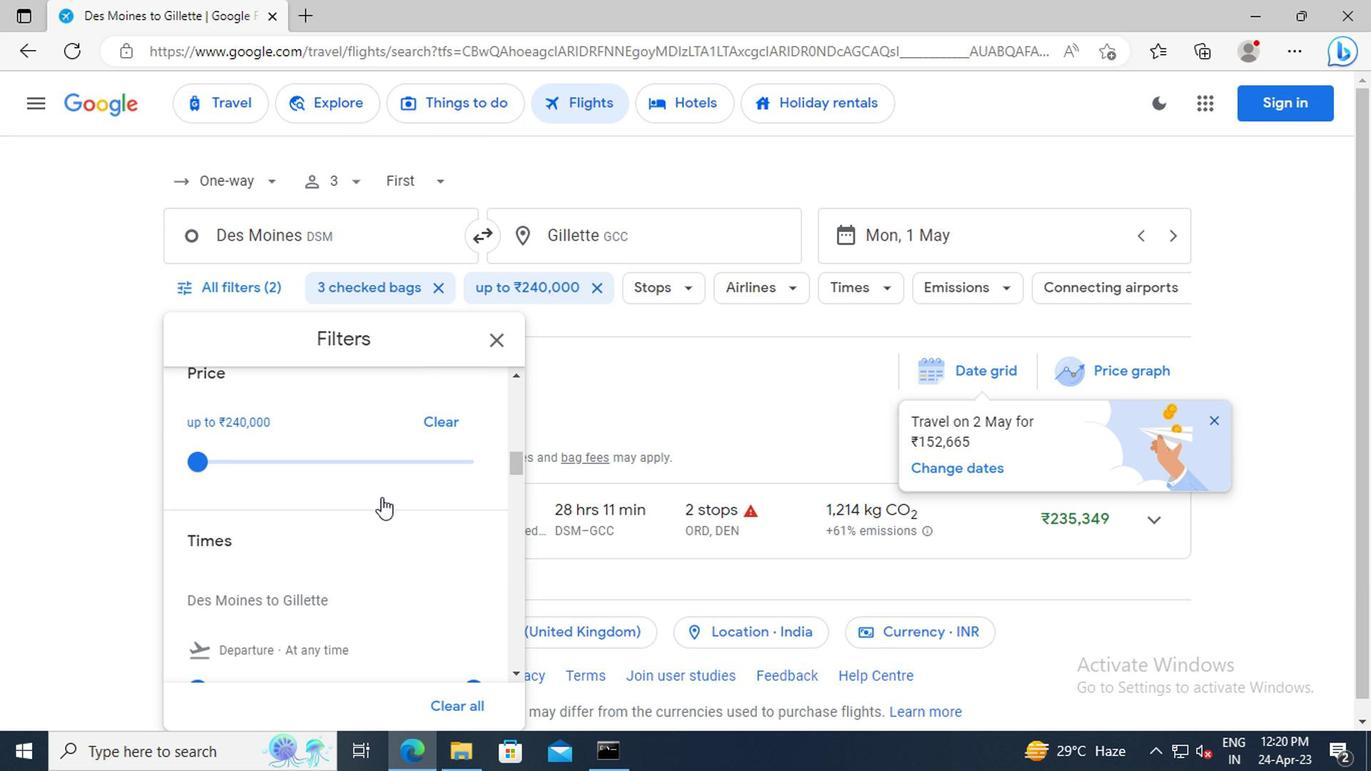 
Action: Mouse scrolled (377, 498) with delta (0, -1)
Screenshot: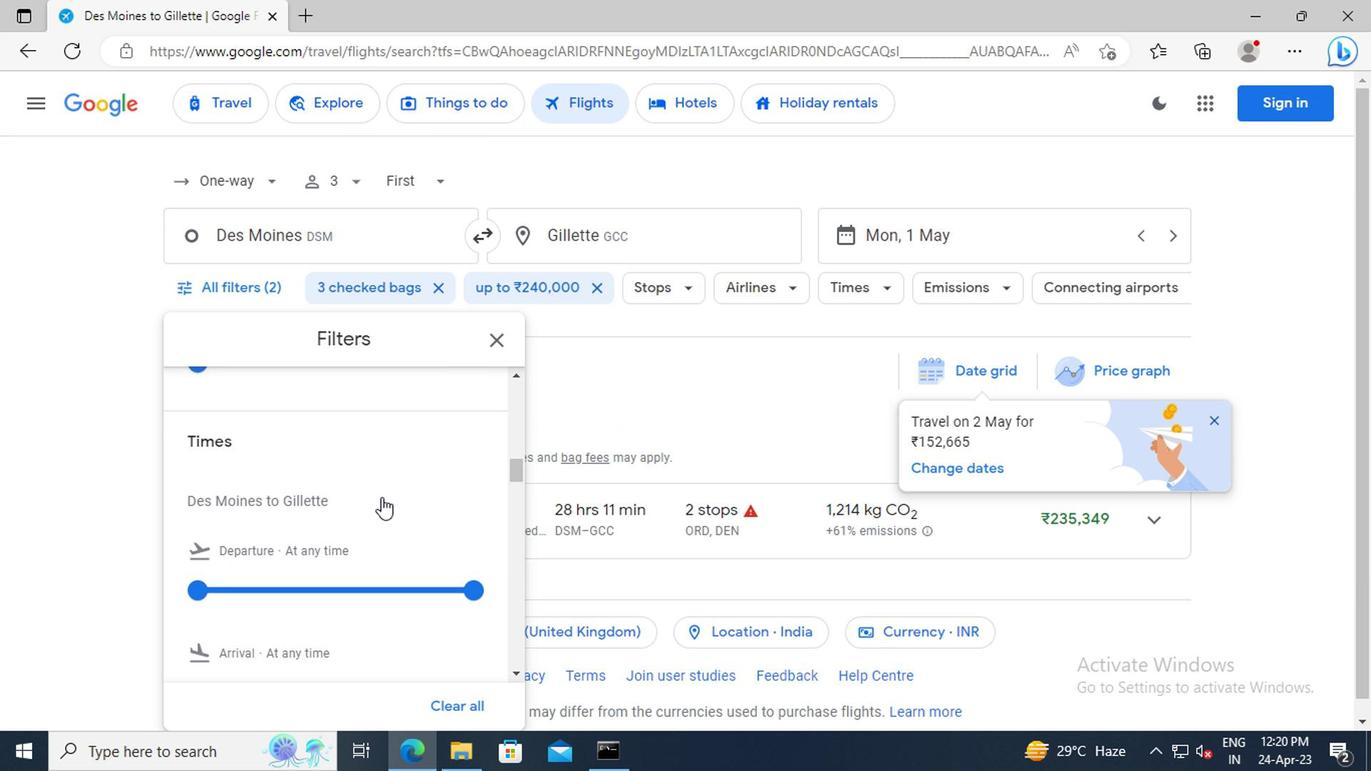 
Action: Mouse moved to (193, 546)
Screenshot: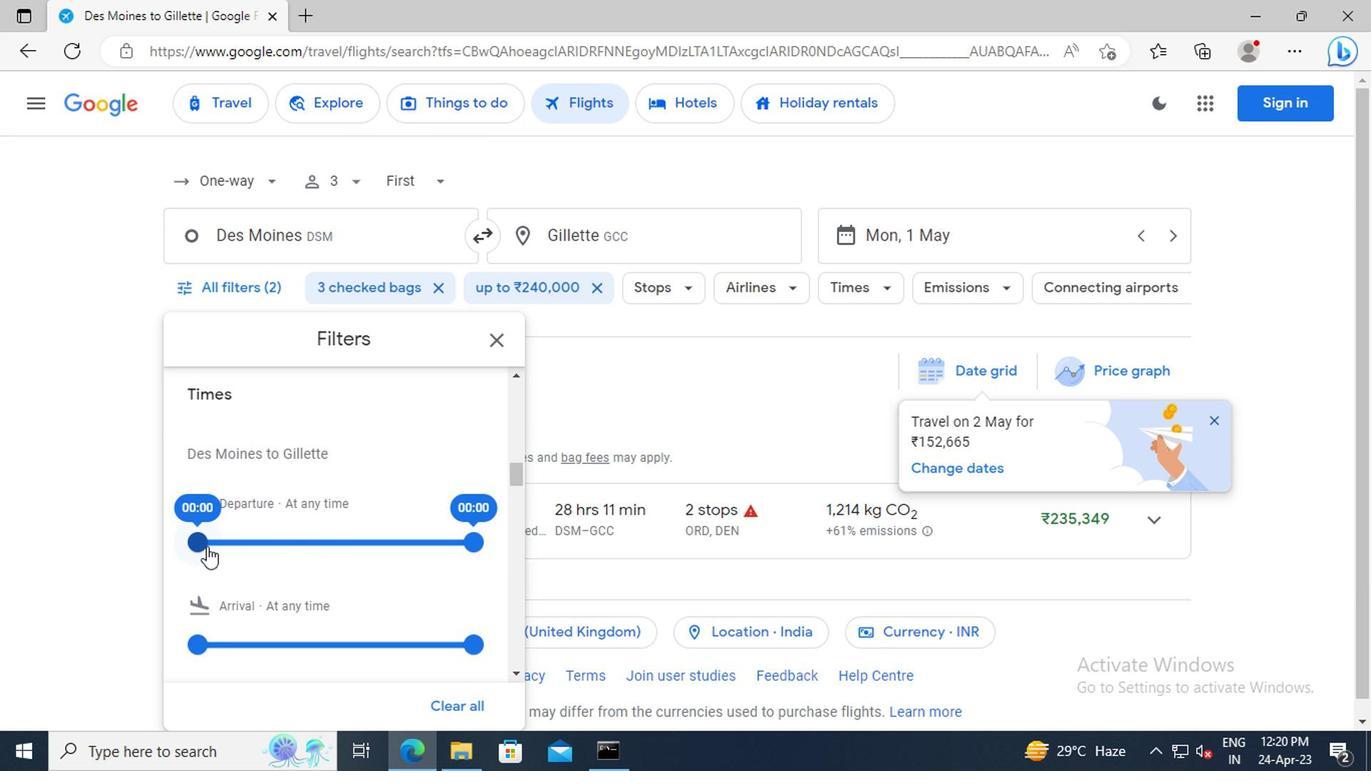 
Action: Mouse pressed left at (193, 546)
Screenshot: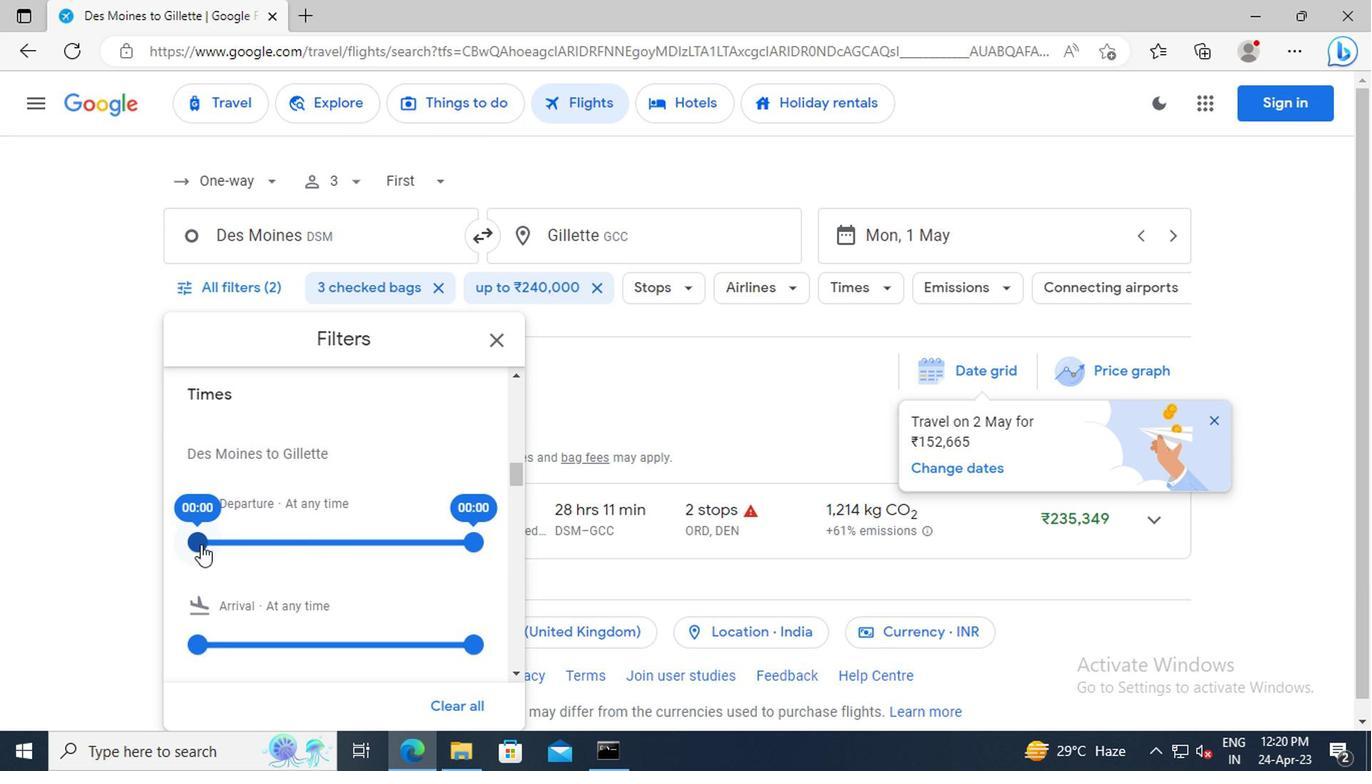 
Action: Mouse moved to (470, 546)
Screenshot: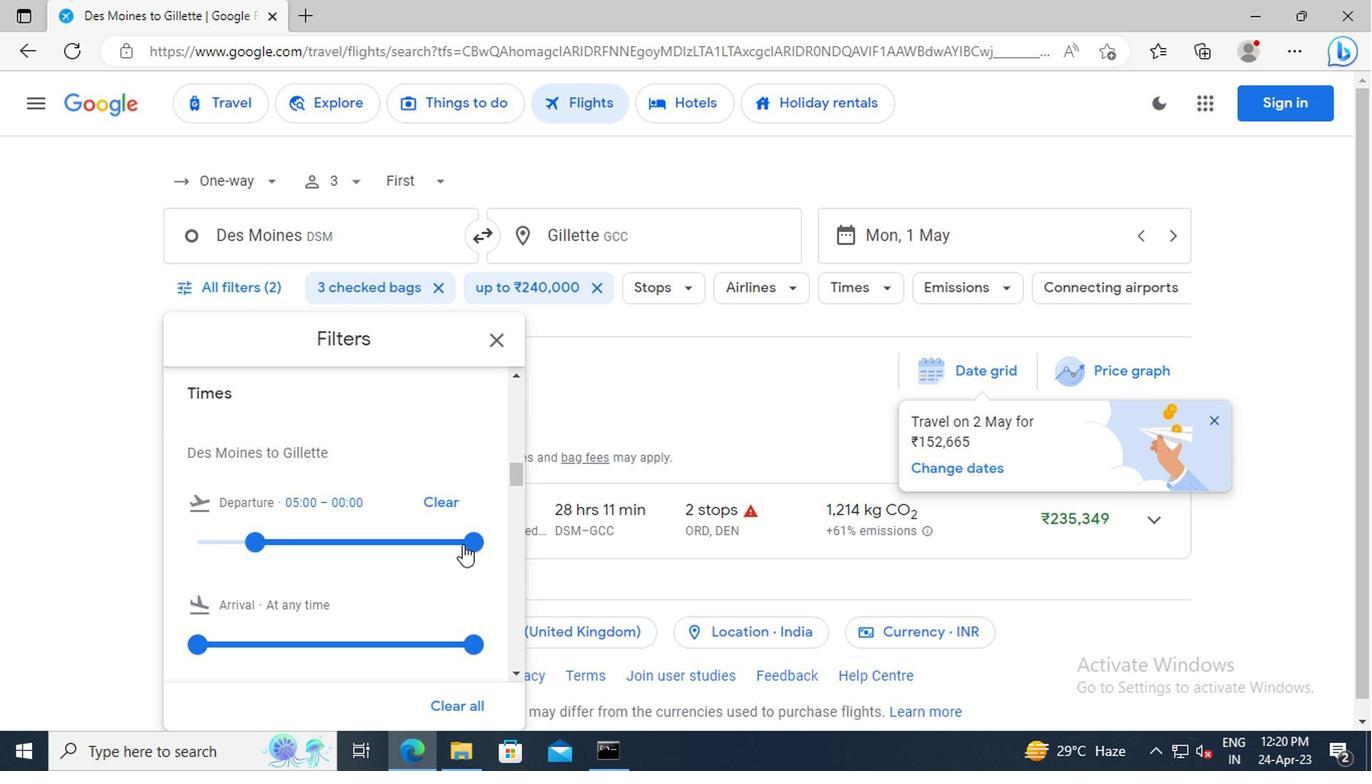 
Action: Mouse pressed left at (470, 546)
Screenshot: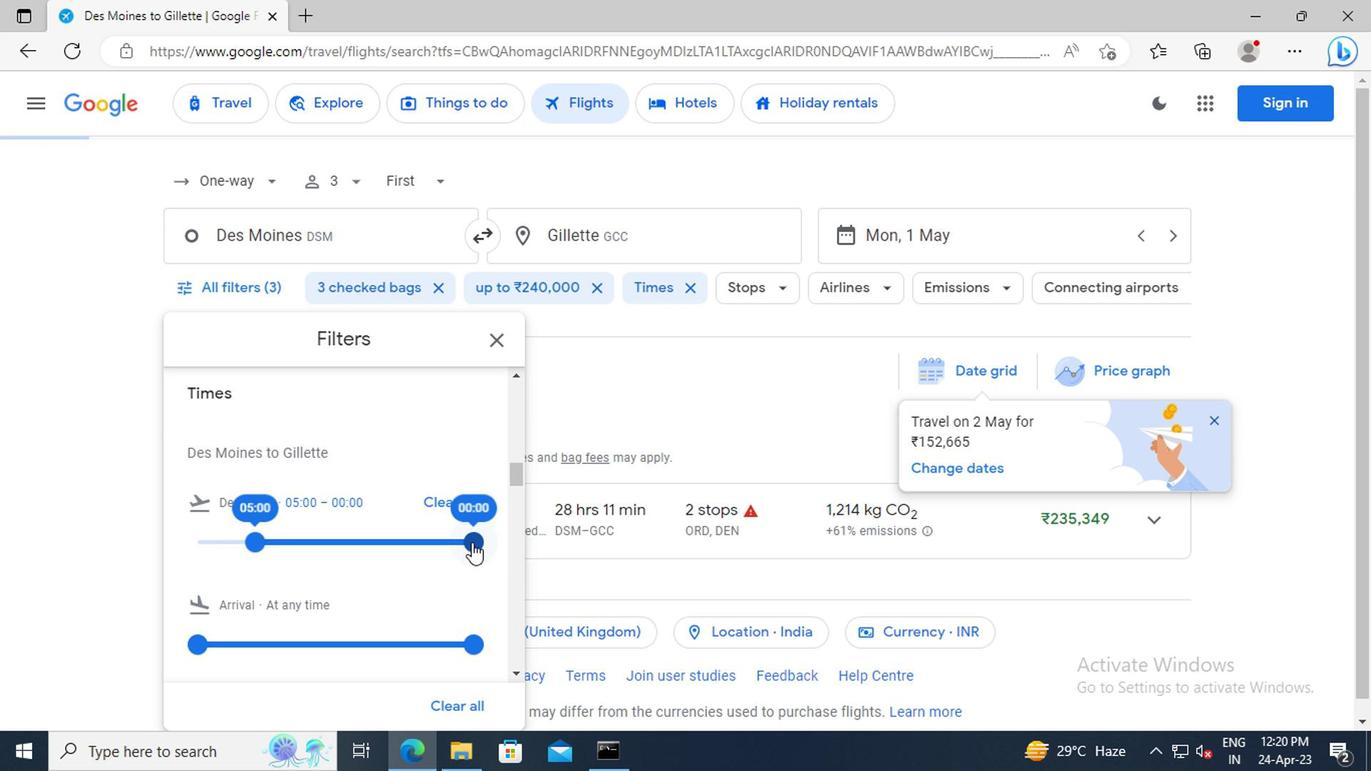 
Action: Mouse moved to (494, 337)
Screenshot: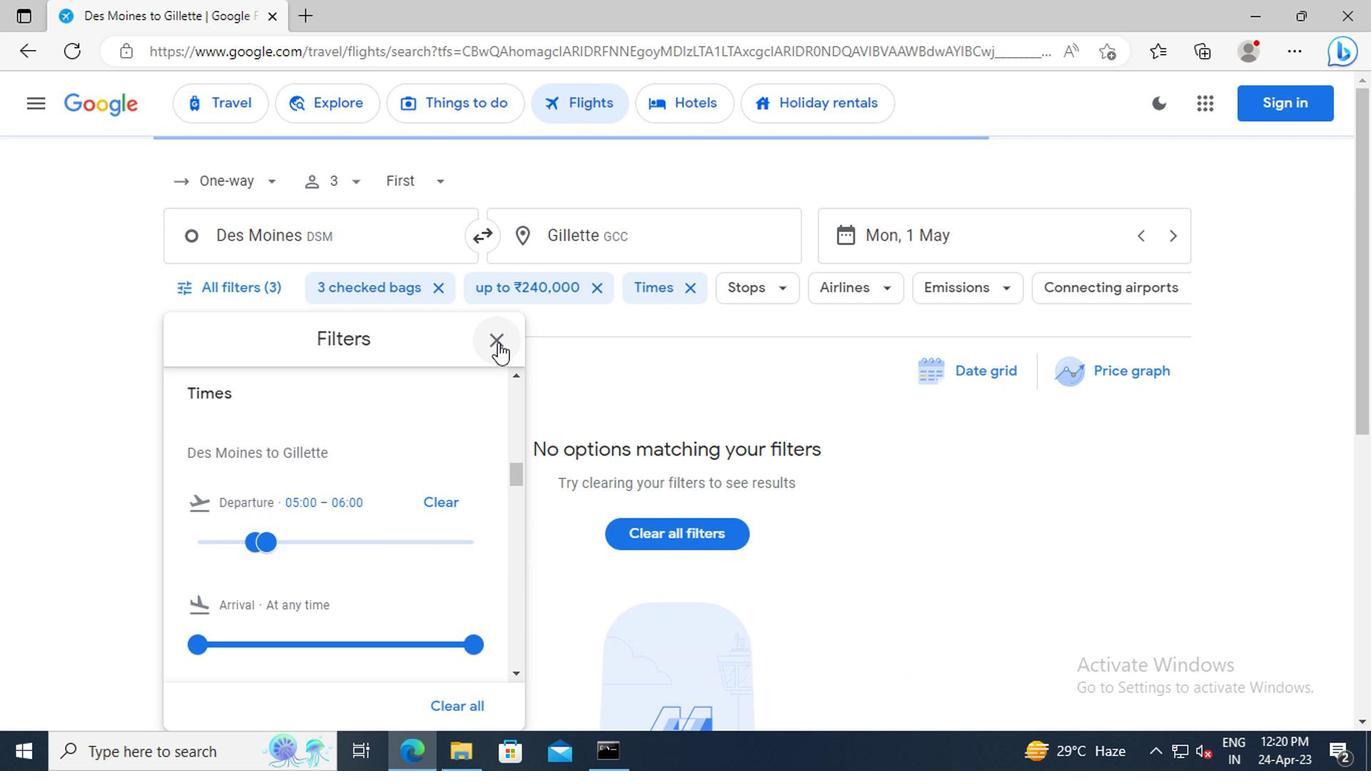 
Action: Mouse pressed left at (494, 337)
Screenshot: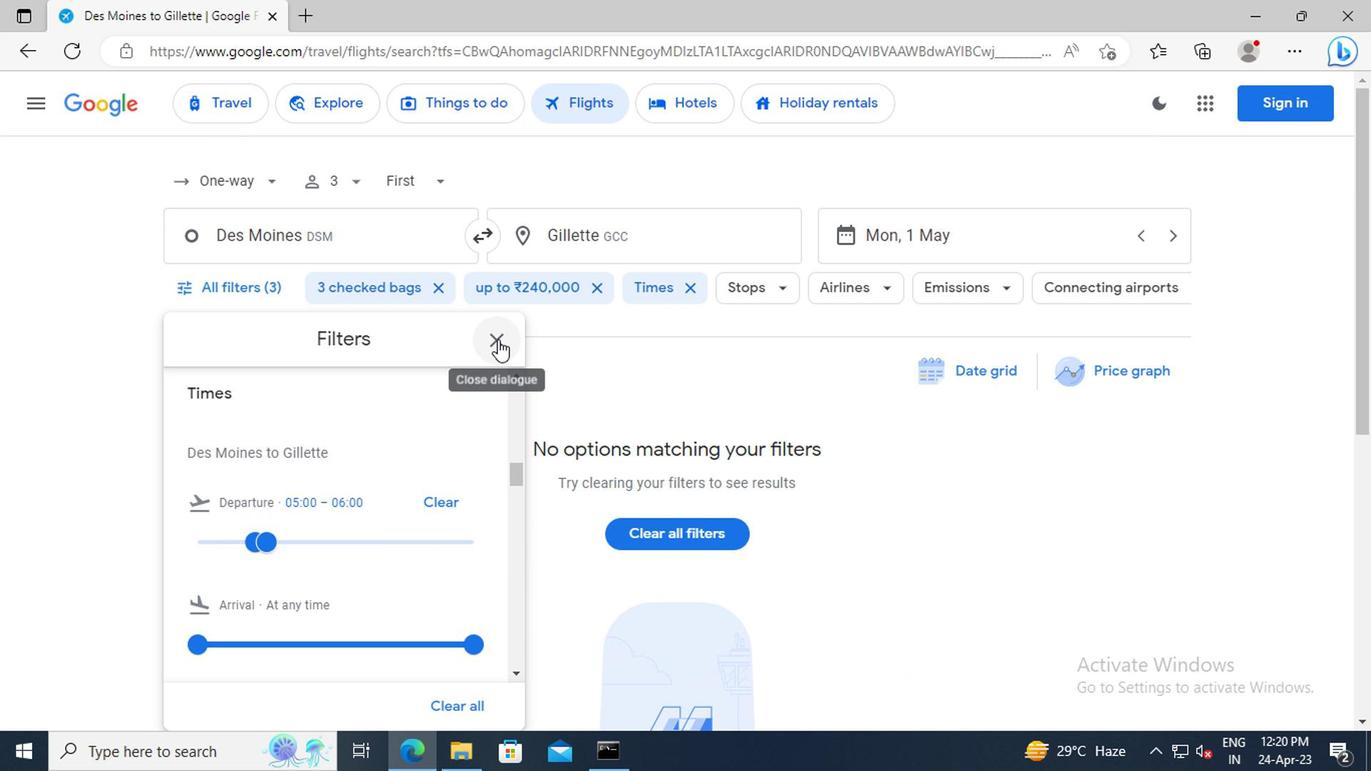 
Action: Mouse moved to (535, 485)
Screenshot: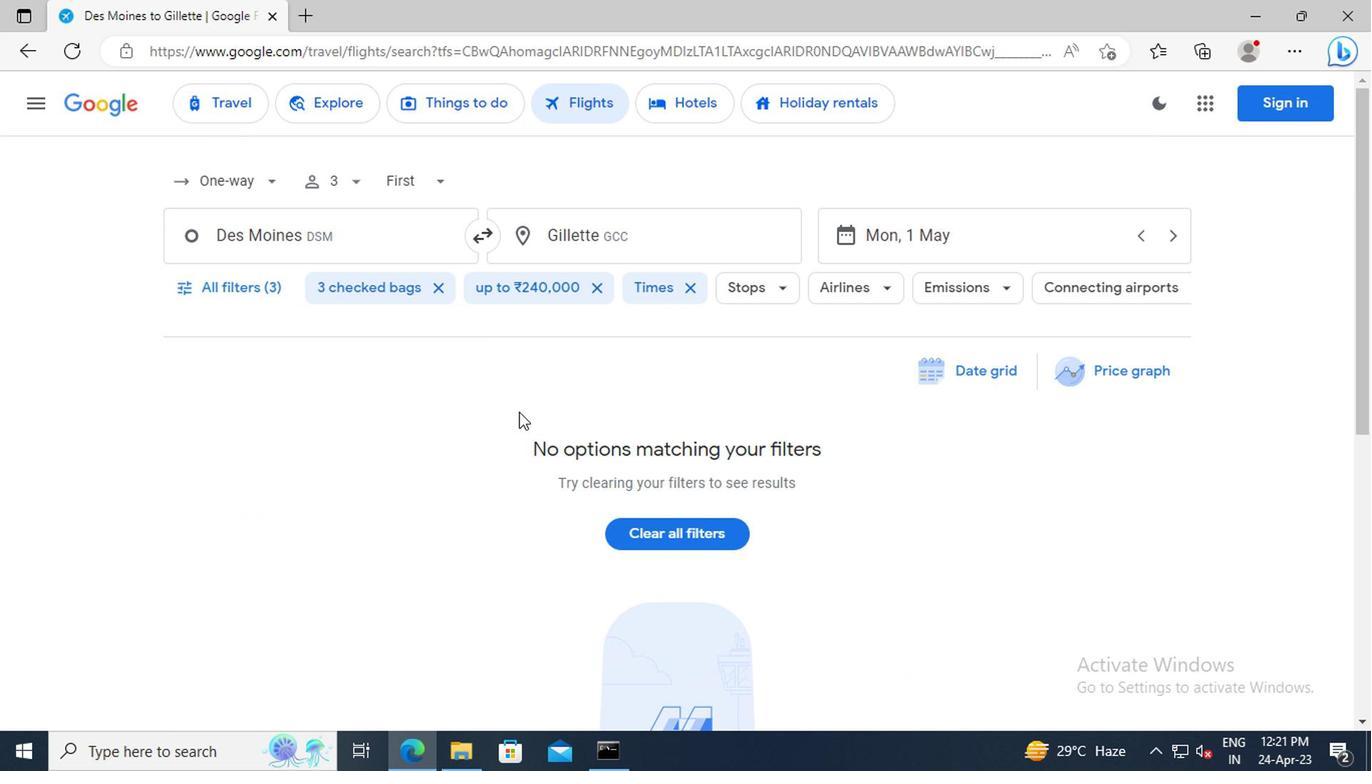 
